 Task: Look for space in Villejuif, France from 6th September, 2023 to 18th September, 2023 for 3 adults in price range Rs.6000 to Rs.12000. Place can be entire place with 2 bedrooms having 2 beds and 2 bathrooms. Property type can be house, flat, guest house, hotel. Booking option can be shelf check-in. Required host language is English.
Action: Mouse moved to (449, 101)
Screenshot: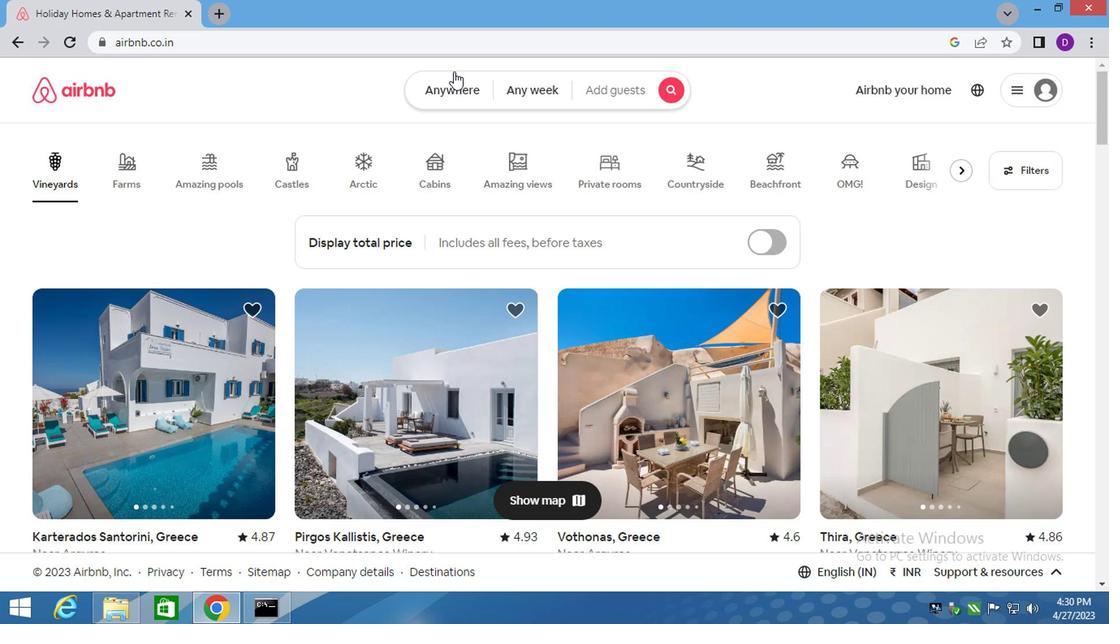 
Action: Mouse pressed left at (449, 101)
Screenshot: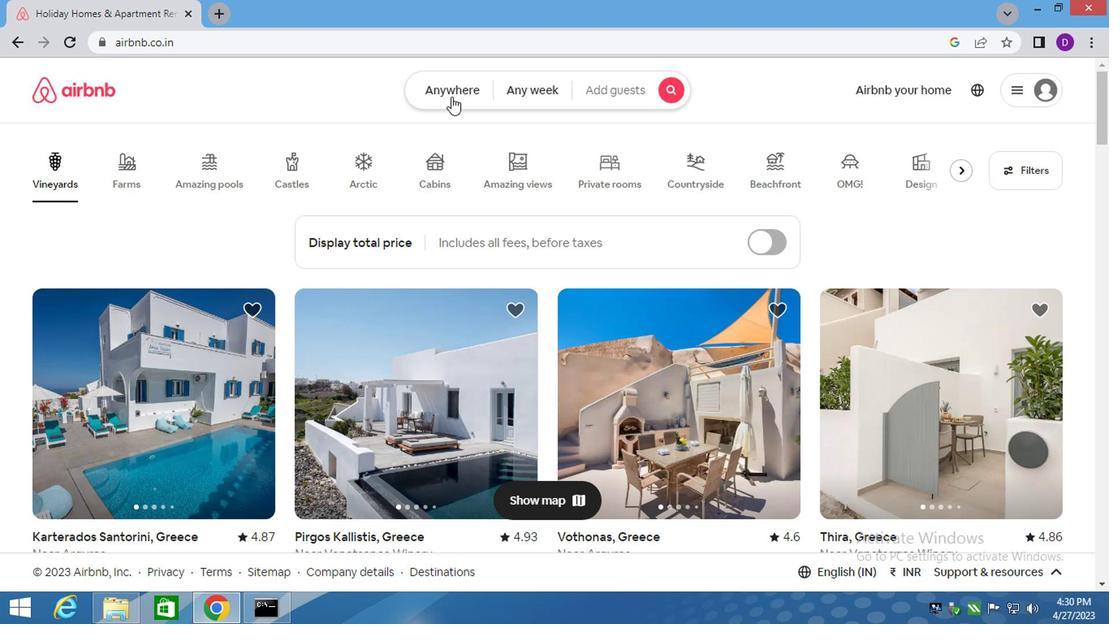 
Action: Mouse moved to (328, 162)
Screenshot: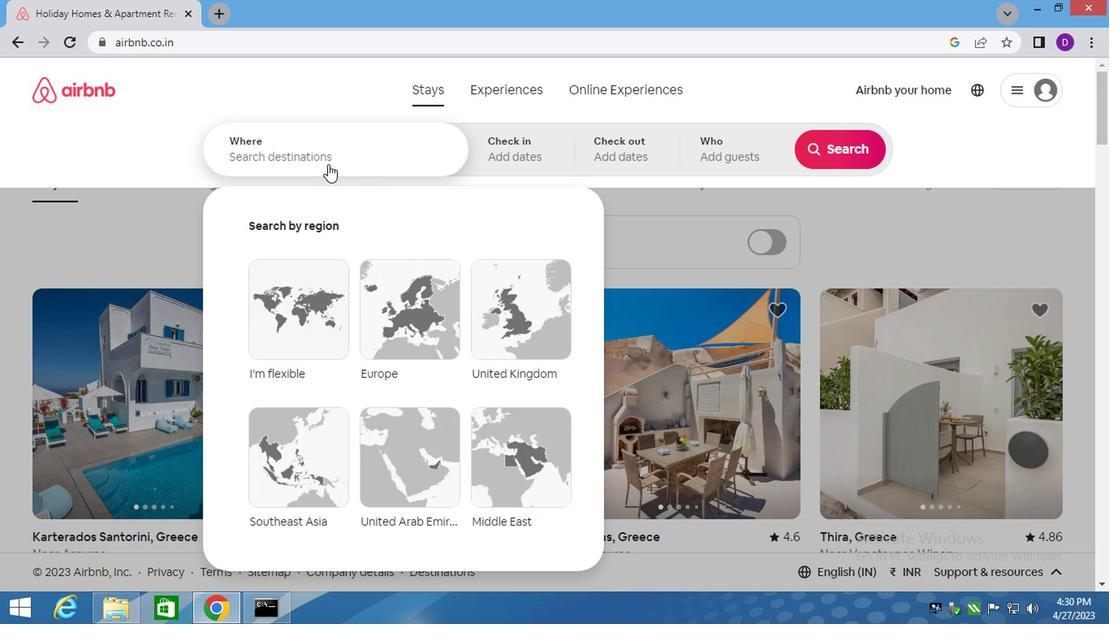 
Action: Mouse pressed left at (328, 162)
Screenshot: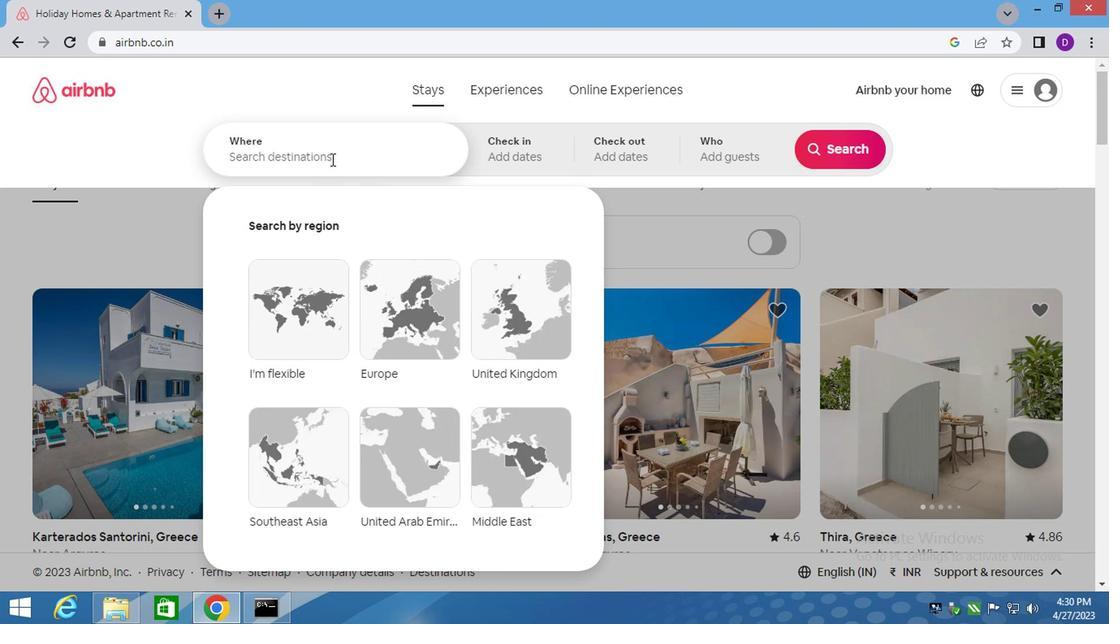 
Action: Mouse moved to (394, 168)
Screenshot: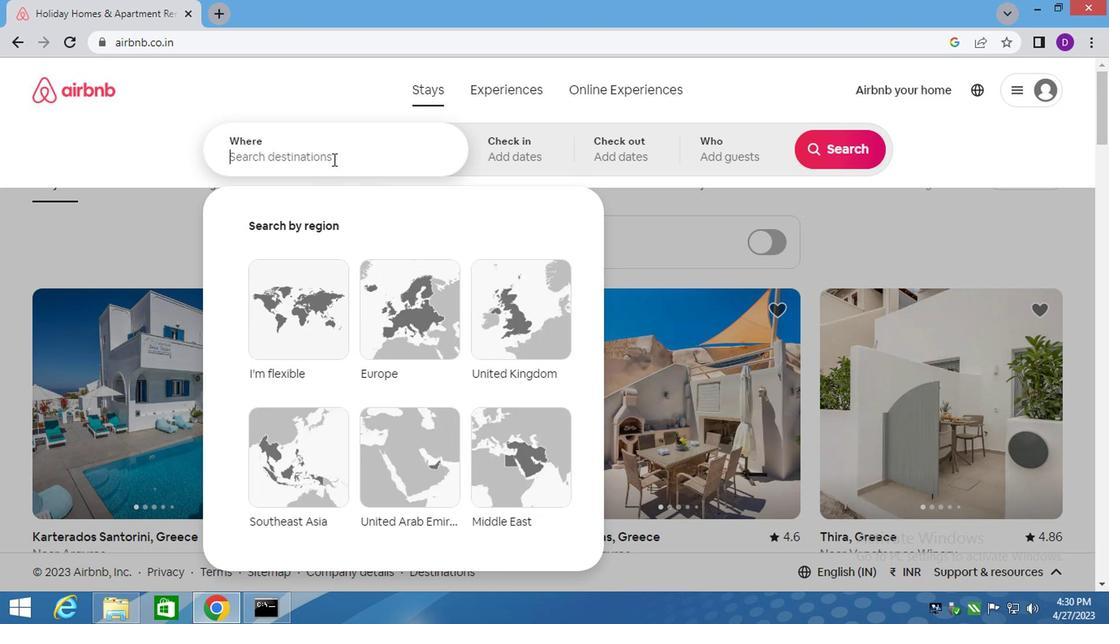 
Action: Key pressed <Key.shift>VILLEJUI<Key.down>,<Key.shift>FRANCE<Key.enter>
Screenshot: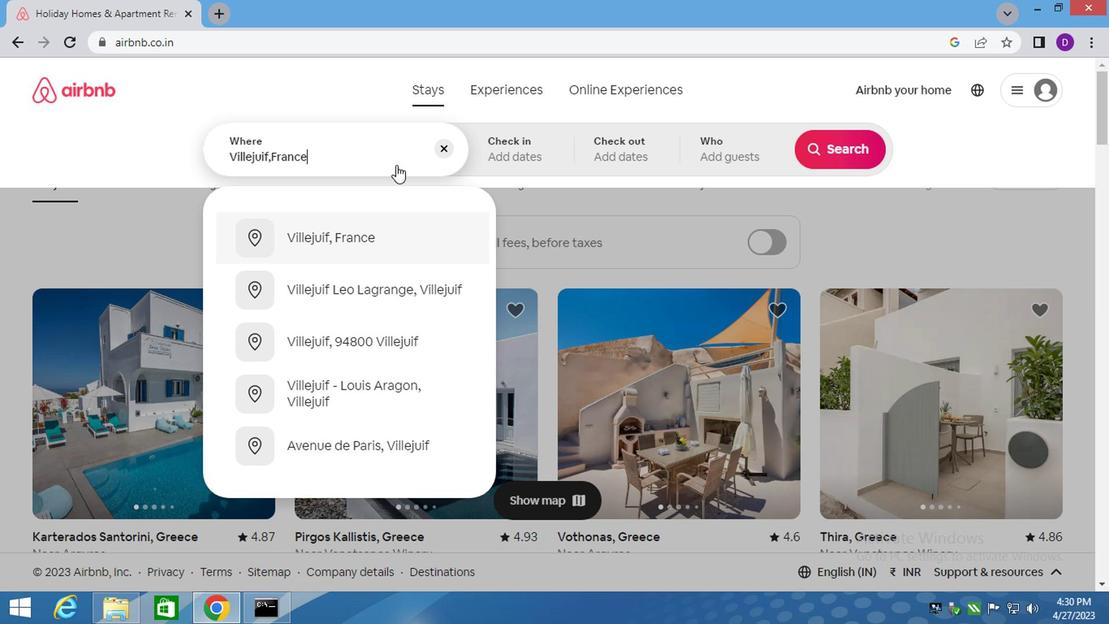 
Action: Mouse moved to (832, 280)
Screenshot: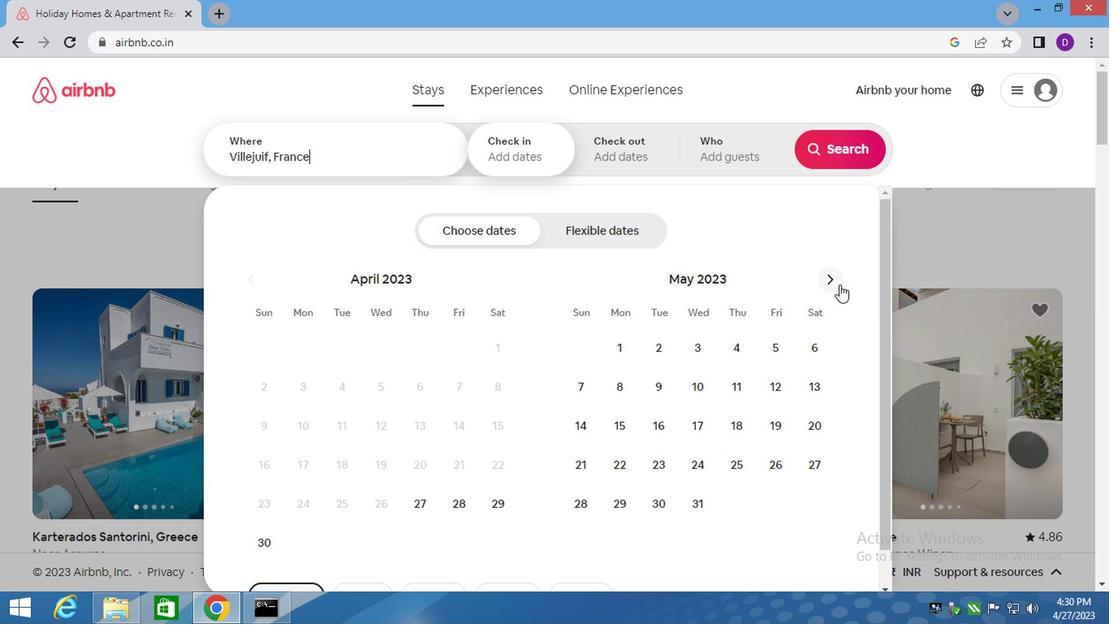 
Action: Mouse pressed left at (832, 280)
Screenshot: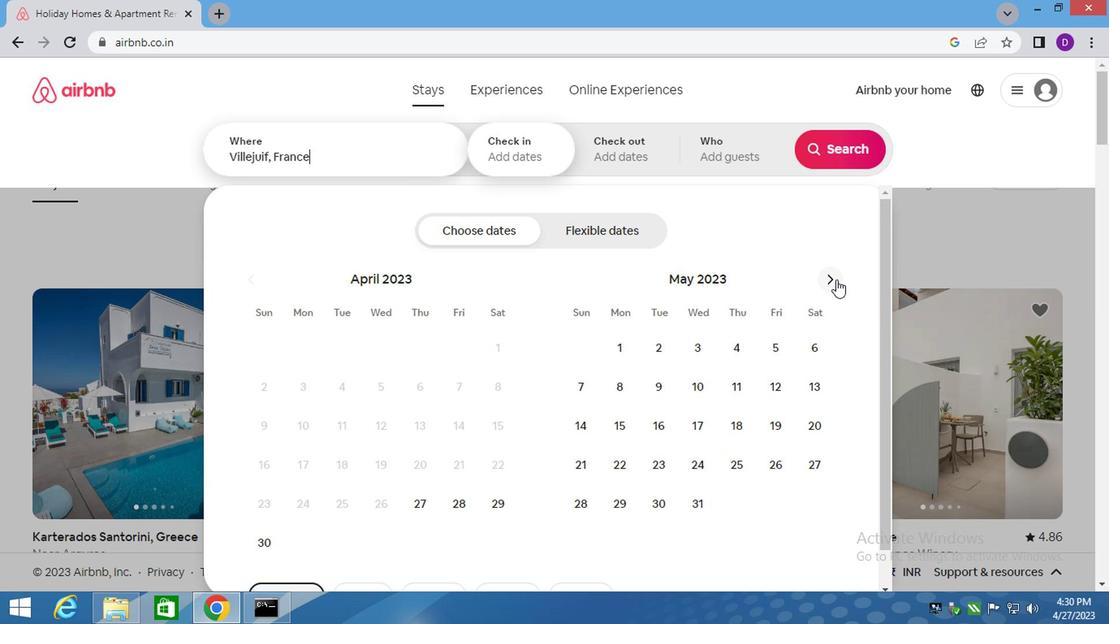 
Action: Mouse pressed left at (832, 280)
Screenshot: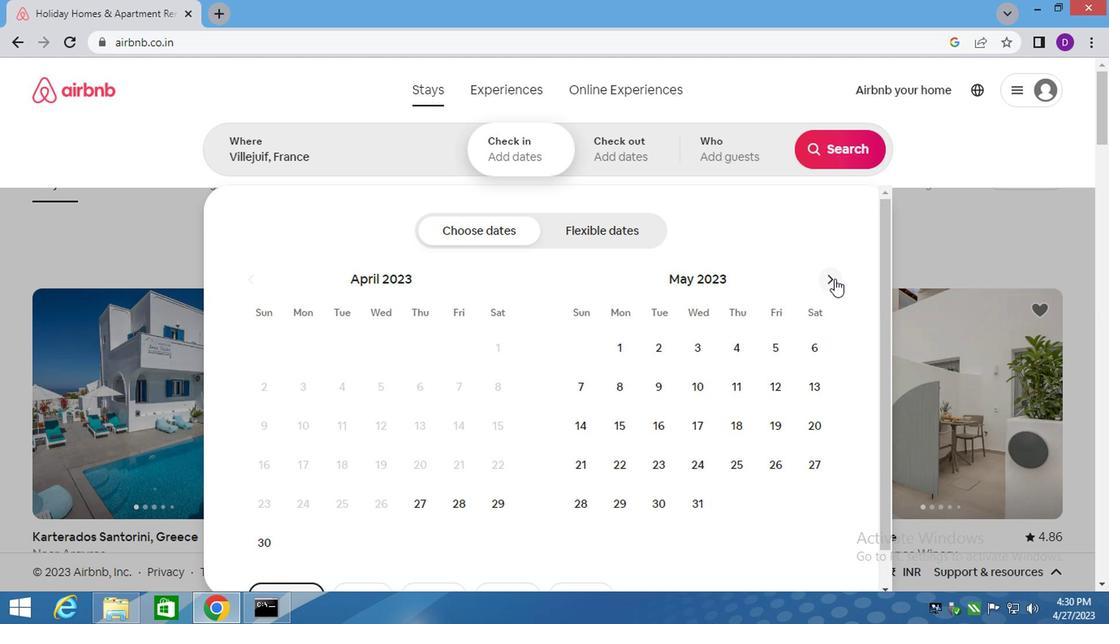 
Action: Mouse pressed left at (832, 280)
Screenshot: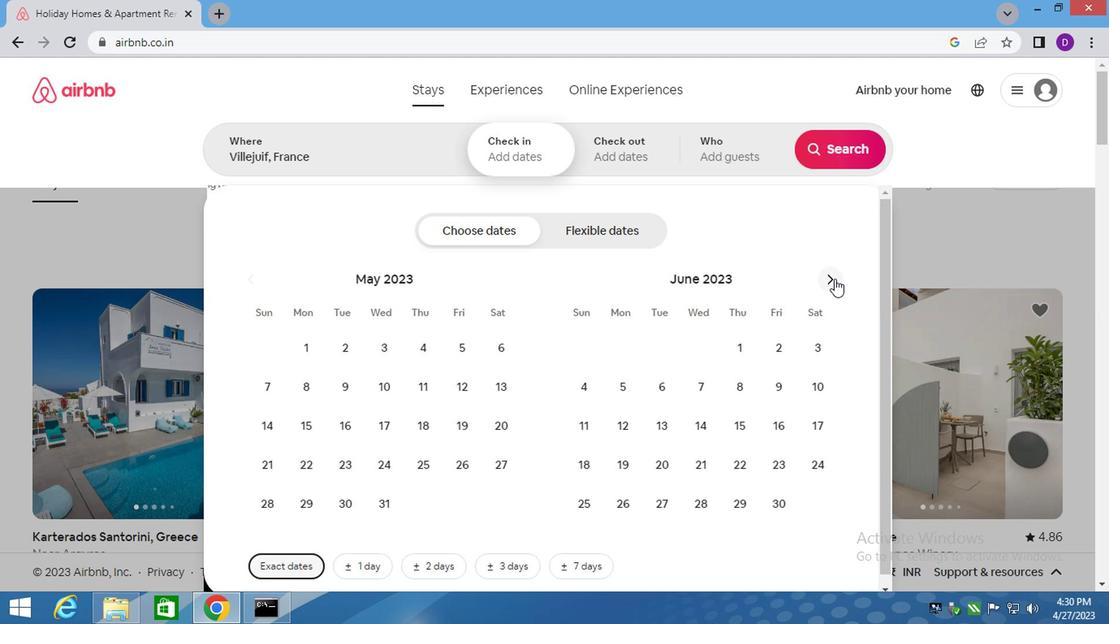 
Action: Mouse pressed left at (832, 280)
Screenshot: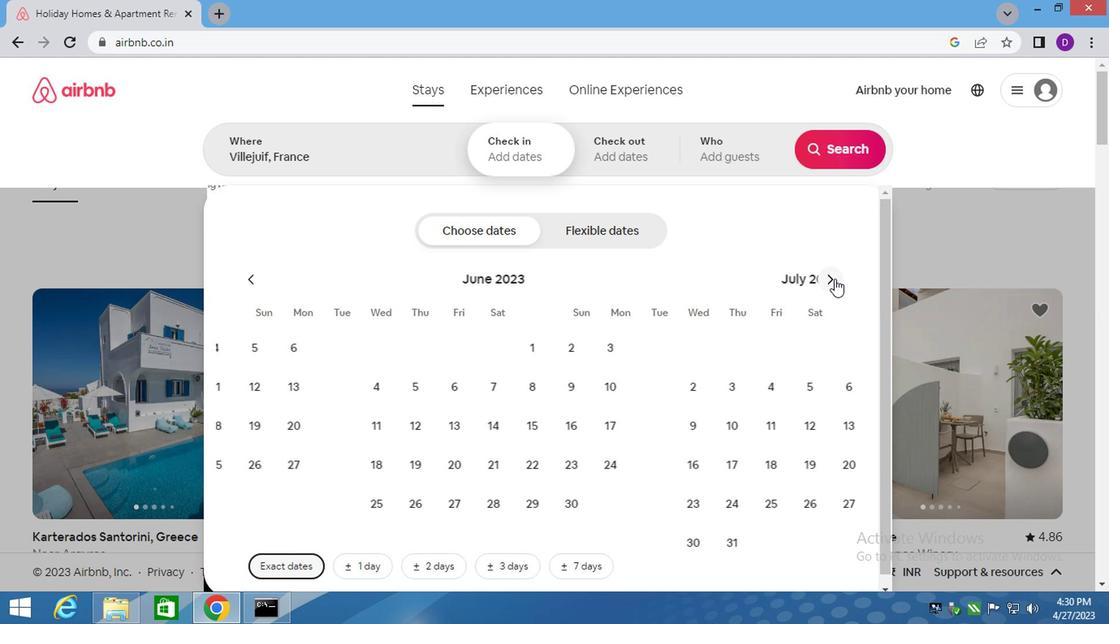 
Action: Mouse pressed left at (832, 280)
Screenshot: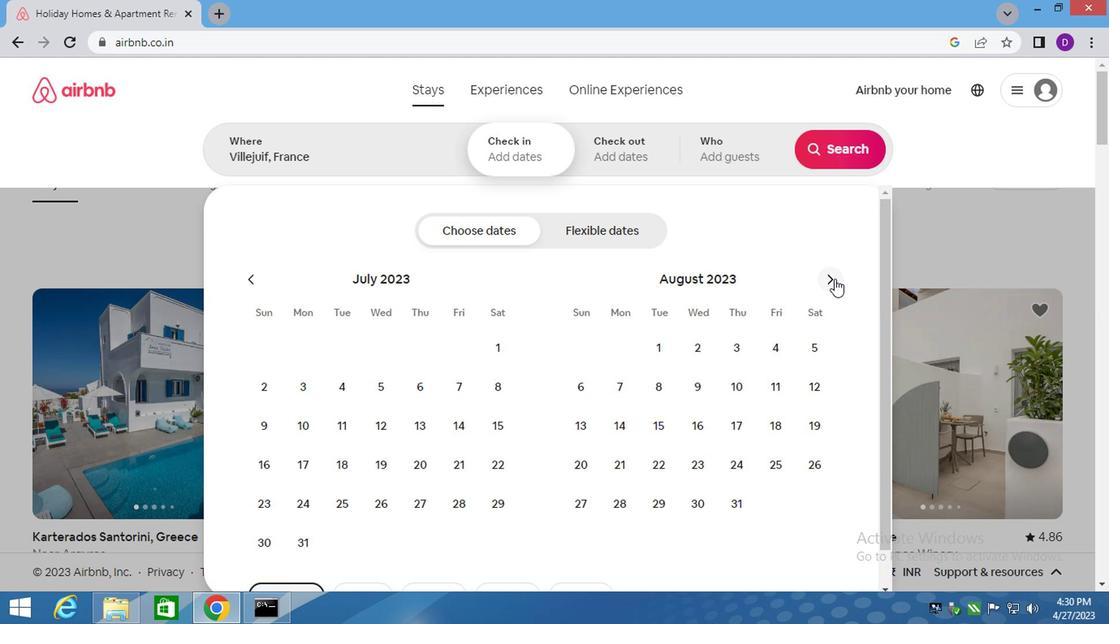 
Action: Mouse moved to (705, 387)
Screenshot: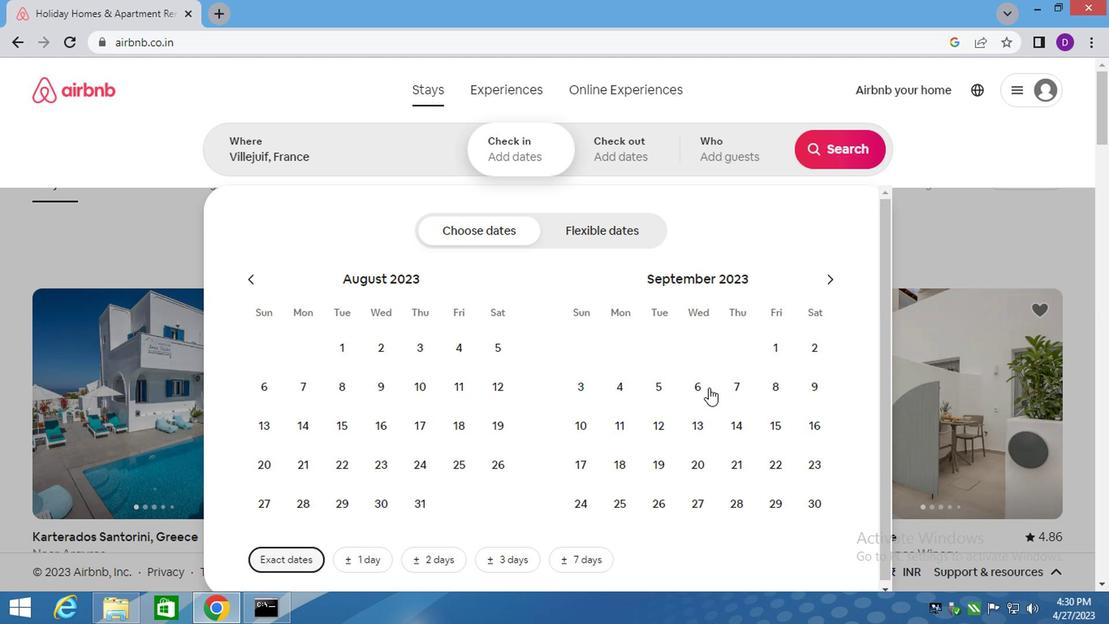 
Action: Mouse pressed left at (705, 387)
Screenshot: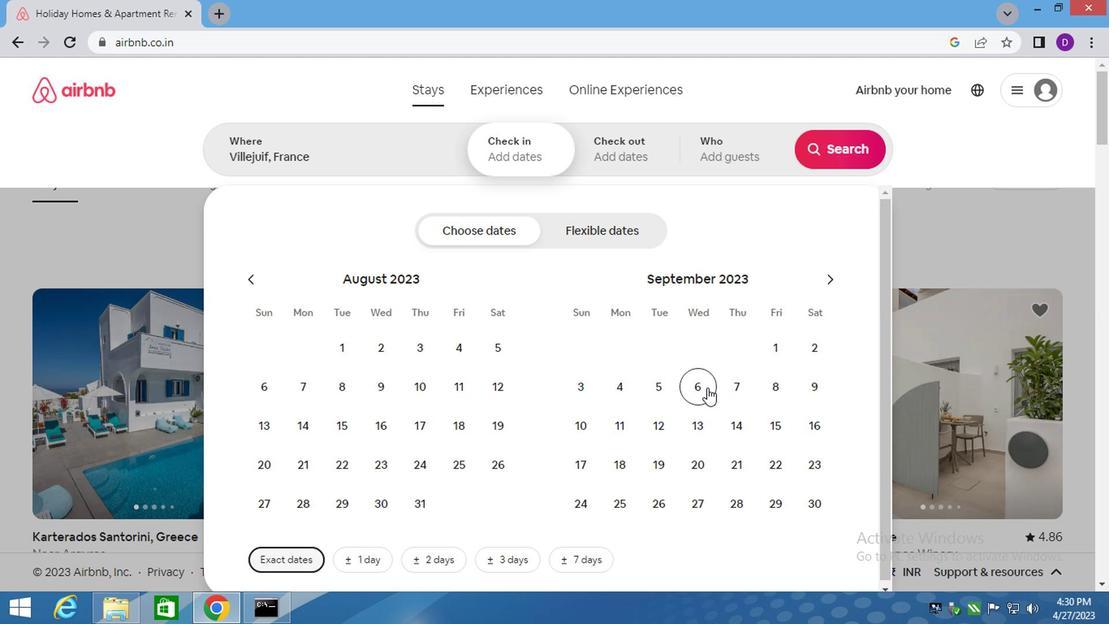 
Action: Mouse moved to (630, 458)
Screenshot: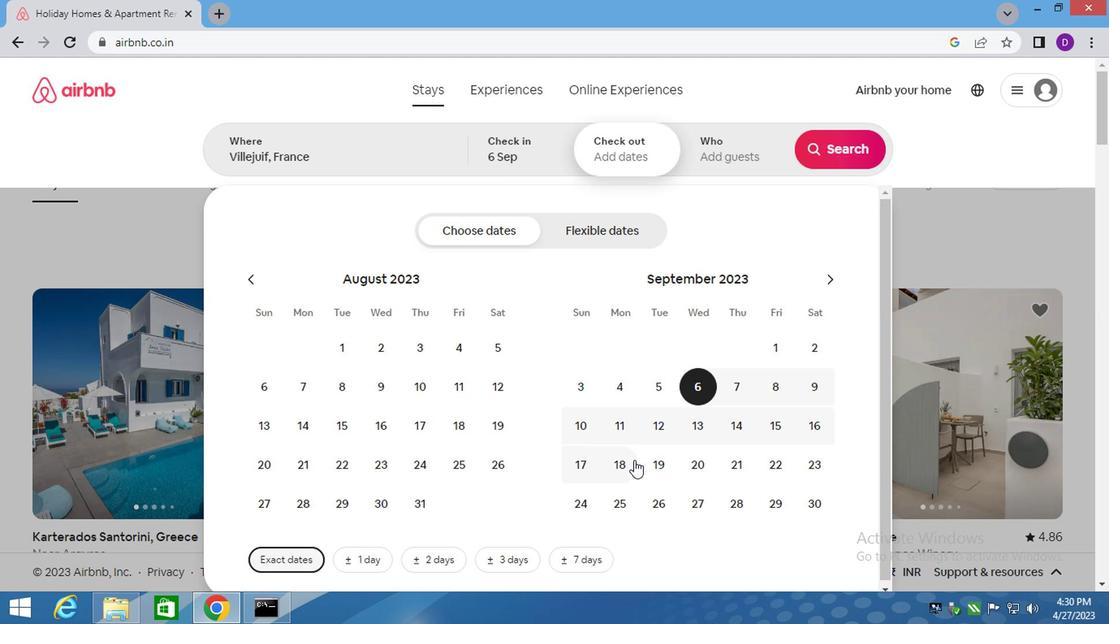 
Action: Mouse pressed left at (630, 458)
Screenshot: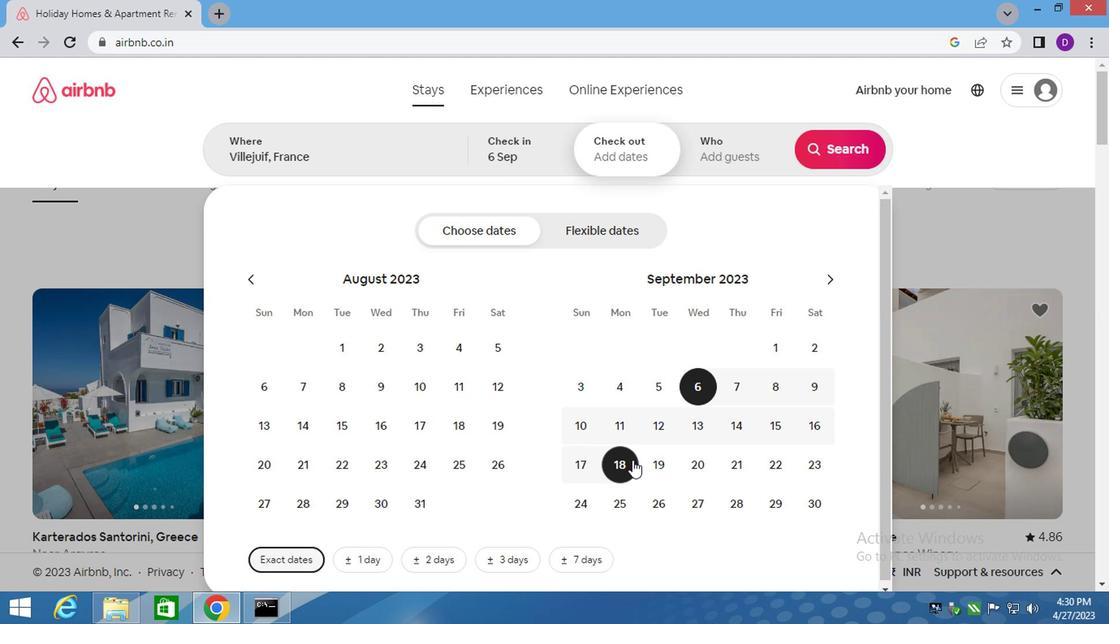
Action: Mouse moved to (723, 156)
Screenshot: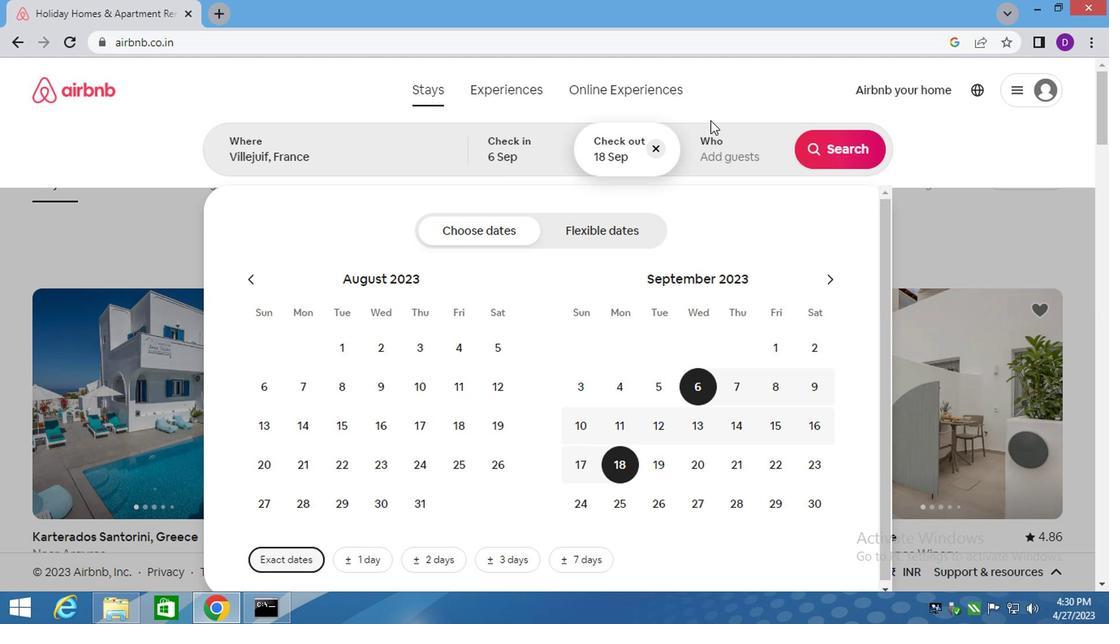 
Action: Mouse pressed left at (723, 156)
Screenshot: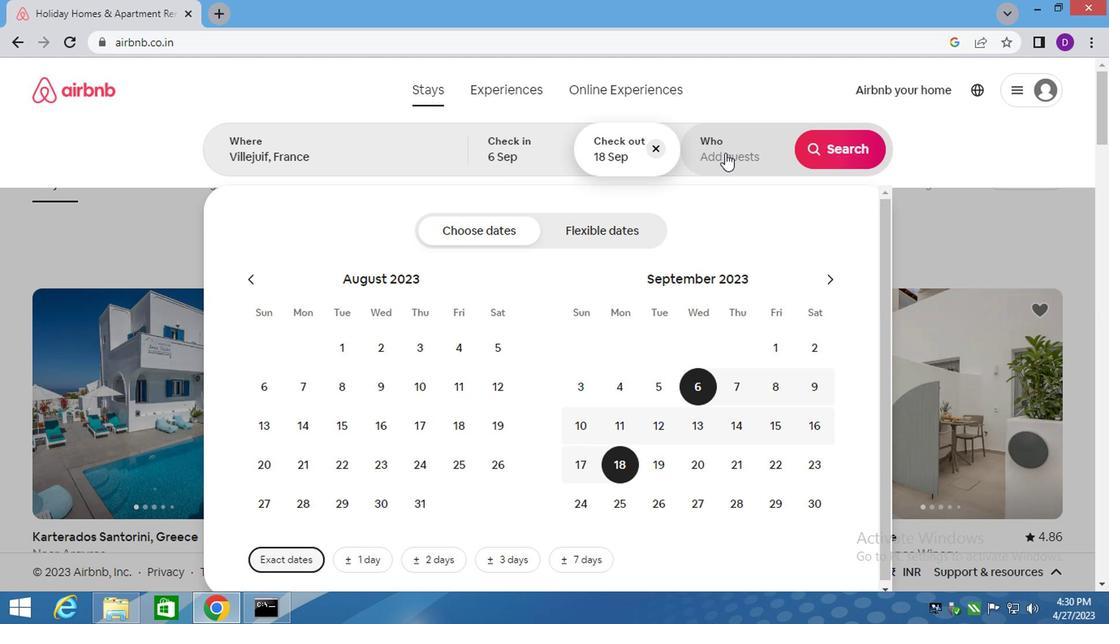
Action: Mouse moved to (844, 241)
Screenshot: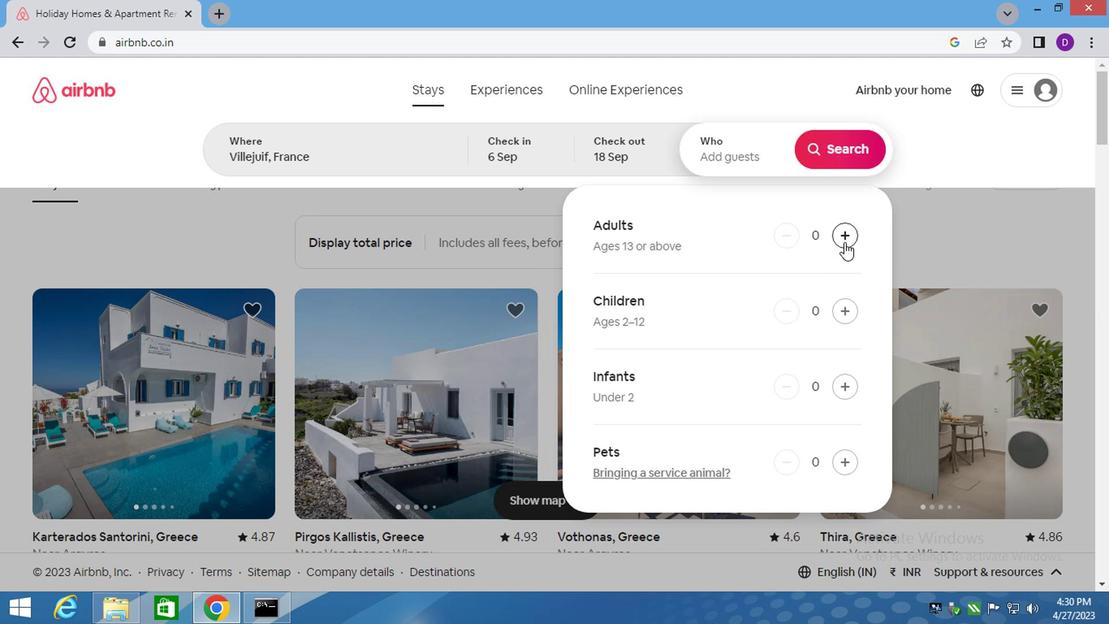 
Action: Mouse pressed left at (844, 241)
Screenshot: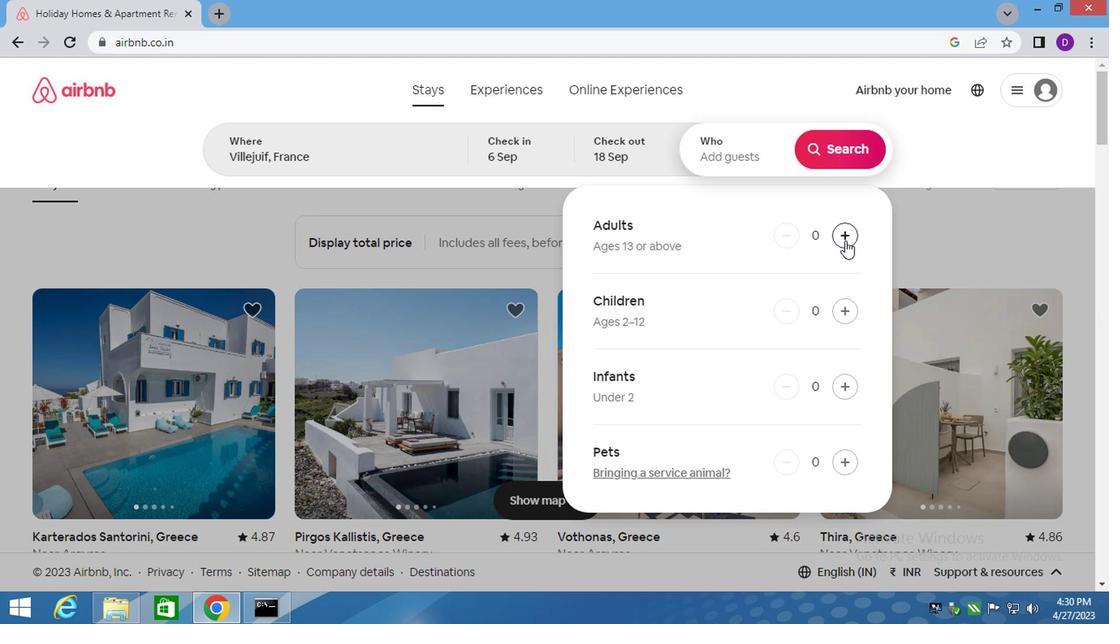 
Action: Mouse pressed left at (844, 241)
Screenshot: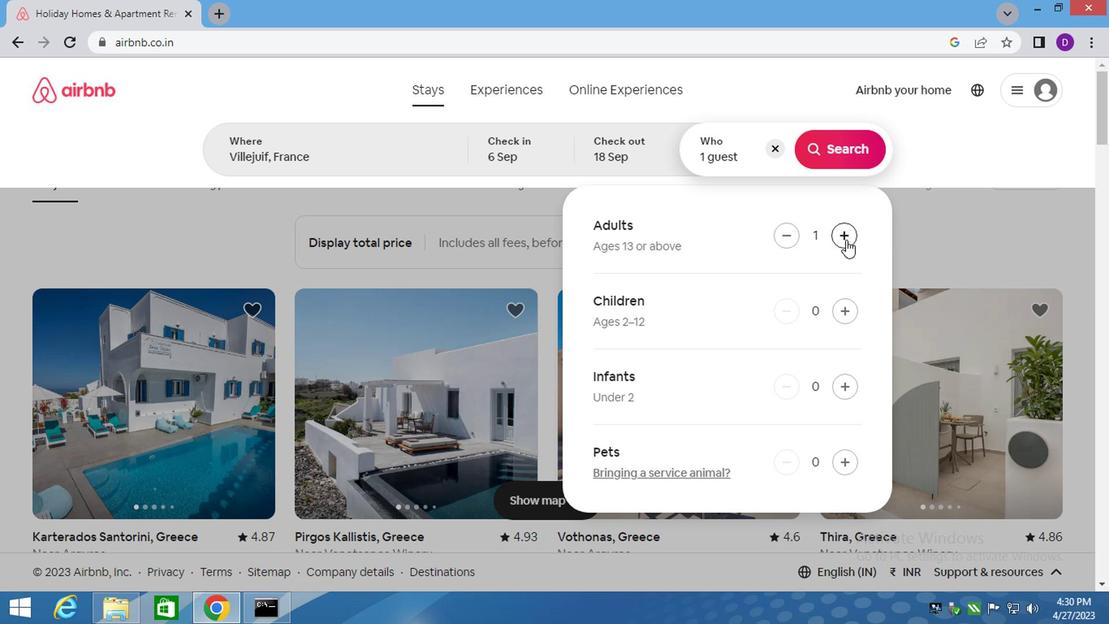 
Action: Mouse pressed left at (844, 241)
Screenshot: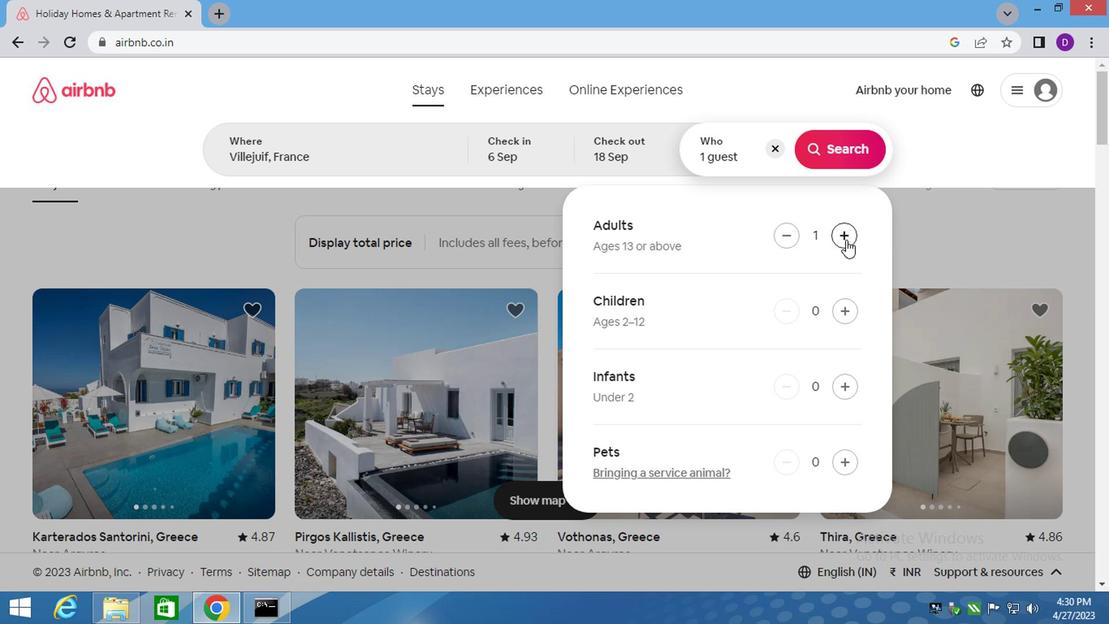 
Action: Mouse moved to (826, 161)
Screenshot: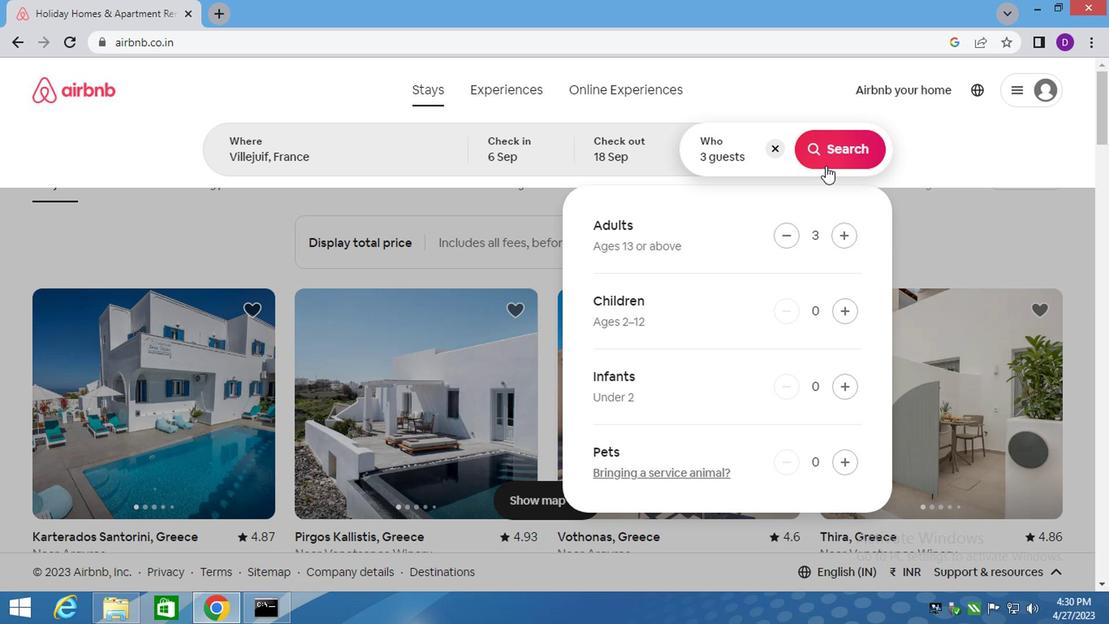 
Action: Mouse pressed left at (826, 161)
Screenshot: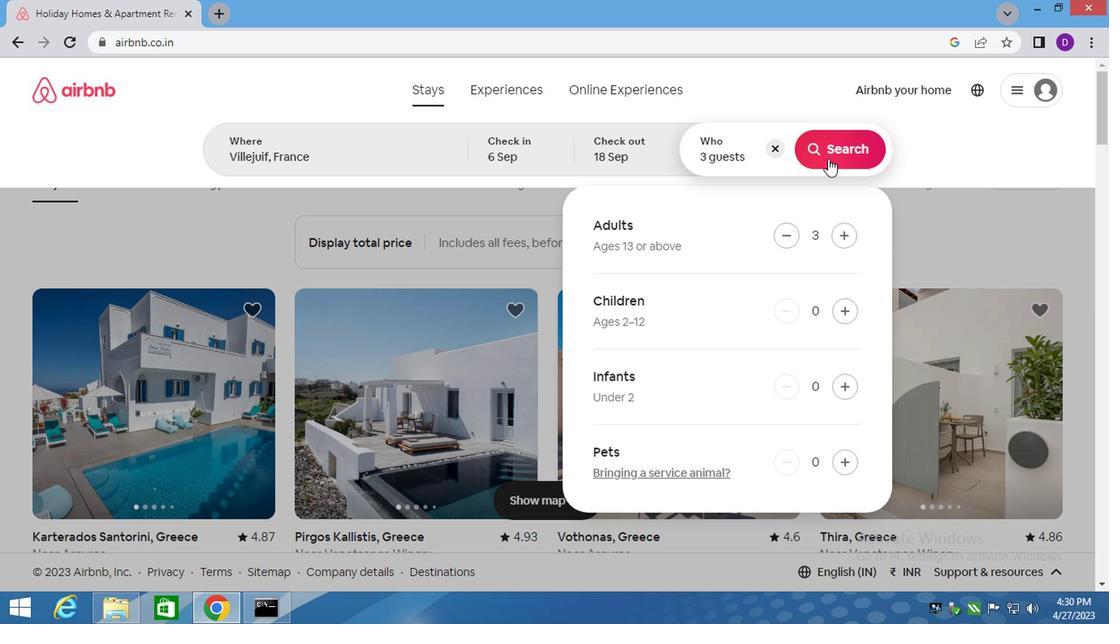 
Action: Mouse moved to (1057, 172)
Screenshot: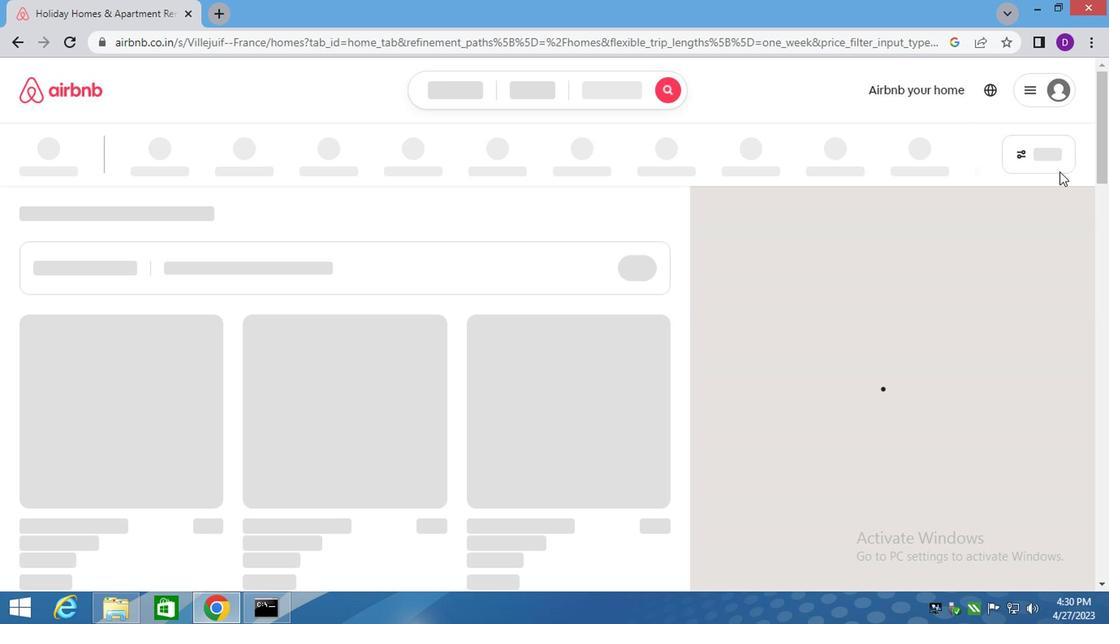 
Action: Mouse pressed left at (1057, 172)
Screenshot: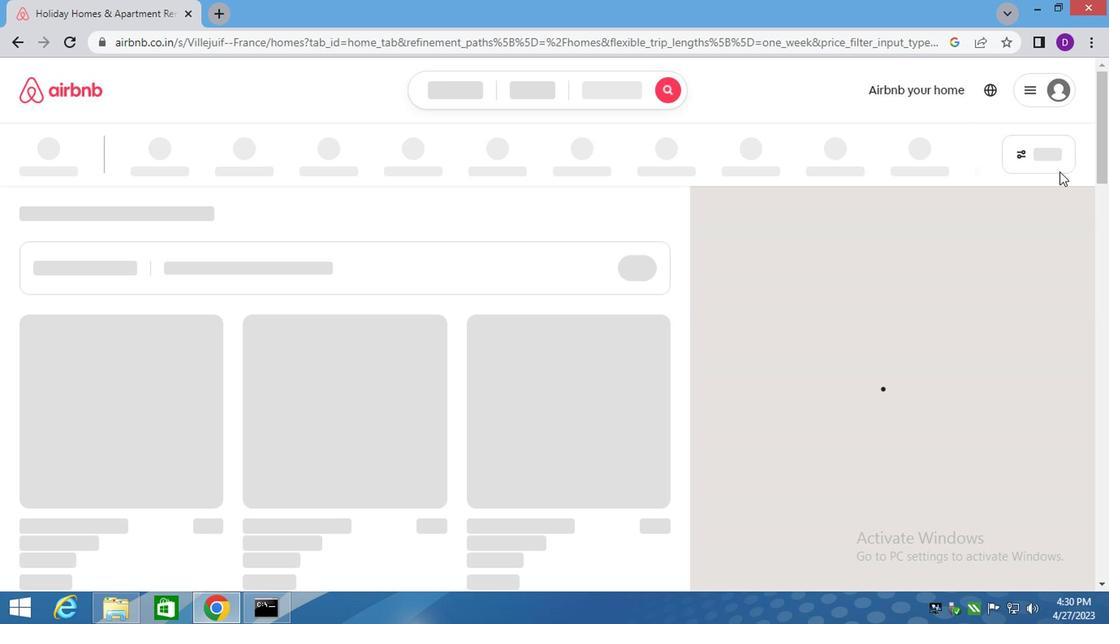 
Action: Mouse moved to (1054, 166)
Screenshot: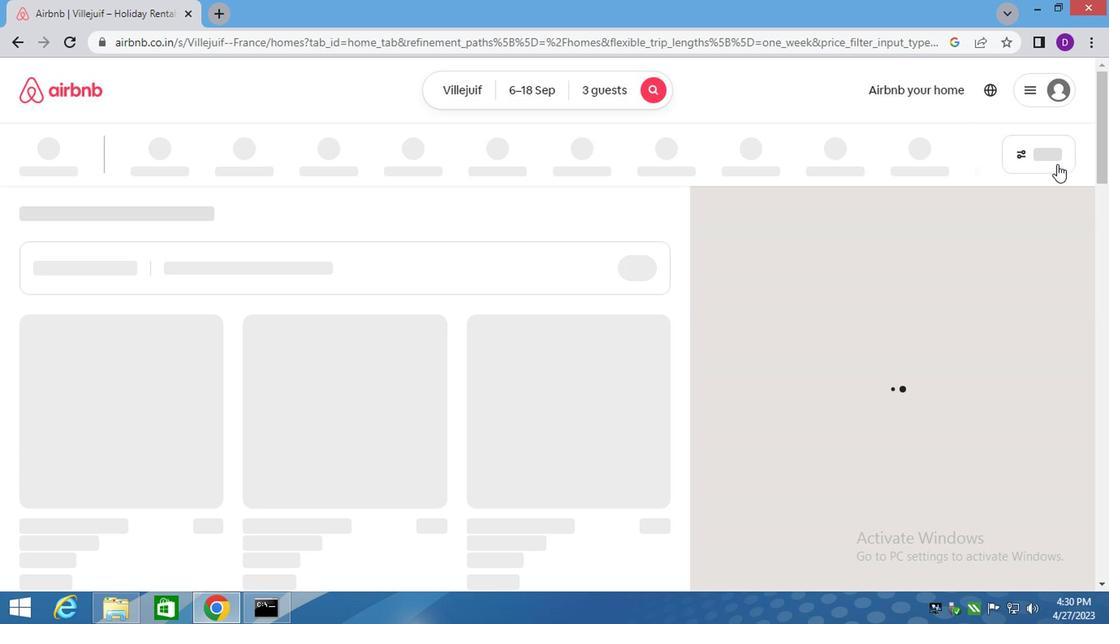 
Action: Mouse pressed left at (1054, 166)
Screenshot: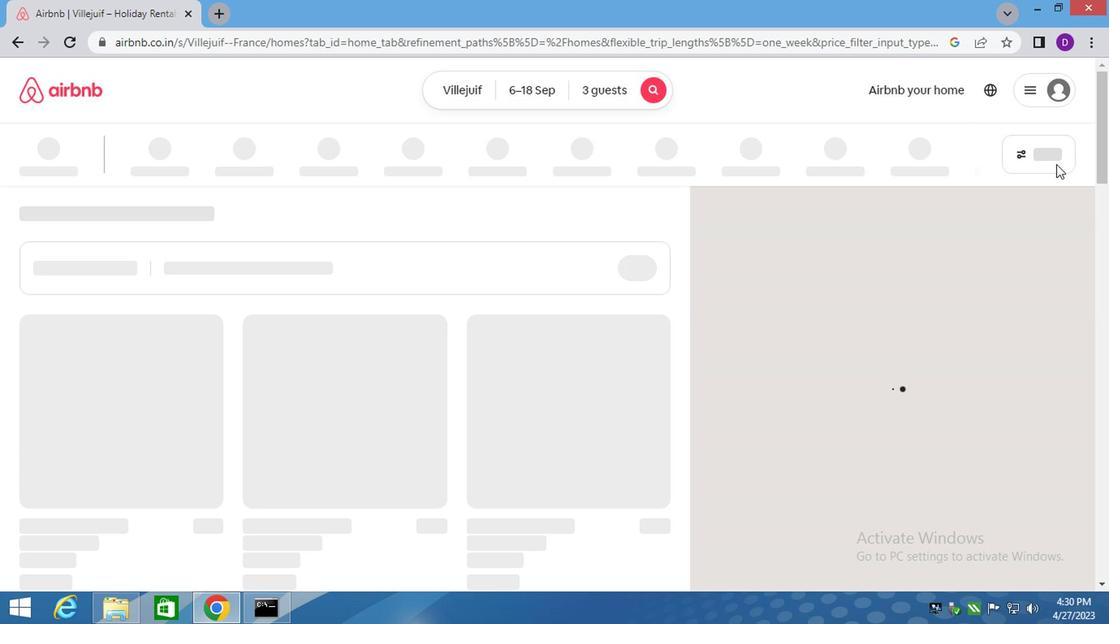 
Action: Mouse pressed left at (1054, 166)
Screenshot: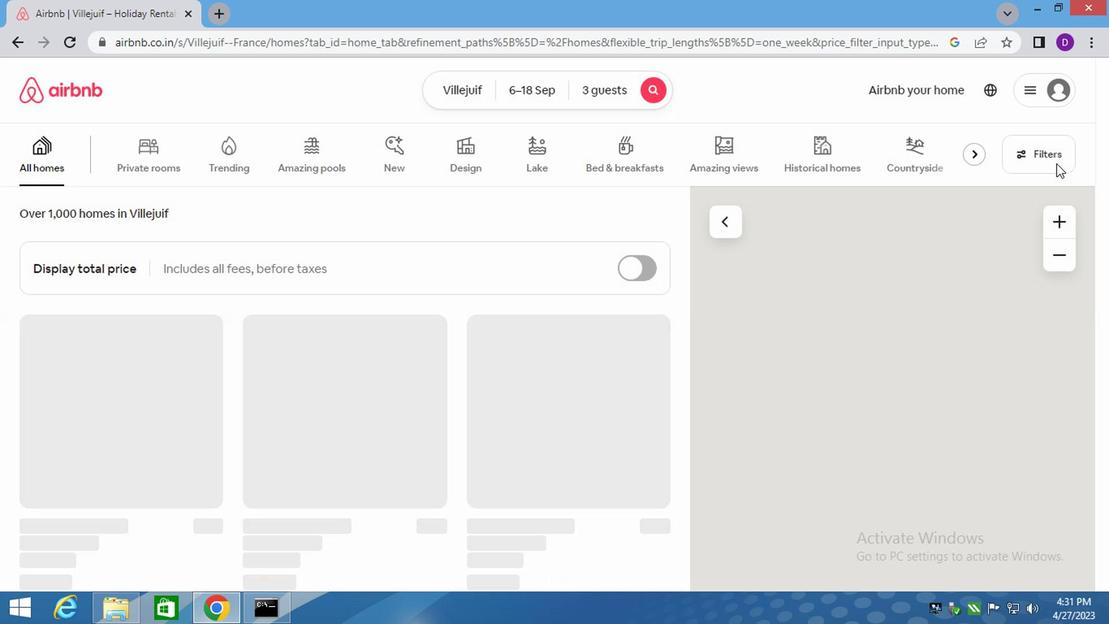 
Action: Mouse moved to (1054, 165)
Screenshot: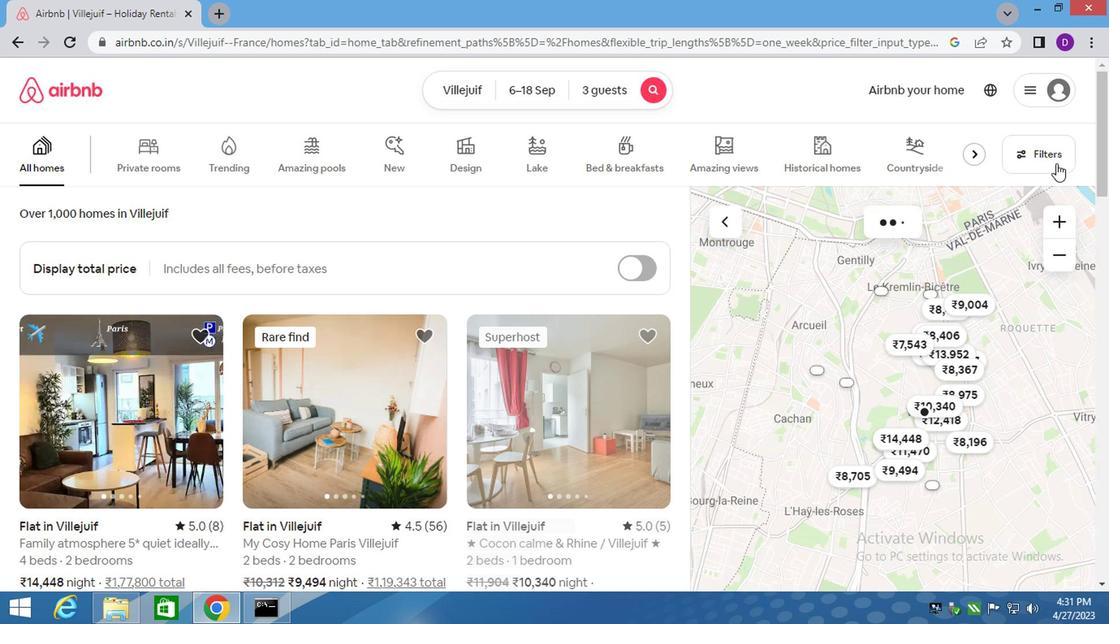 
Action: Mouse pressed left at (1054, 165)
Screenshot: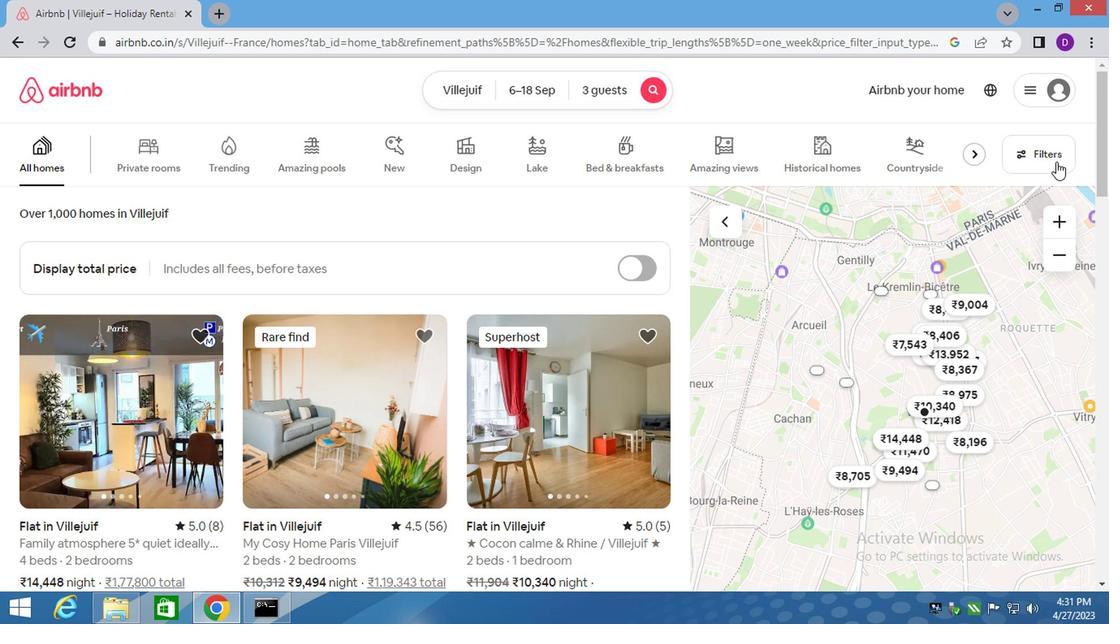 
Action: Mouse moved to (399, 360)
Screenshot: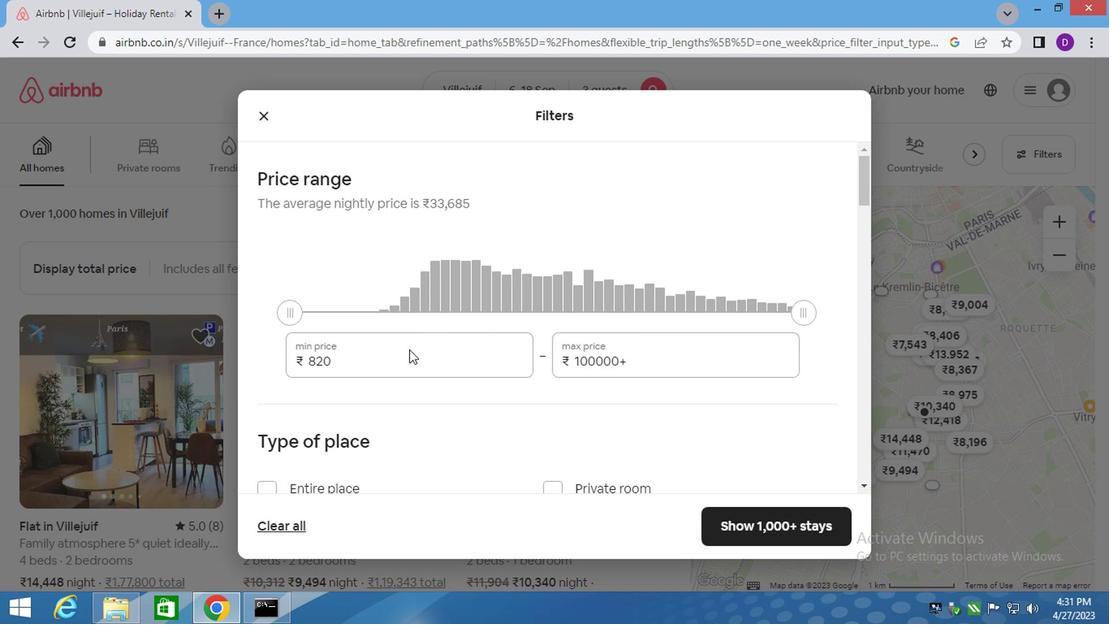 
Action: Mouse pressed left at (399, 360)
Screenshot: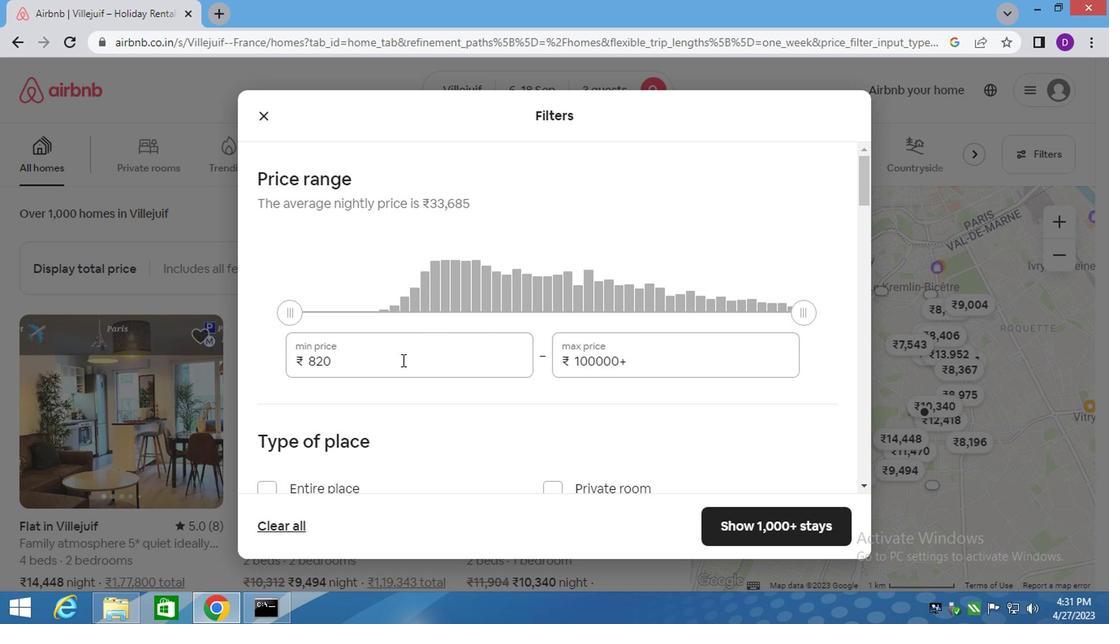 
Action: Mouse pressed left at (399, 360)
Screenshot: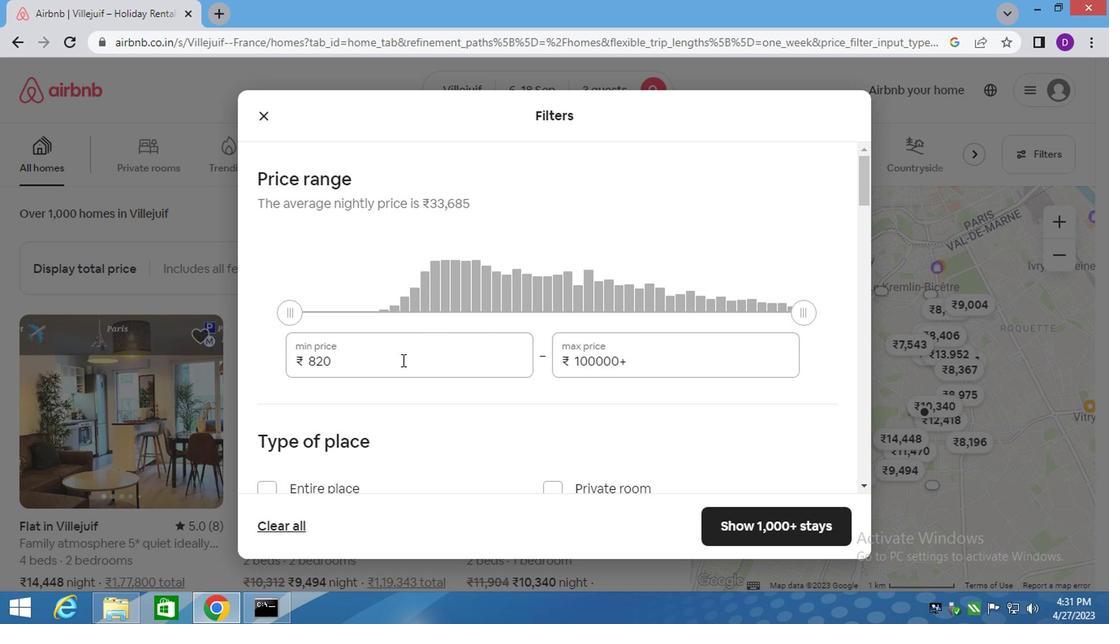 
Action: Mouse pressed left at (399, 360)
Screenshot: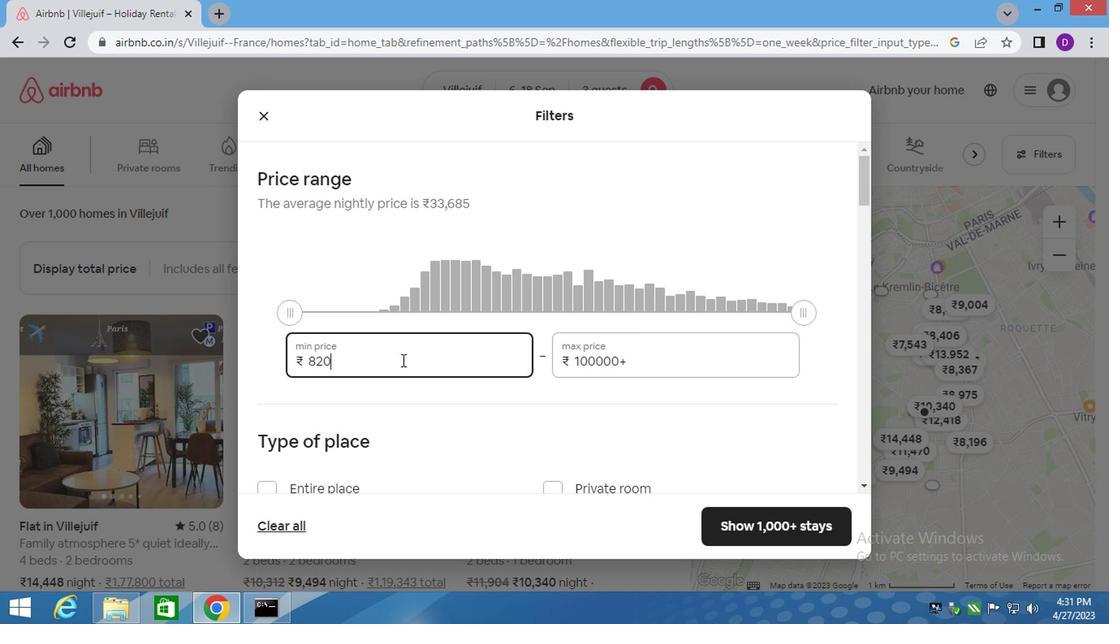 
Action: Key pressed 600
Screenshot: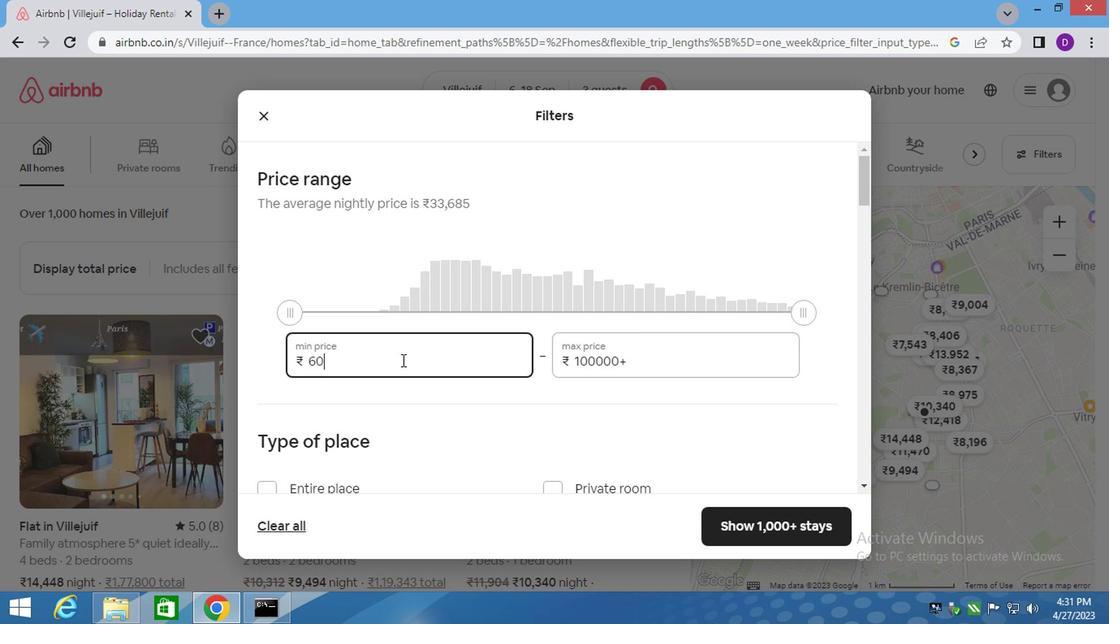 
Action: Mouse moved to (468, 370)
Screenshot: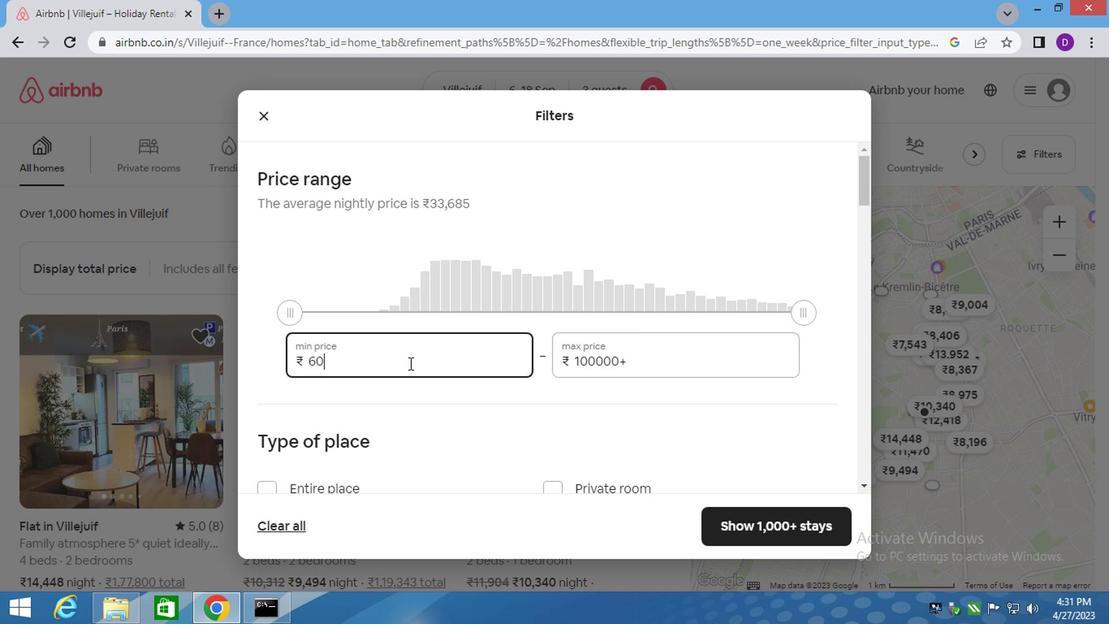 
Action: Key pressed 0
Screenshot: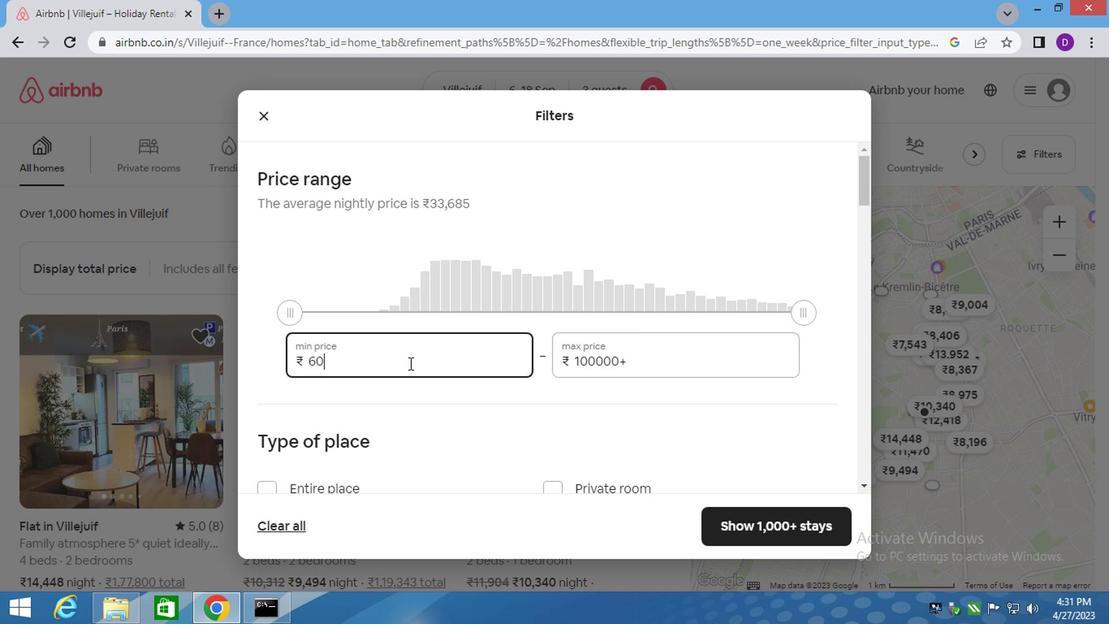 
Action: Mouse moved to (587, 356)
Screenshot: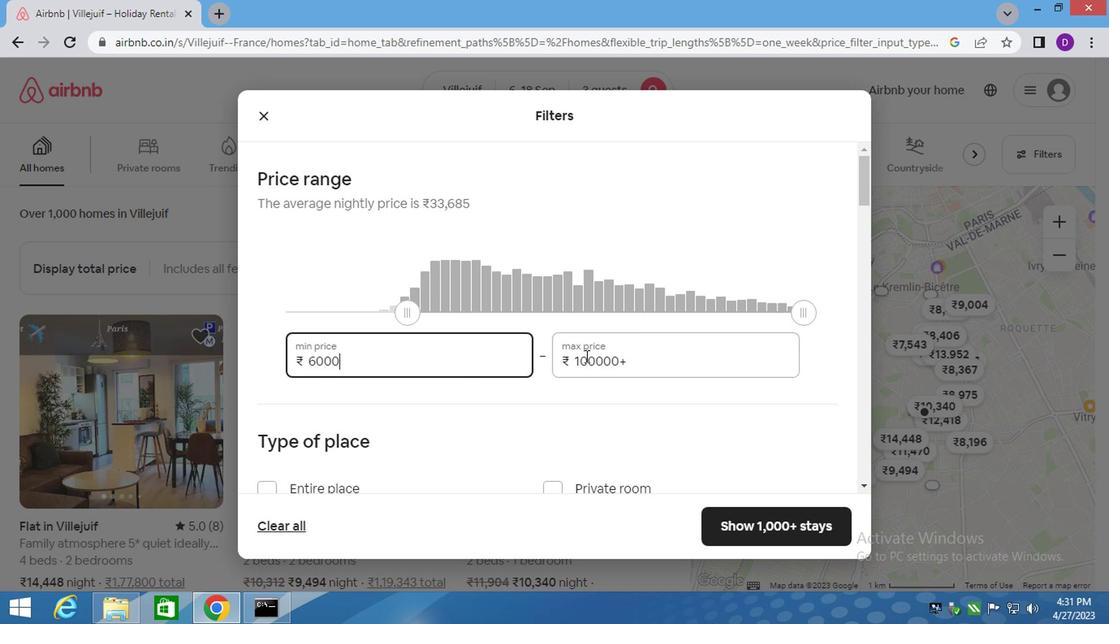 
Action: Mouse pressed left at (587, 356)
Screenshot: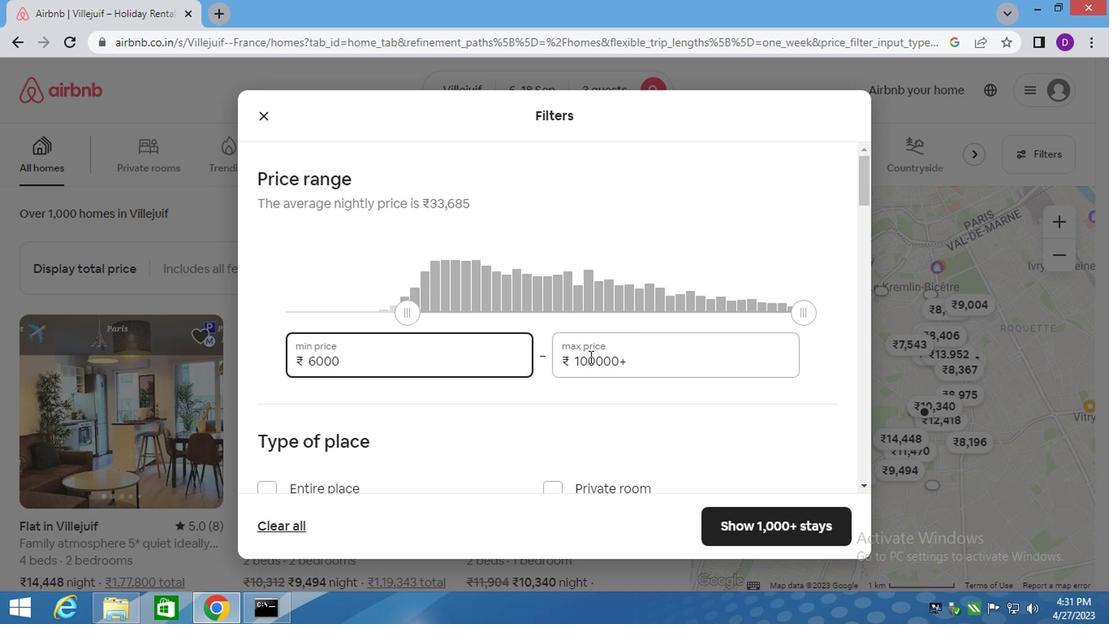 
Action: Mouse moved to (588, 356)
Screenshot: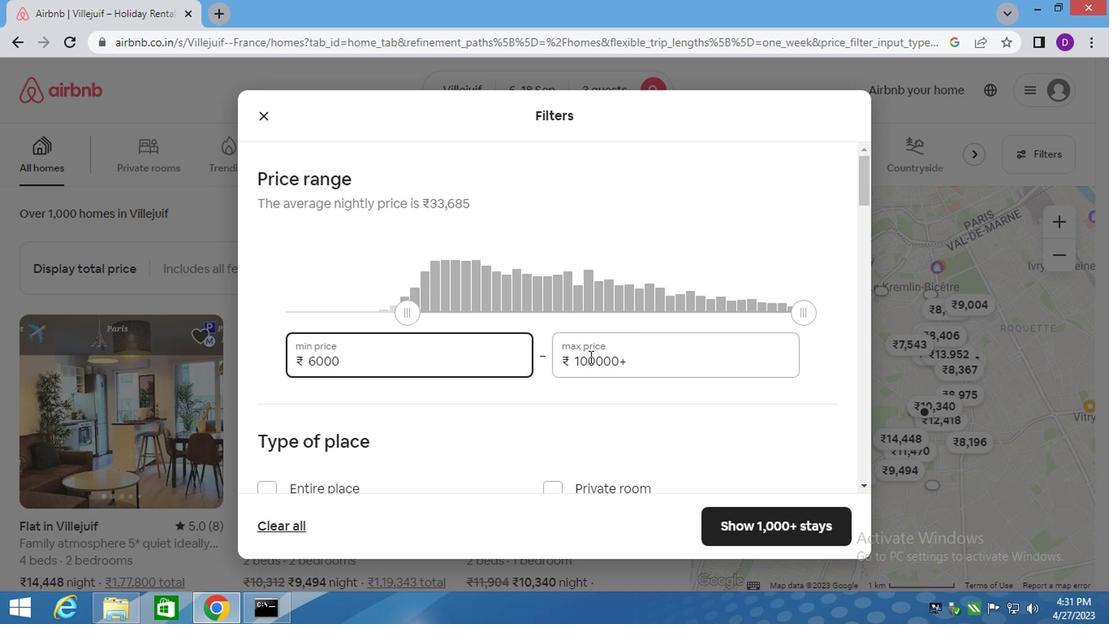 
Action: Mouse pressed left at (588, 356)
Screenshot: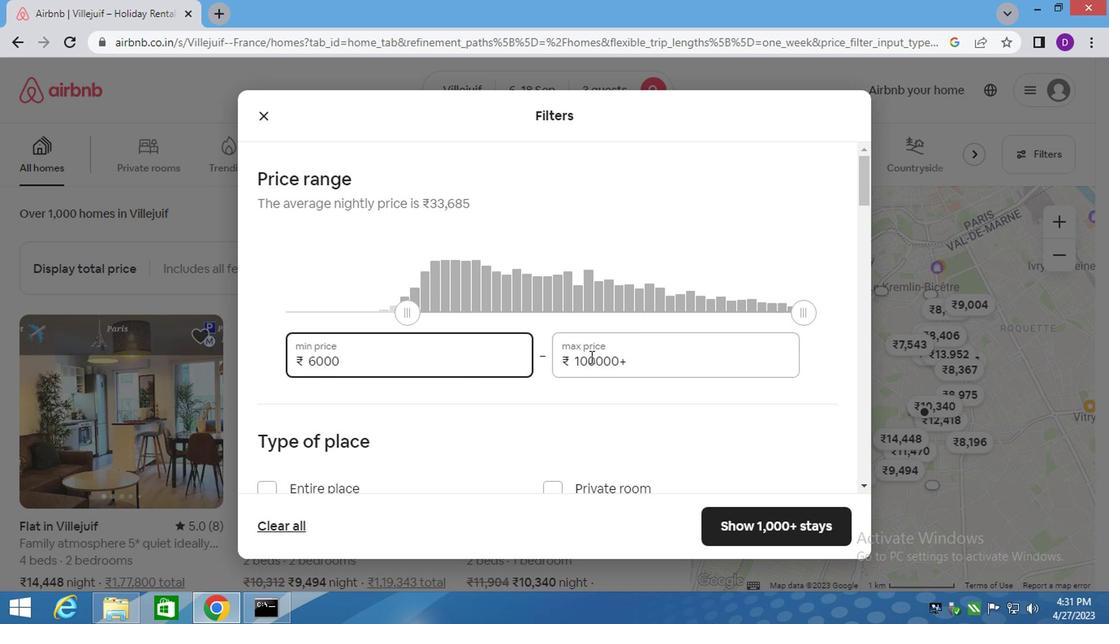 
Action: Mouse pressed left at (588, 356)
Screenshot: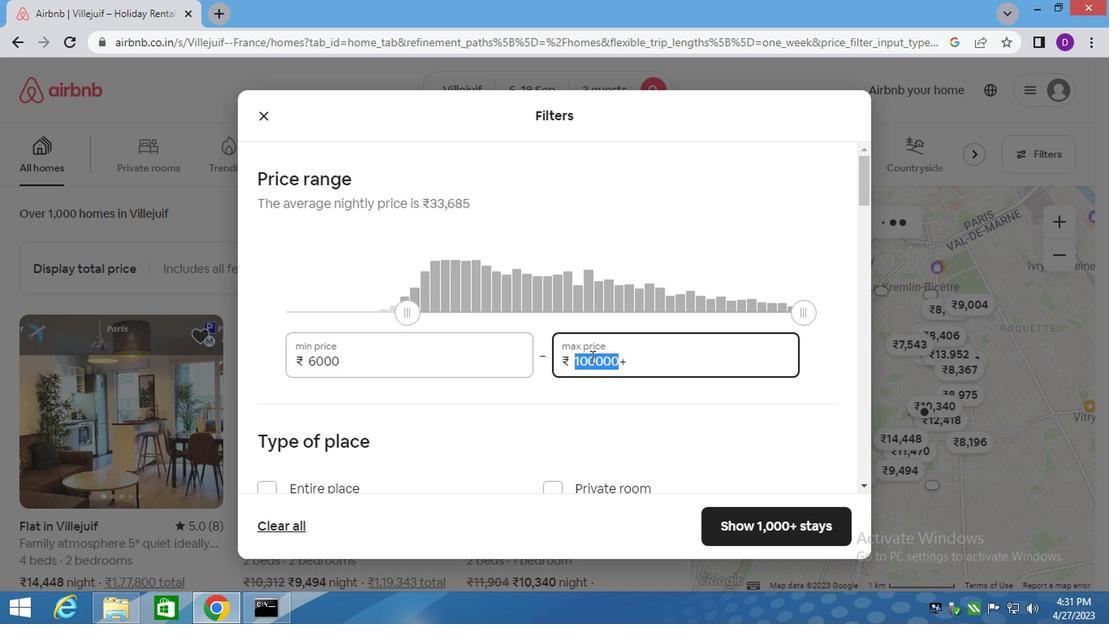 
Action: Key pressed 12000
Screenshot: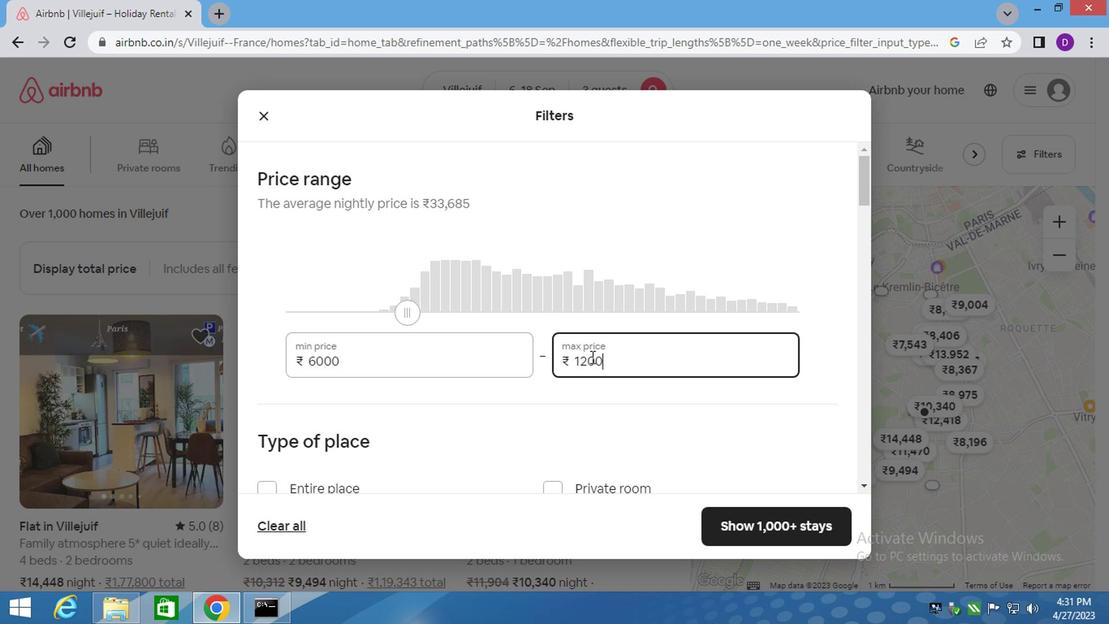 
Action: Mouse moved to (484, 346)
Screenshot: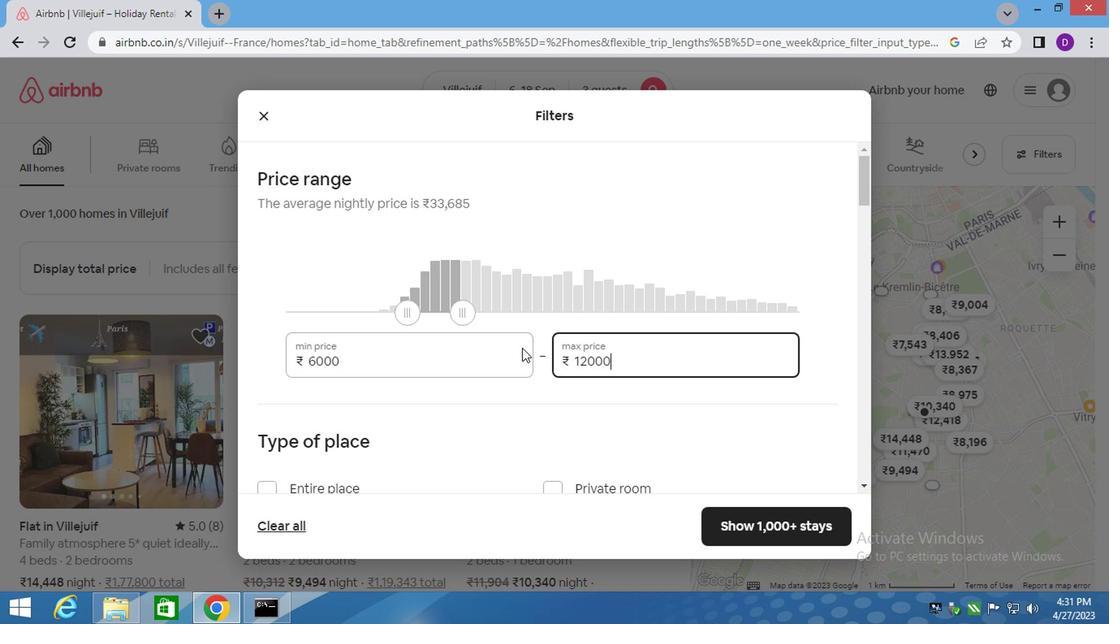 
Action: Mouse scrolled (484, 345) with delta (0, 0)
Screenshot: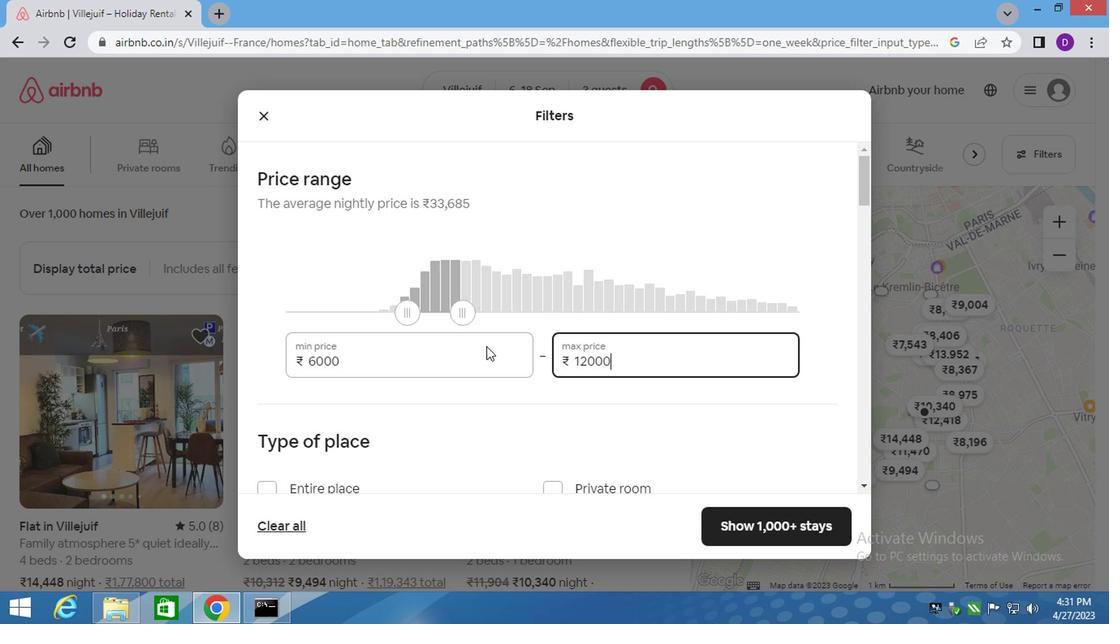 
Action: Mouse scrolled (484, 345) with delta (0, 0)
Screenshot: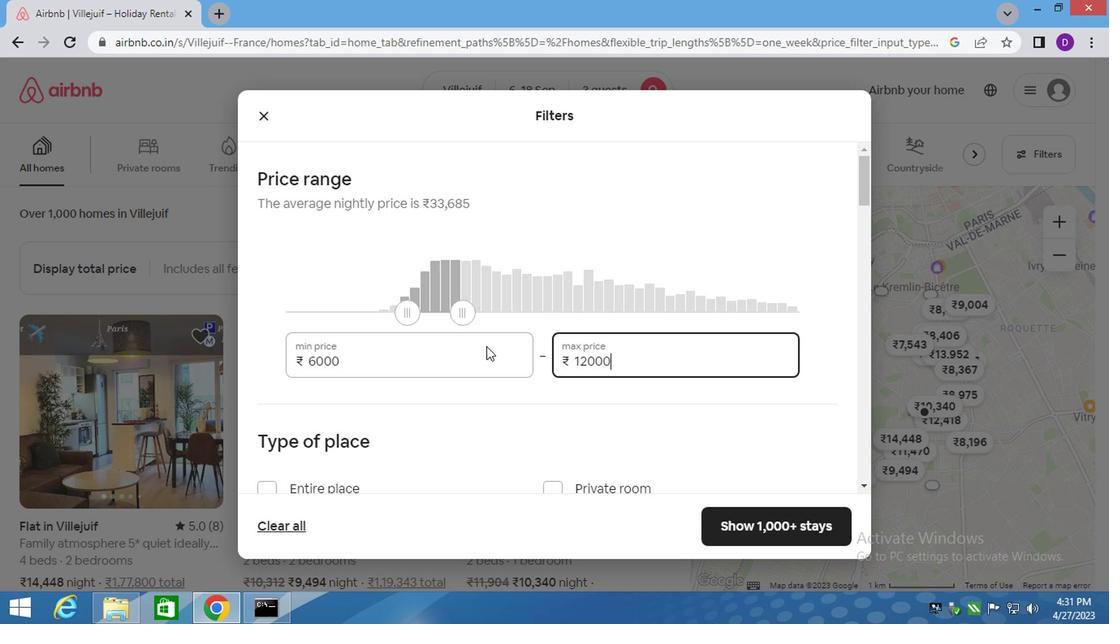 
Action: Mouse moved to (342, 333)
Screenshot: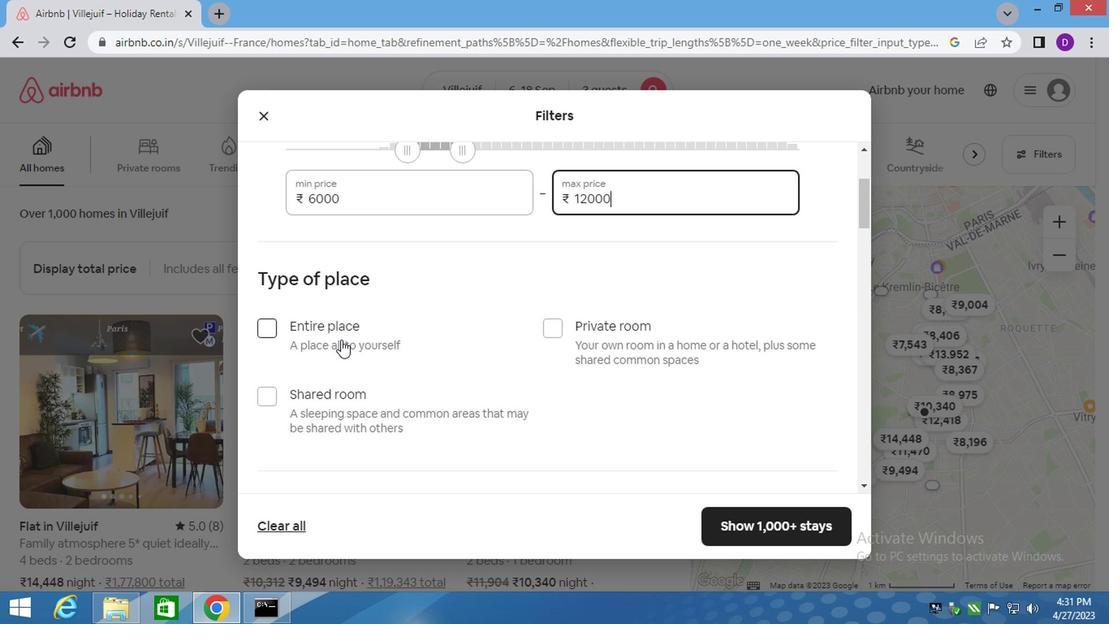 
Action: Mouse pressed left at (342, 333)
Screenshot: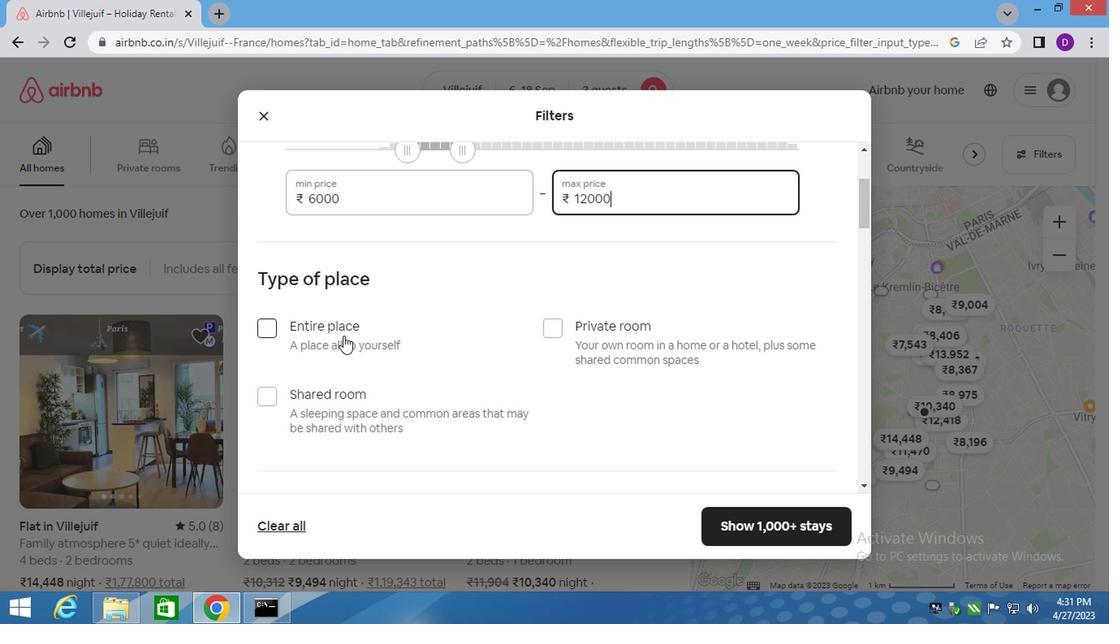 
Action: Mouse scrolled (342, 332) with delta (0, 0)
Screenshot: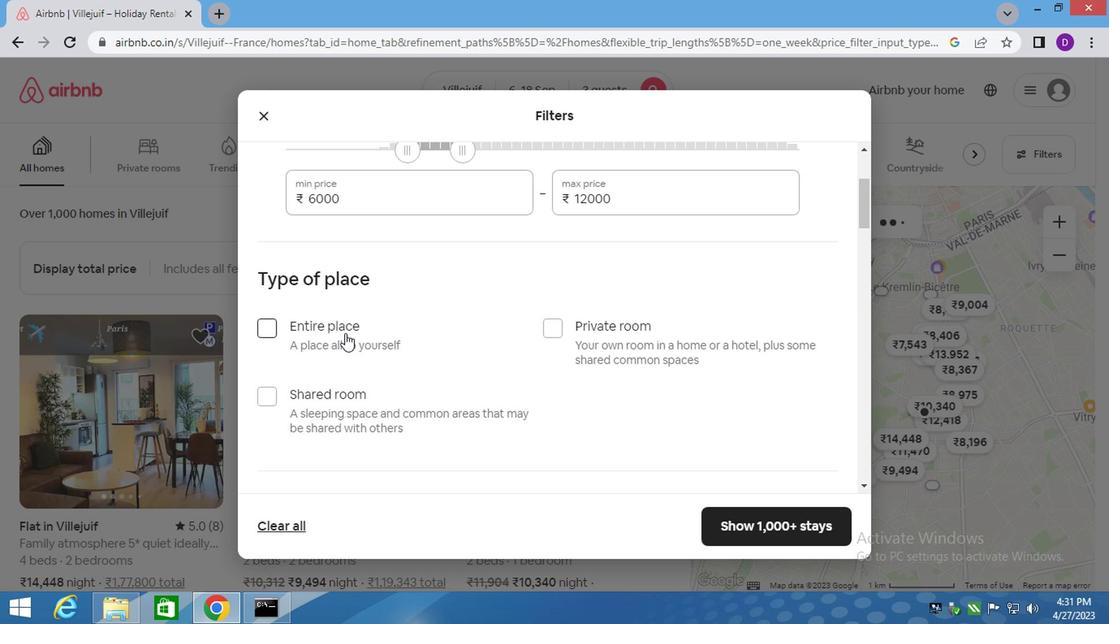 
Action: Mouse scrolled (342, 332) with delta (0, 0)
Screenshot: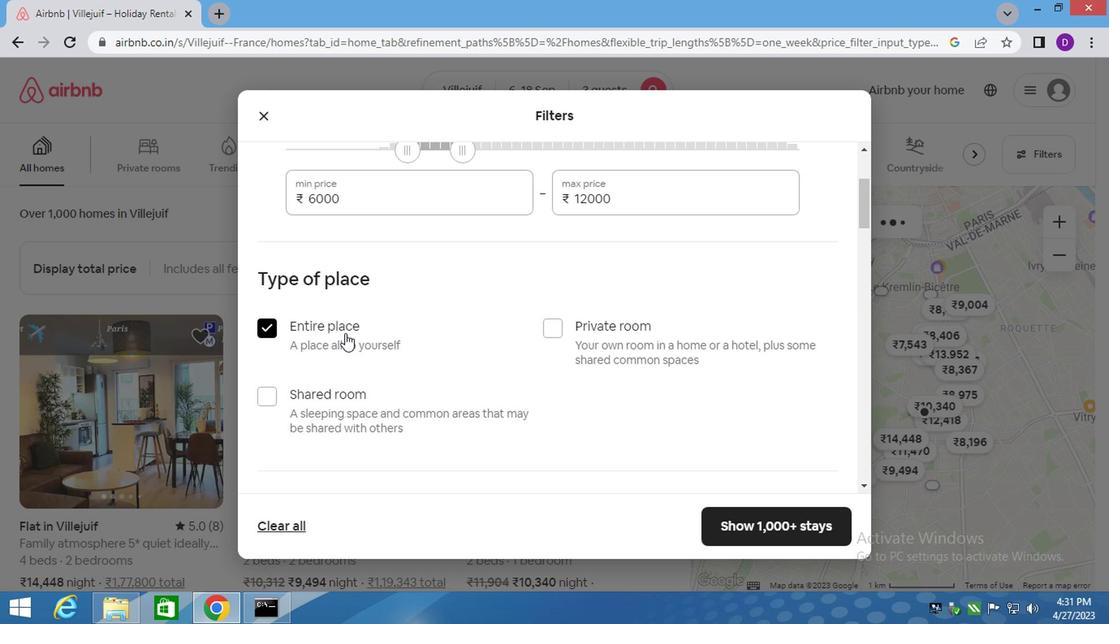 
Action: Mouse scrolled (342, 332) with delta (0, 0)
Screenshot: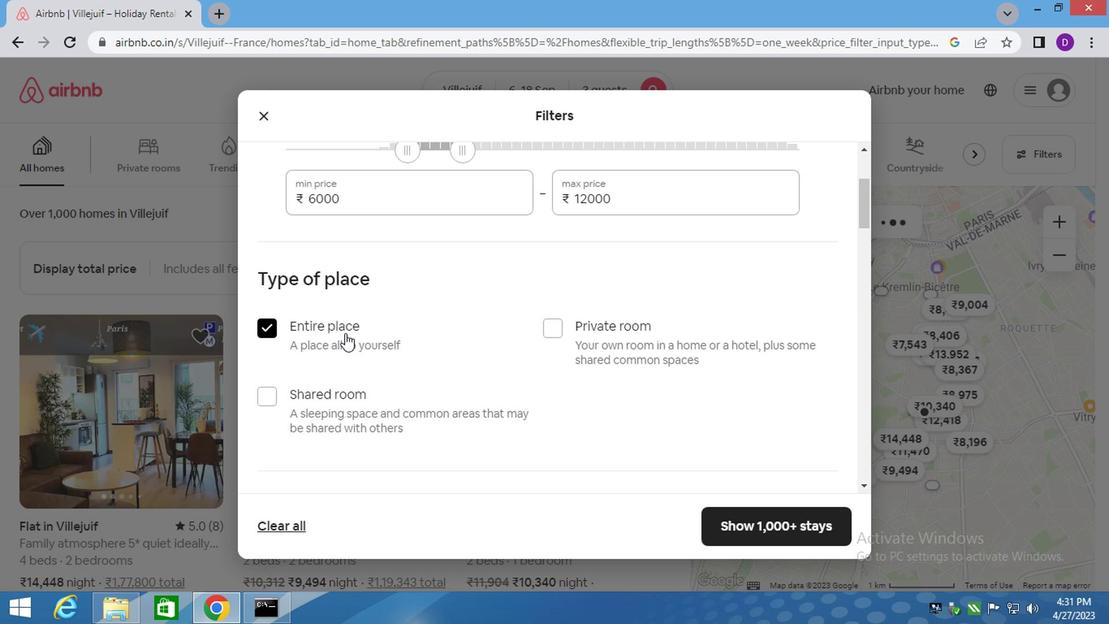 
Action: Mouse moved to (414, 353)
Screenshot: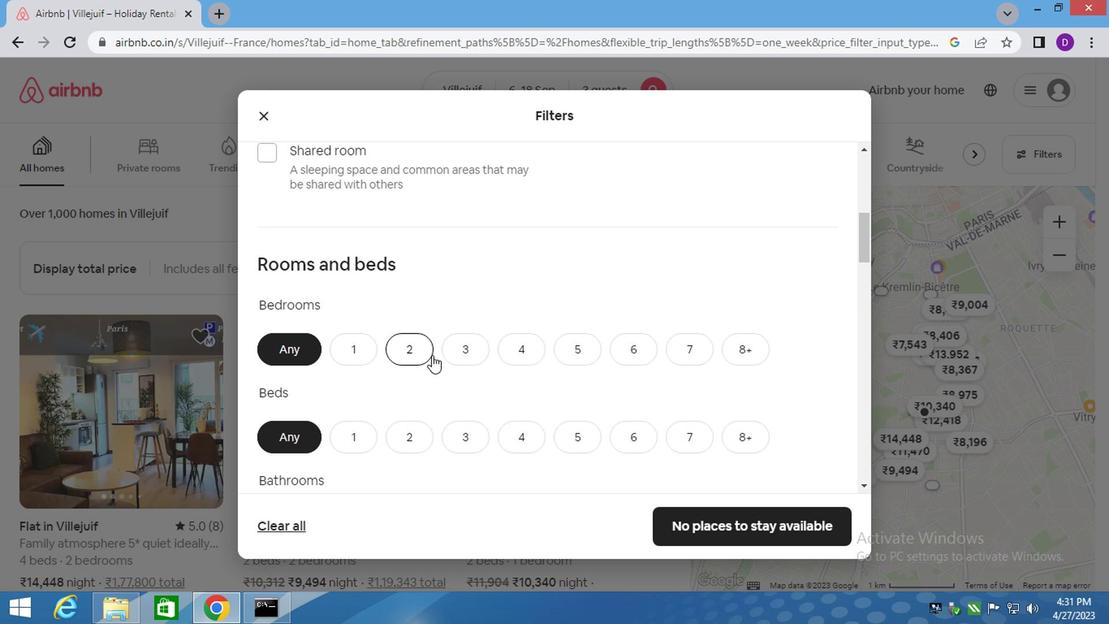 
Action: Mouse pressed left at (414, 353)
Screenshot: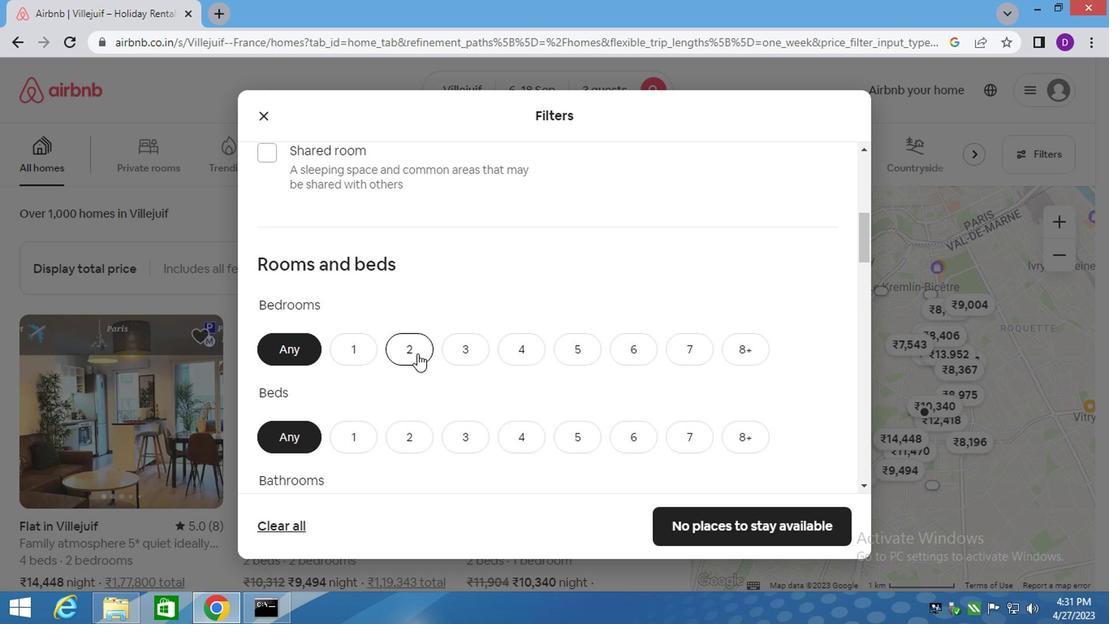 
Action: Mouse moved to (419, 365)
Screenshot: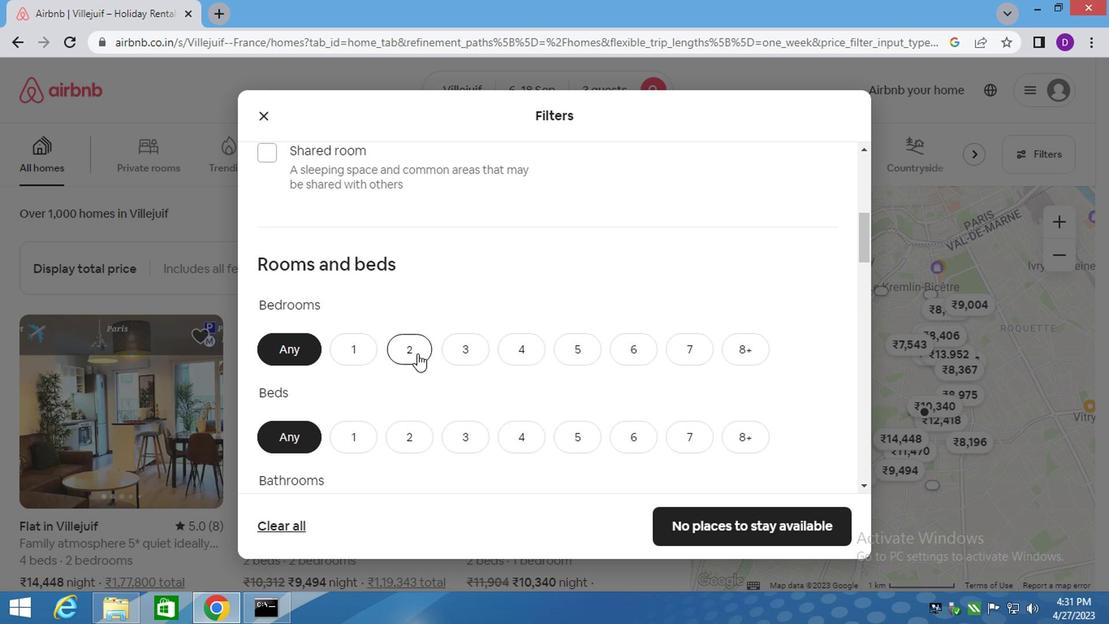 
Action: Mouse scrolled (419, 364) with delta (0, -1)
Screenshot: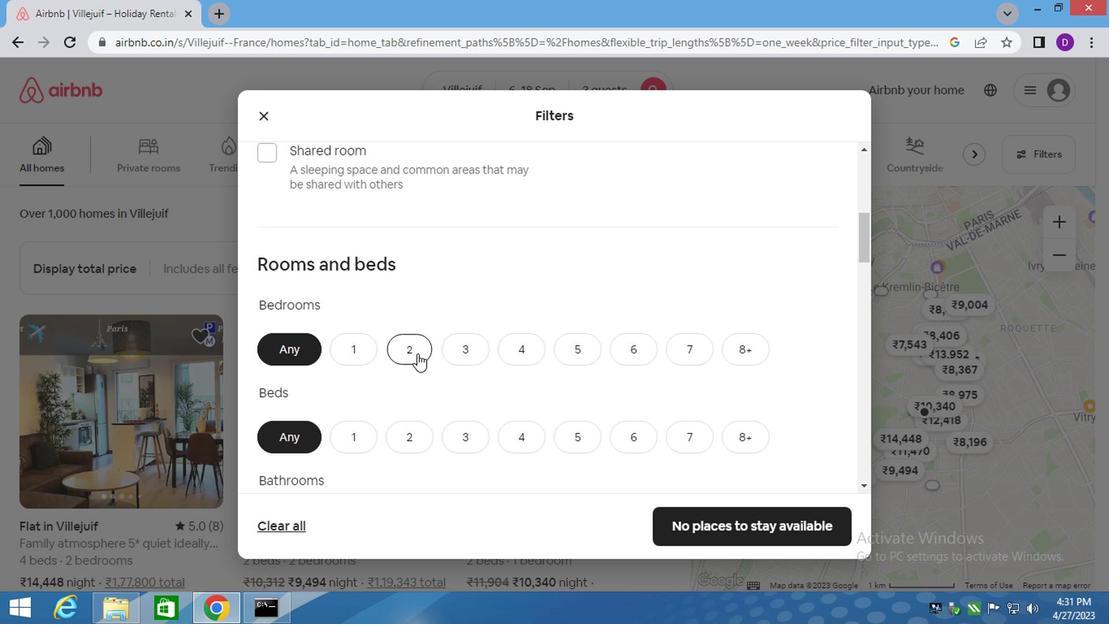 
Action: Mouse scrolled (419, 364) with delta (0, -1)
Screenshot: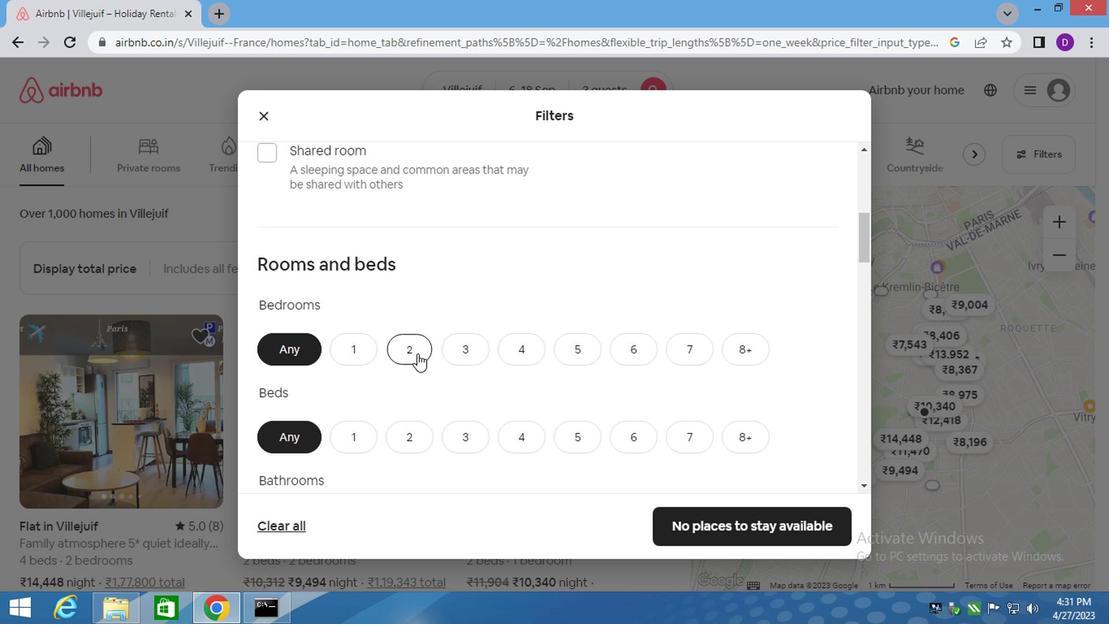 
Action: Mouse scrolled (419, 364) with delta (0, -1)
Screenshot: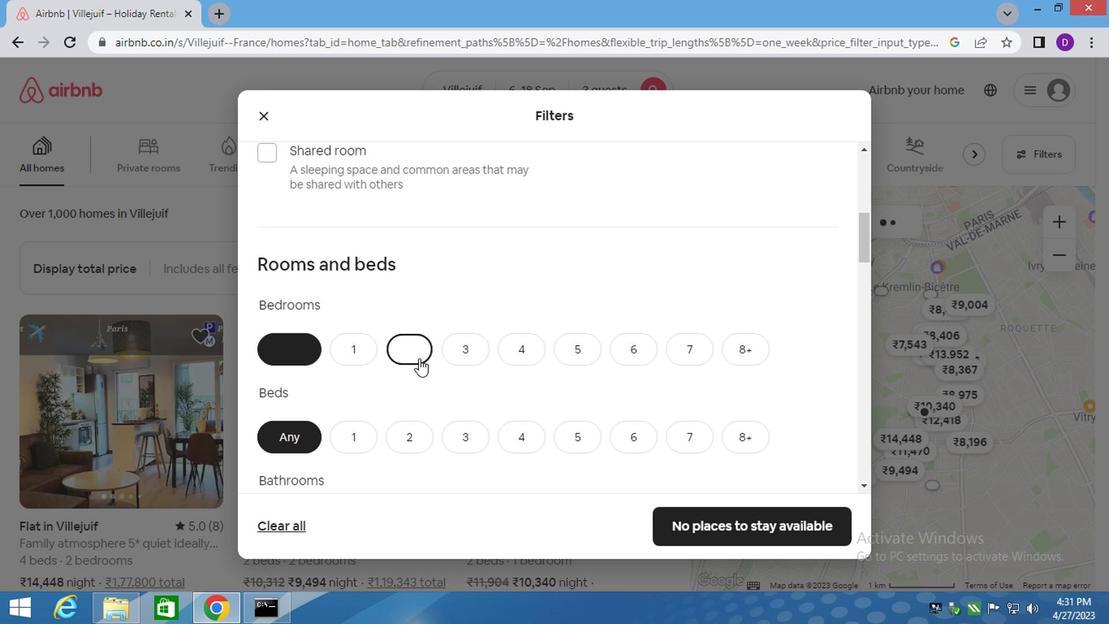 
Action: Mouse moved to (409, 194)
Screenshot: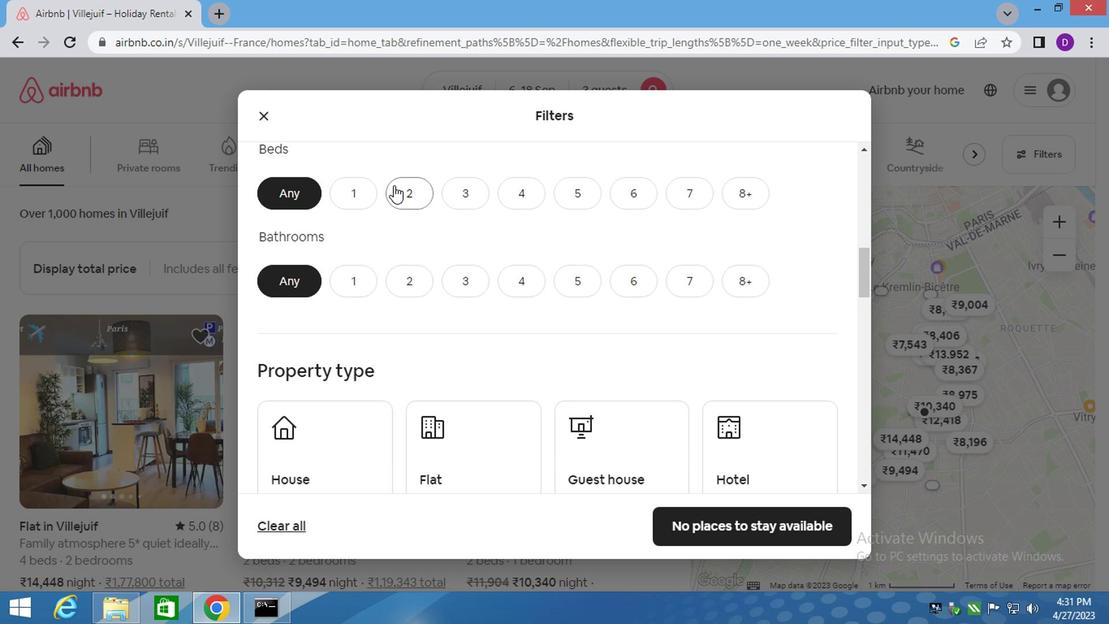 
Action: Mouse pressed left at (409, 194)
Screenshot: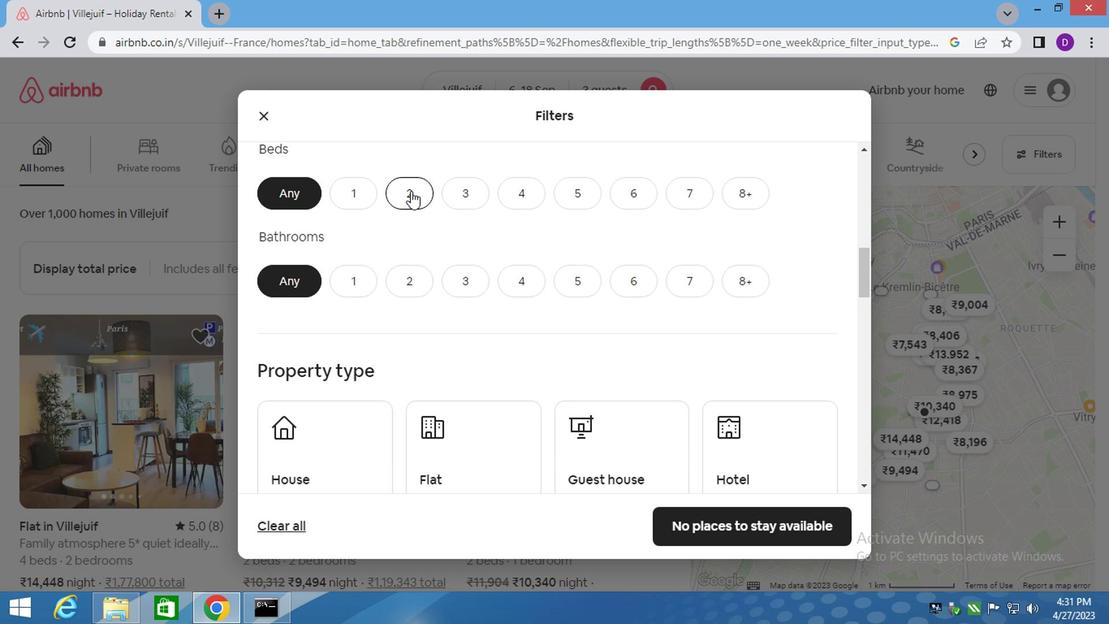 
Action: Mouse moved to (346, 434)
Screenshot: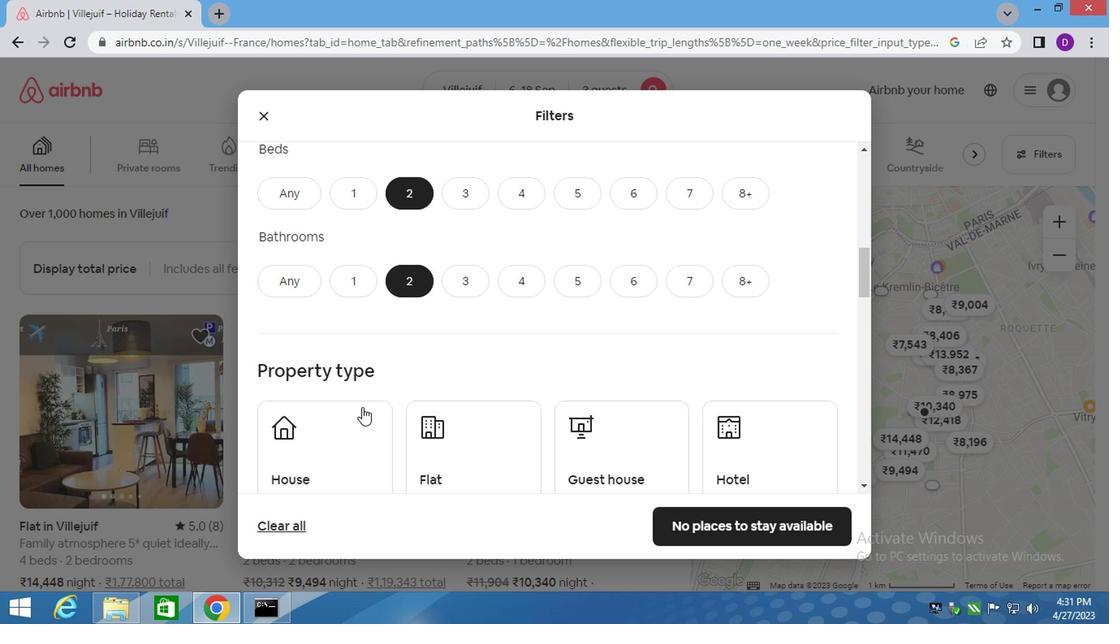 
Action: Mouse pressed left at (346, 434)
Screenshot: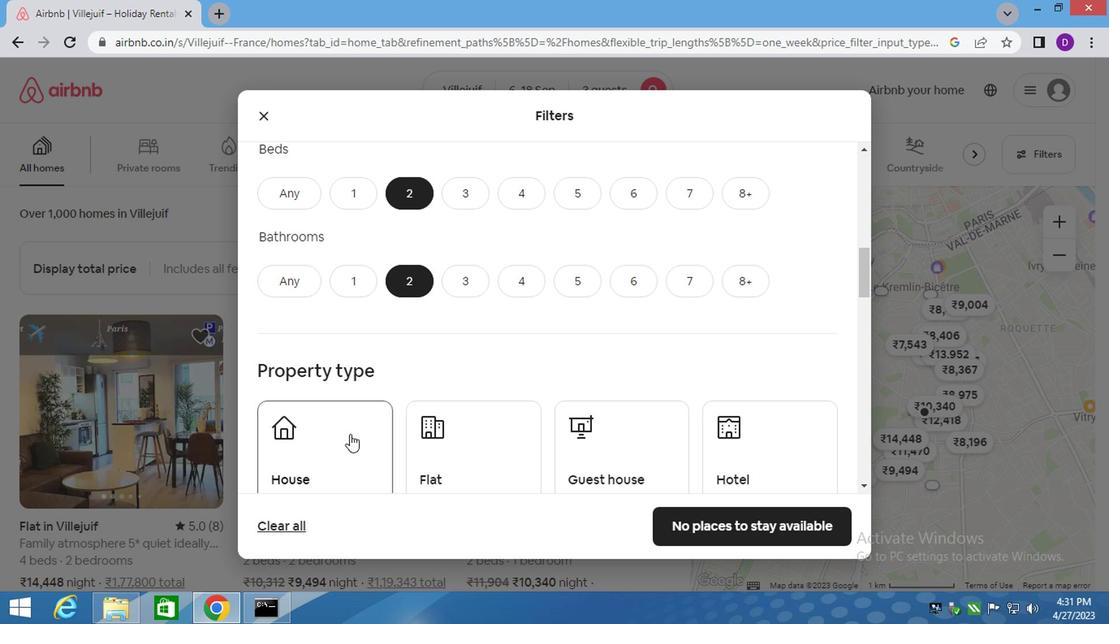 
Action: Mouse moved to (505, 448)
Screenshot: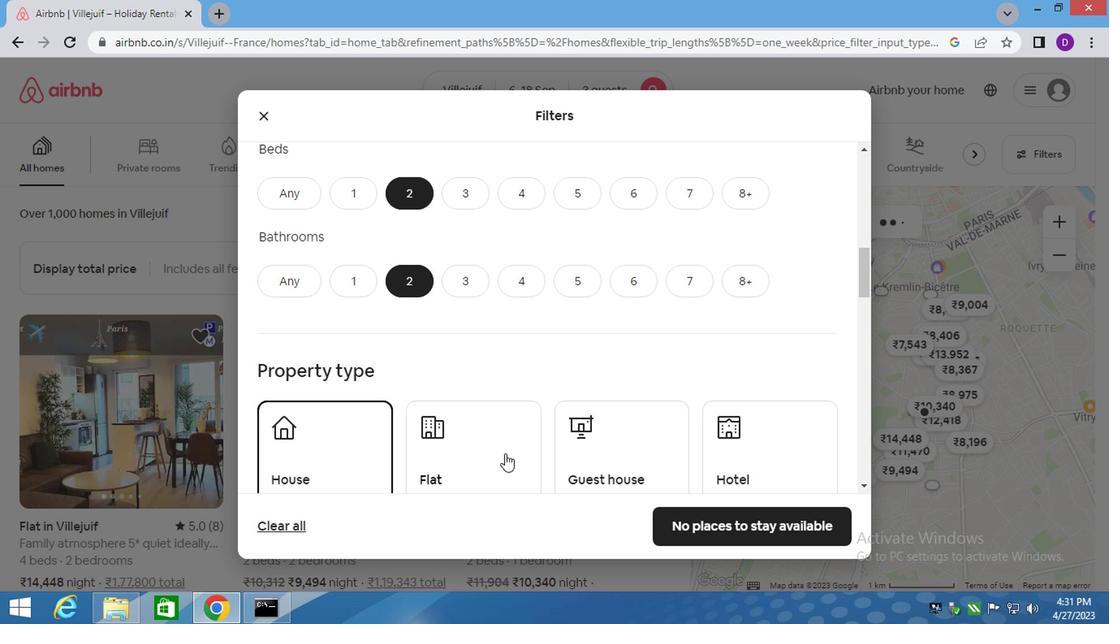 
Action: Mouse pressed left at (505, 448)
Screenshot: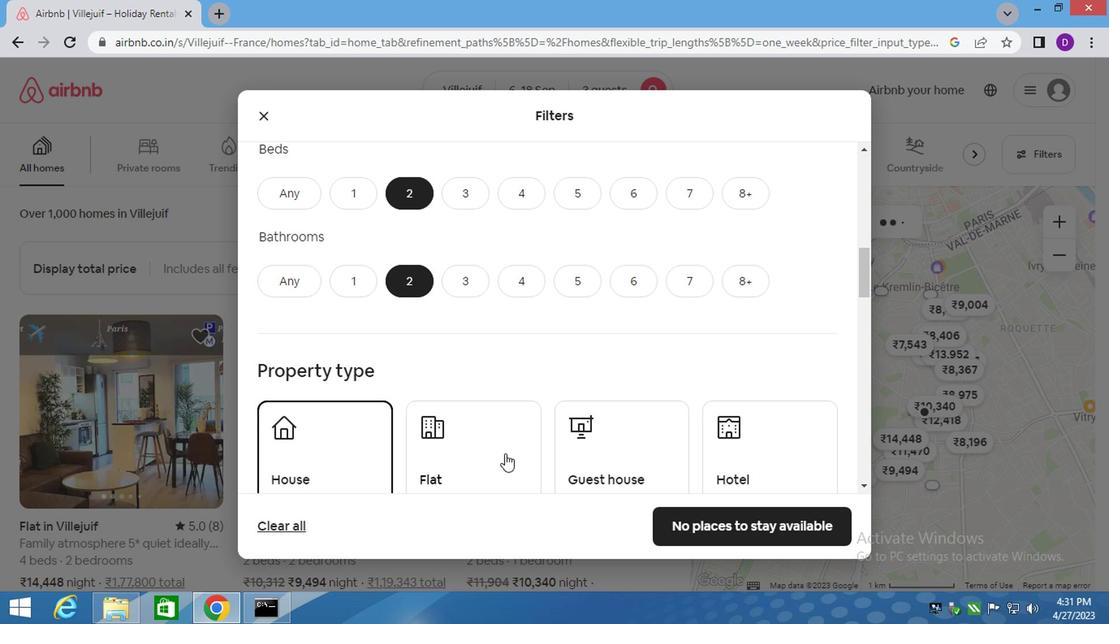 
Action: Mouse moved to (634, 451)
Screenshot: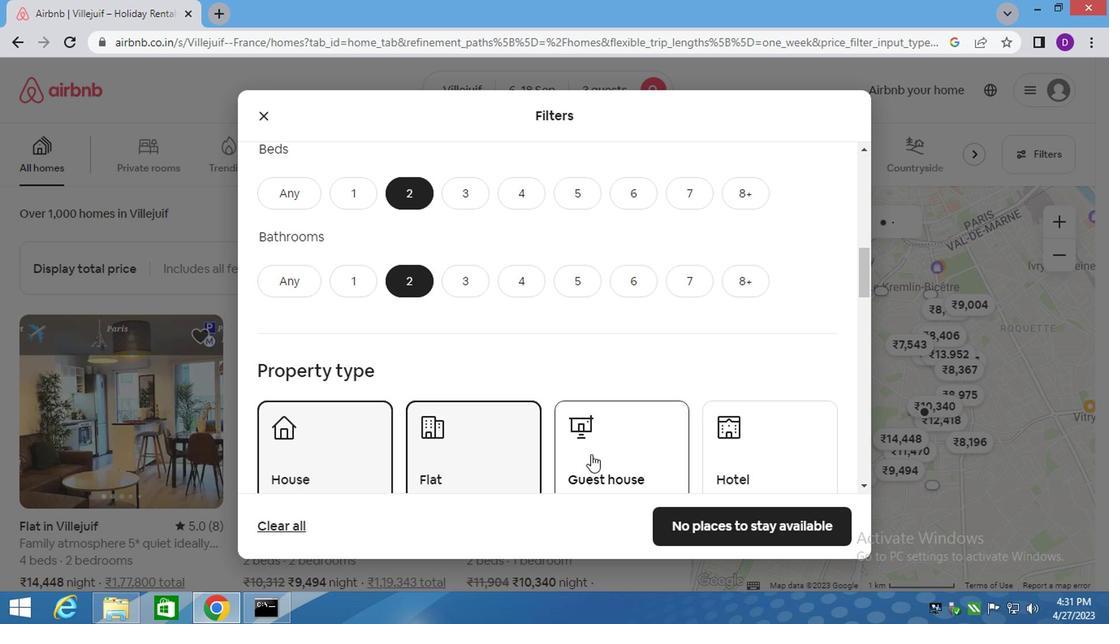
Action: Mouse pressed left at (608, 451)
Screenshot: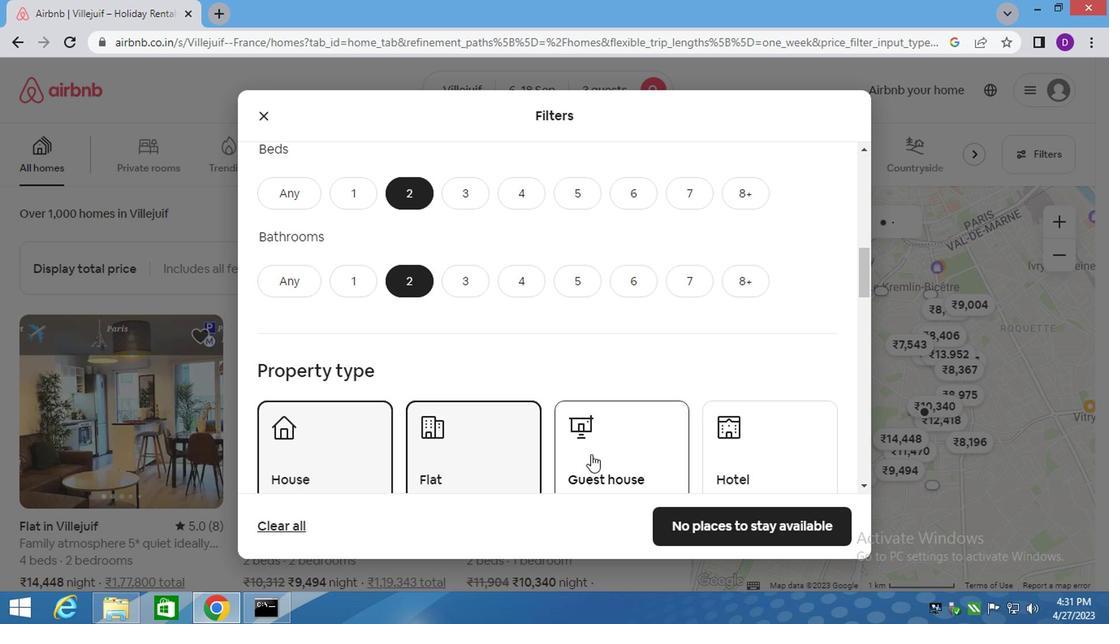 
Action: Mouse moved to (788, 448)
Screenshot: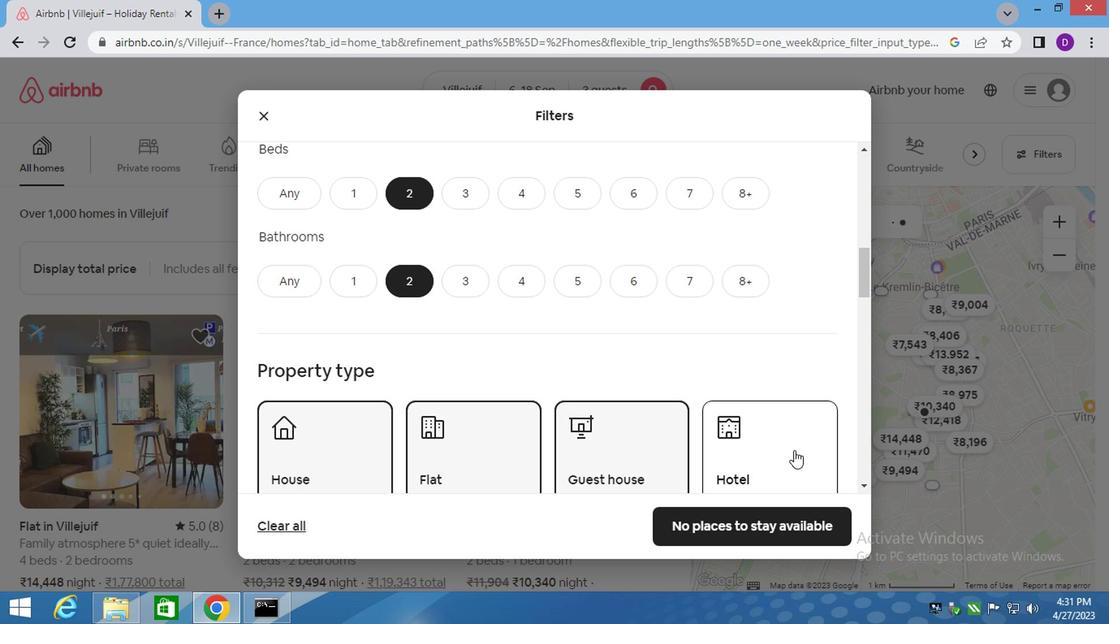 
Action: Mouse pressed left at (788, 448)
Screenshot: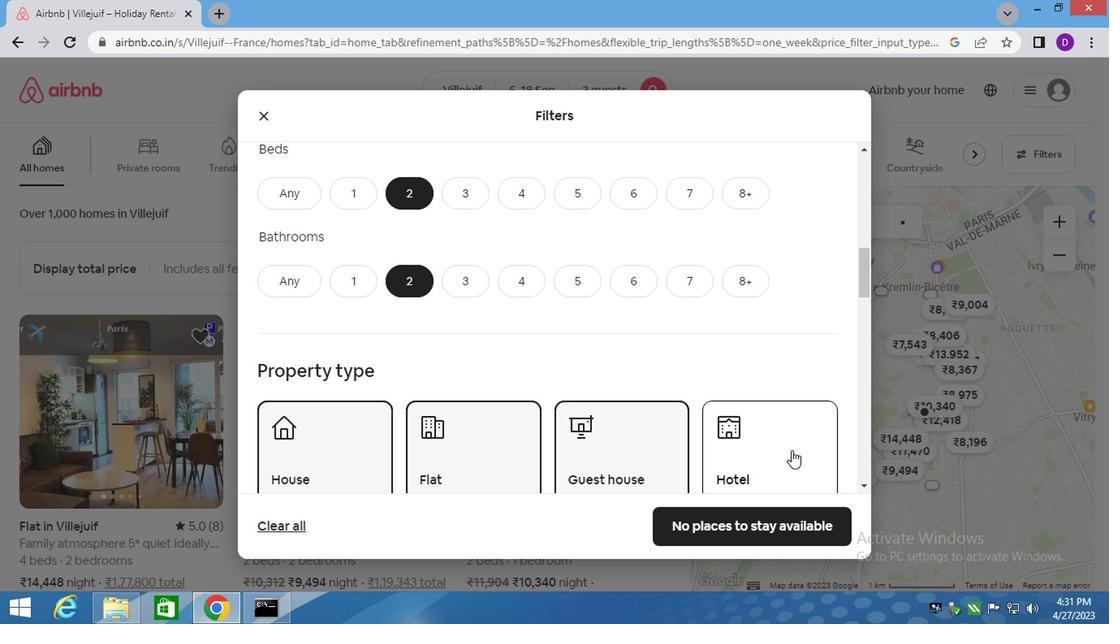 
Action: Mouse moved to (625, 301)
Screenshot: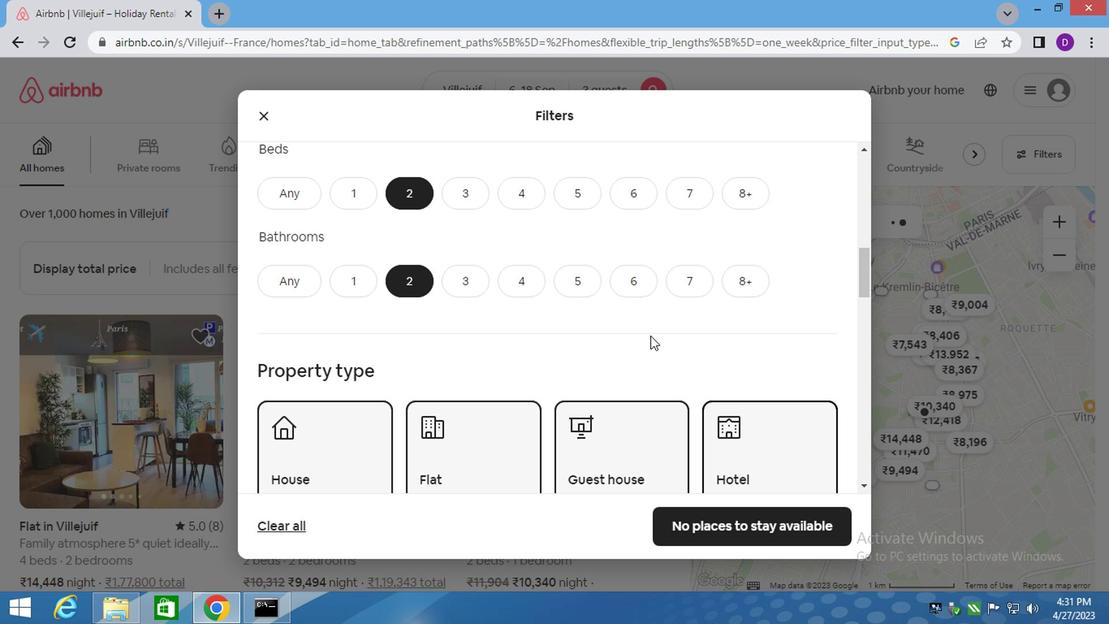 
Action: Mouse scrolled (625, 299) with delta (0, -1)
Screenshot: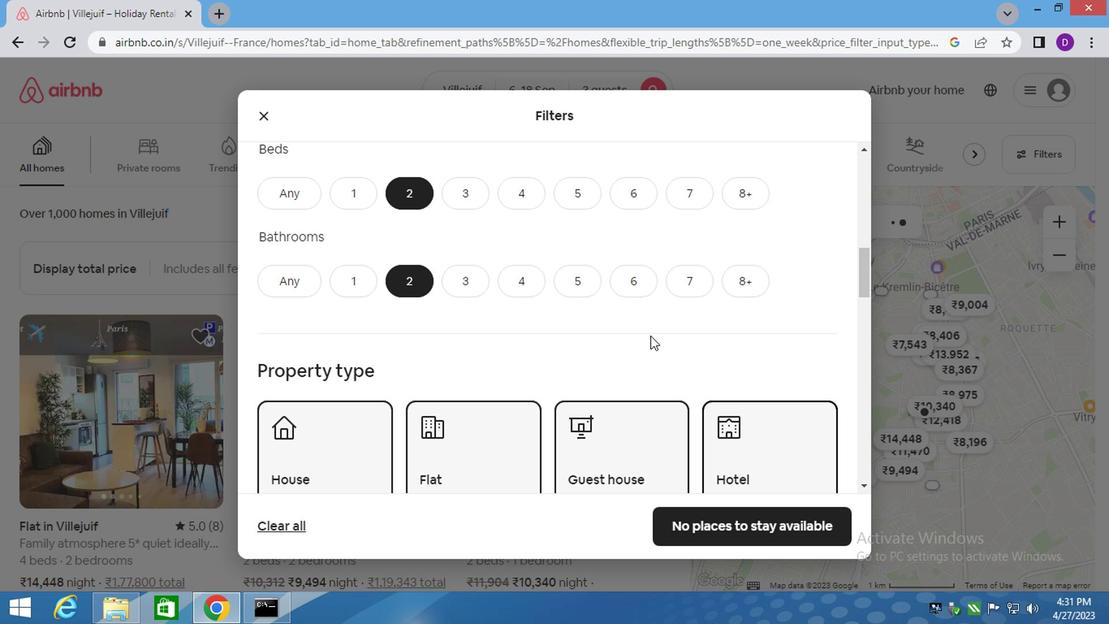 
Action: Mouse scrolled (625, 299) with delta (0, -1)
Screenshot: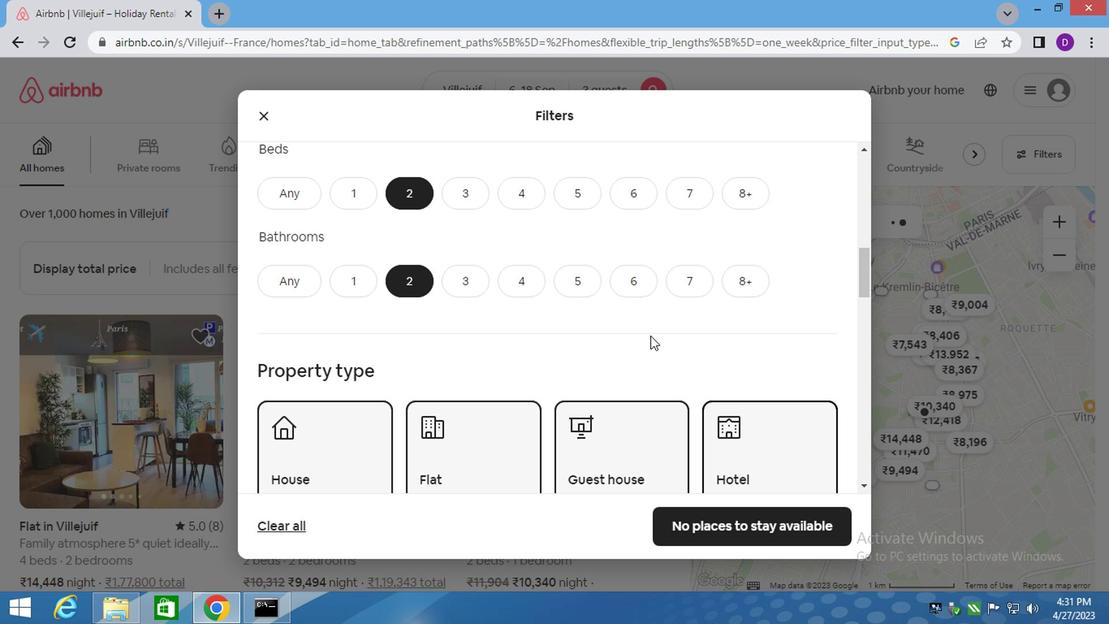 
Action: Mouse scrolled (625, 299) with delta (0, -1)
Screenshot: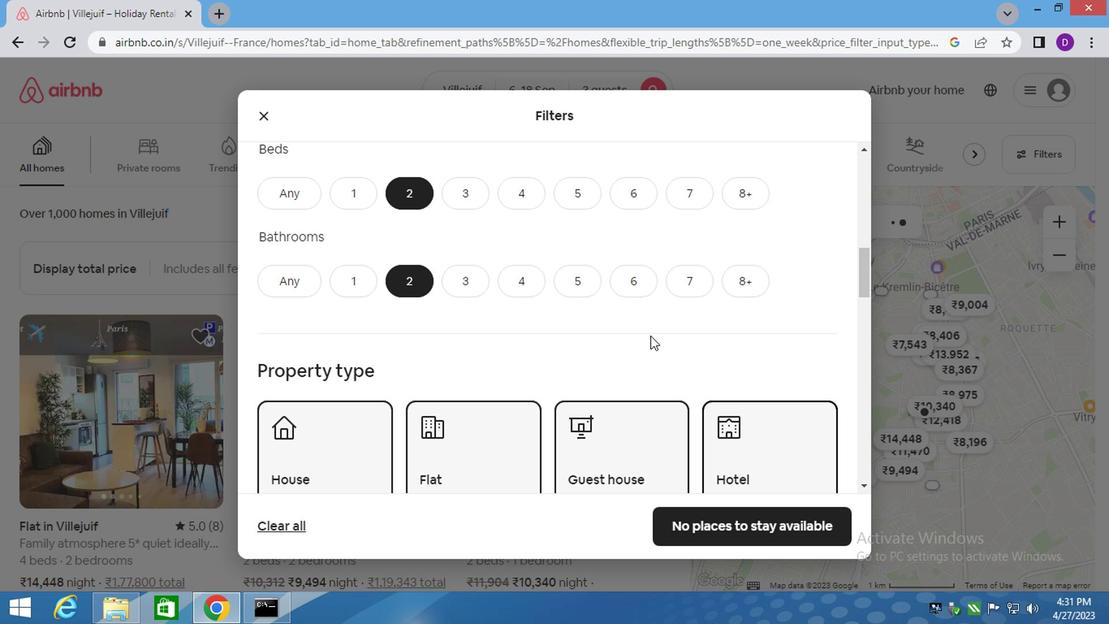 
Action: Mouse scrolled (625, 299) with delta (0, -1)
Screenshot: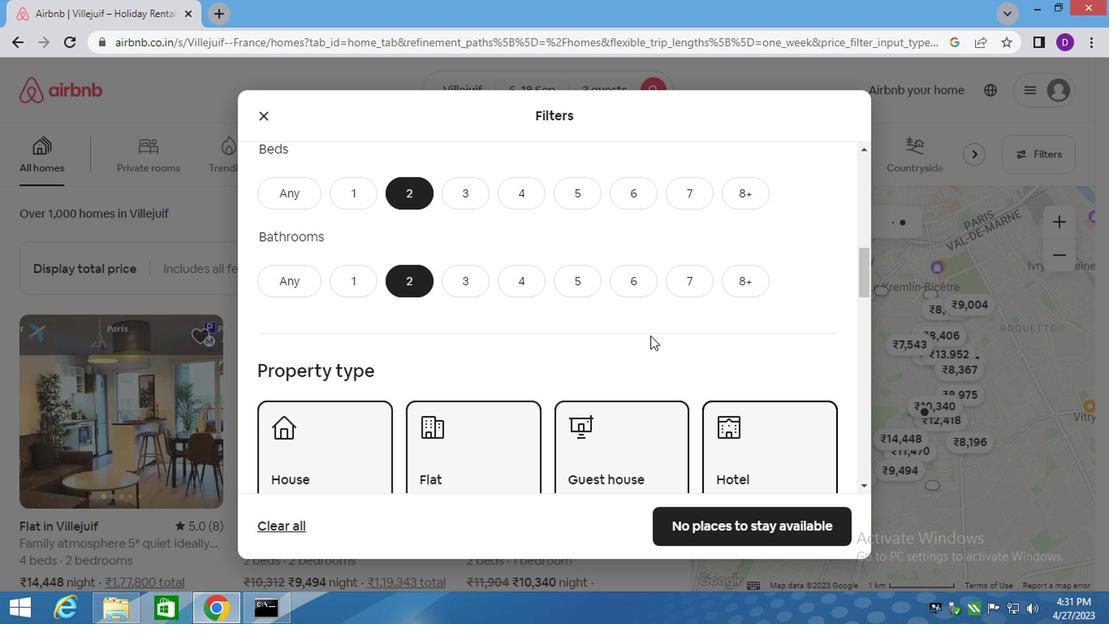 
Action: Mouse moved to (531, 320)
Screenshot: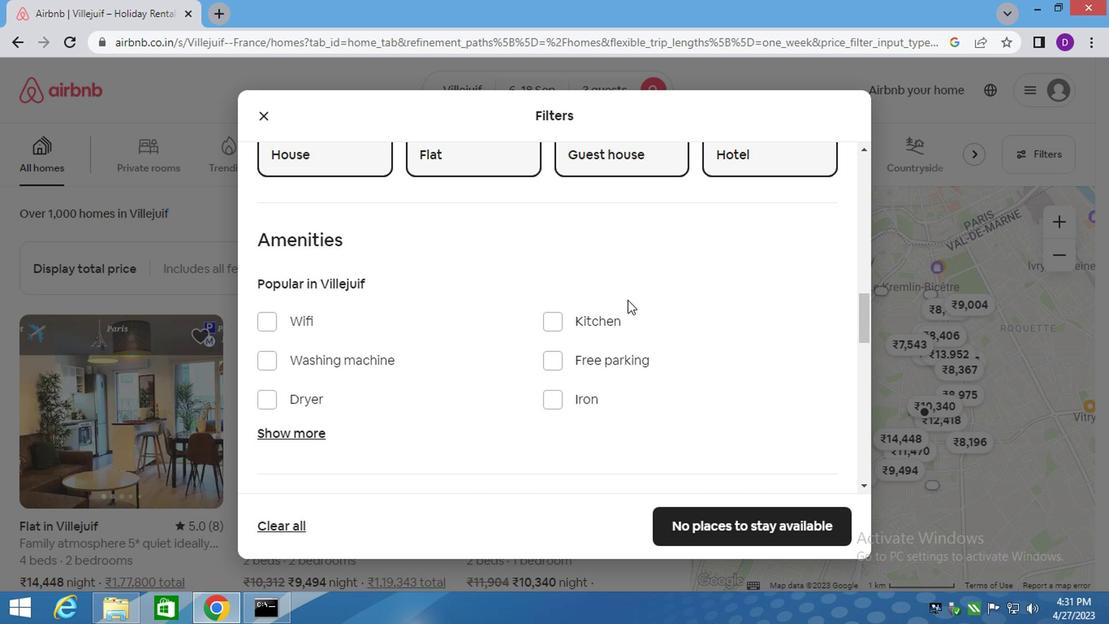 
Action: Mouse scrolled (531, 319) with delta (0, -1)
Screenshot: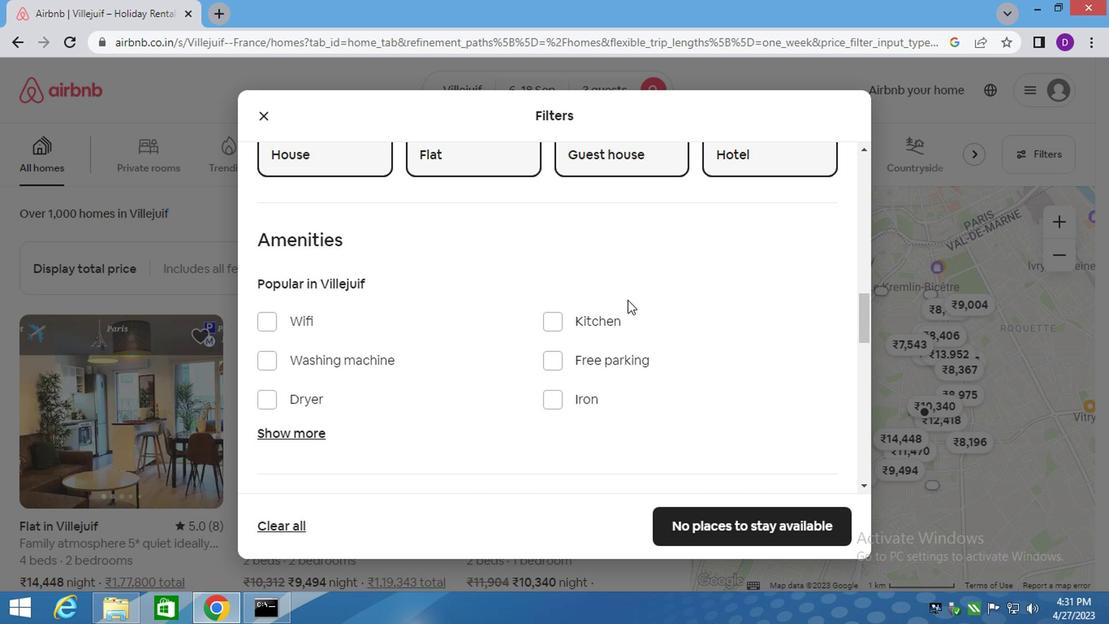 
Action: Mouse moved to (522, 322)
Screenshot: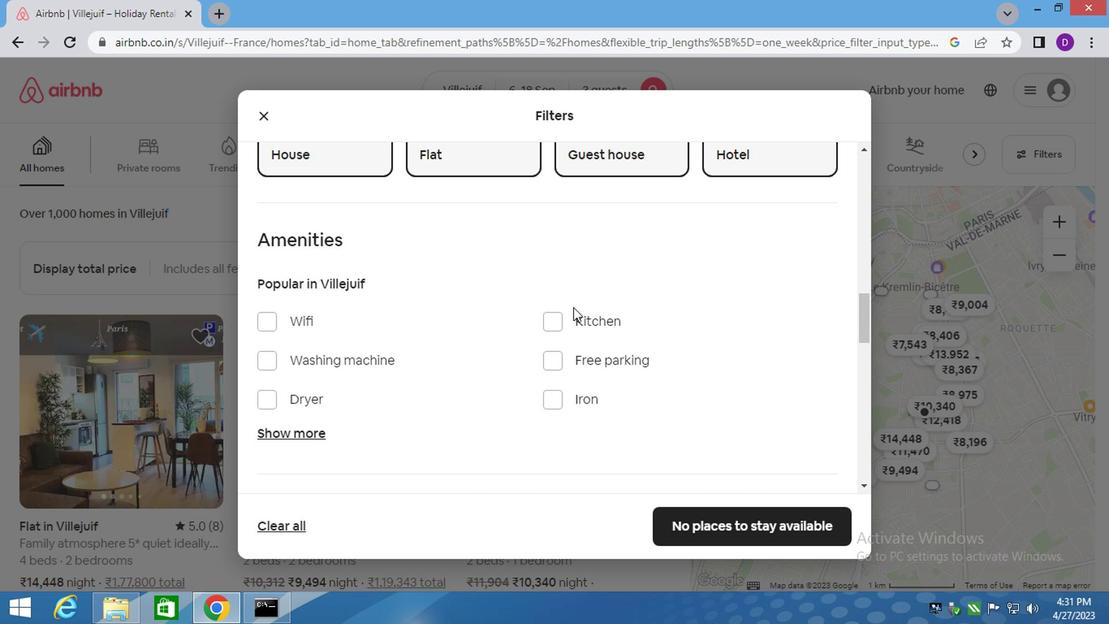 
Action: Mouse scrolled (522, 321) with delta (0, 0)
Screenshot: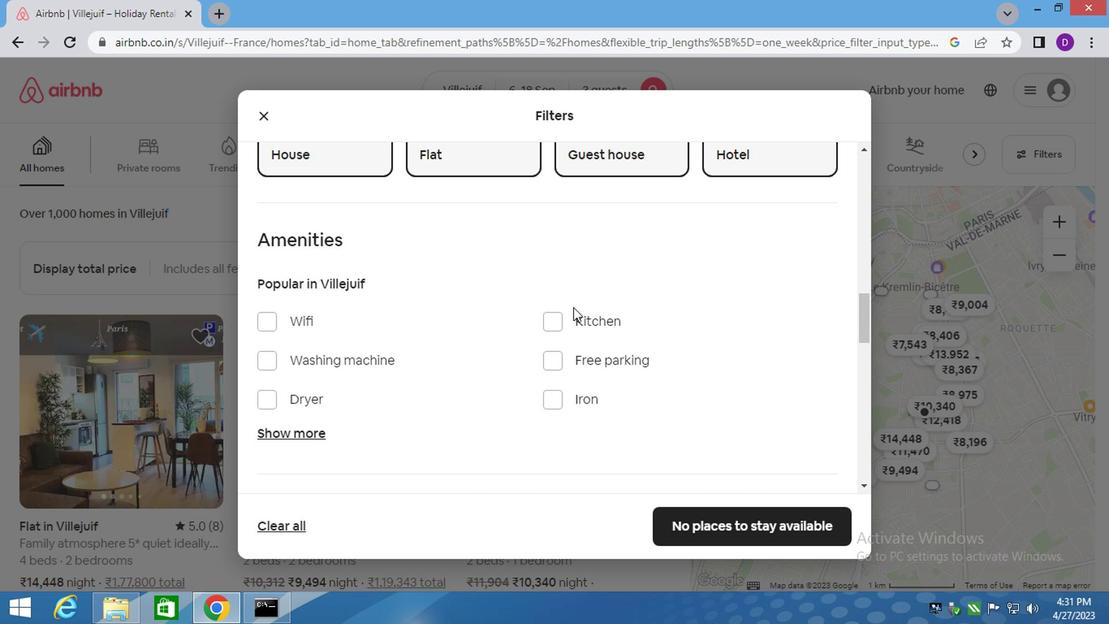 
Action: Mouse moved to (519, 323)
Screenshot: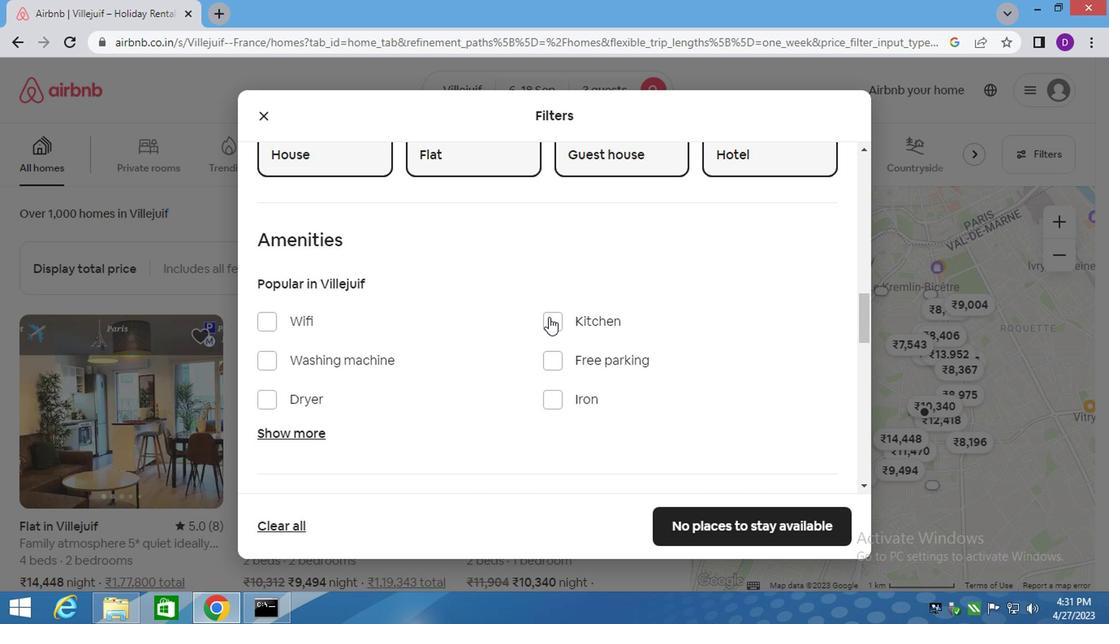 
Action: Mouse scrolled (519, 322) with delta (0, 0)
Screenshot: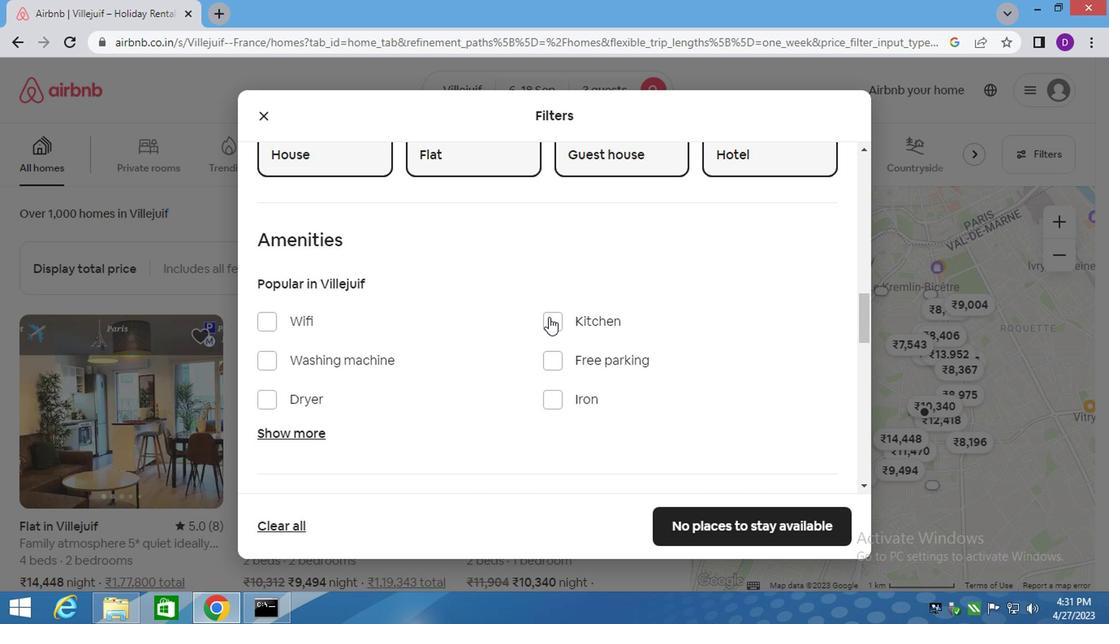 
Action: Mouse moved to (794, 369)
Screenshot: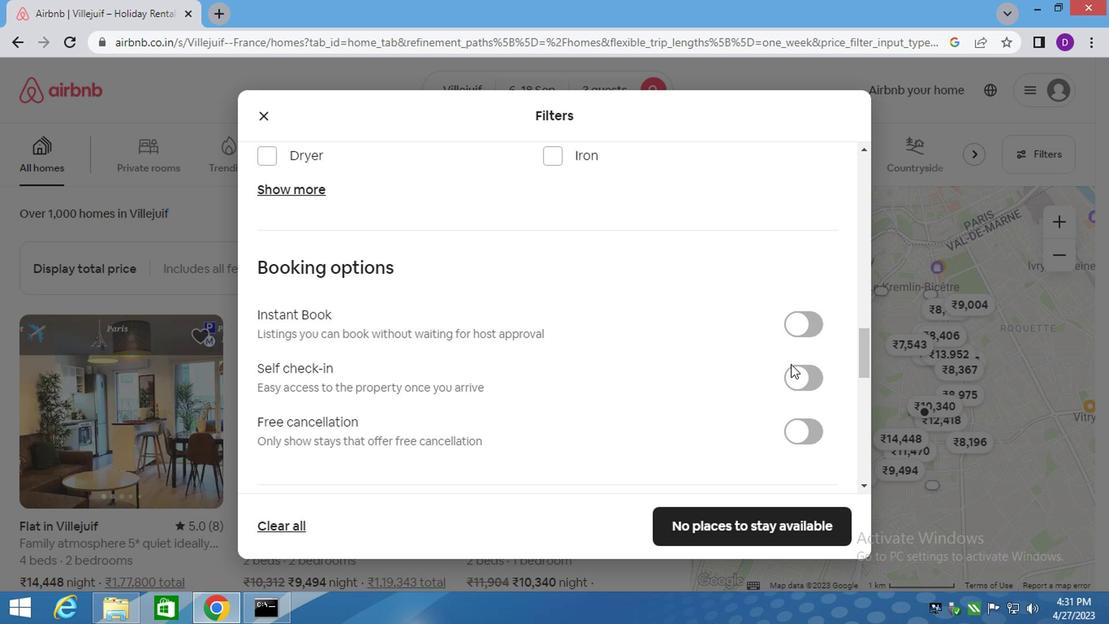
Action: Mouse pressed left at (794, 369)
Screenshot: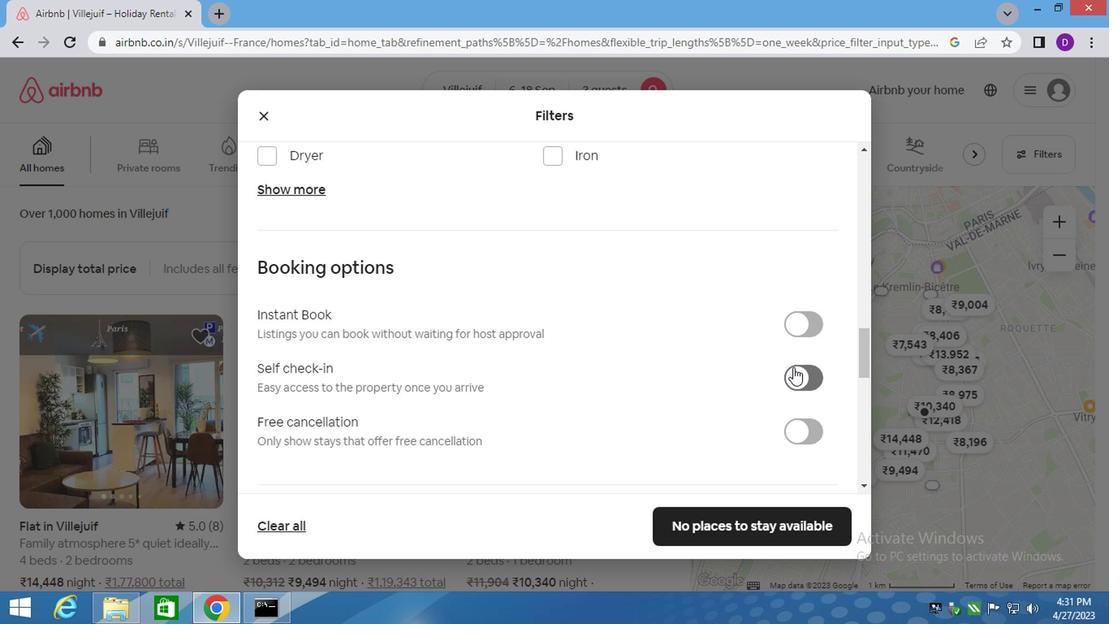 
Action: Mouse moved to (621, 368)
Screenshot: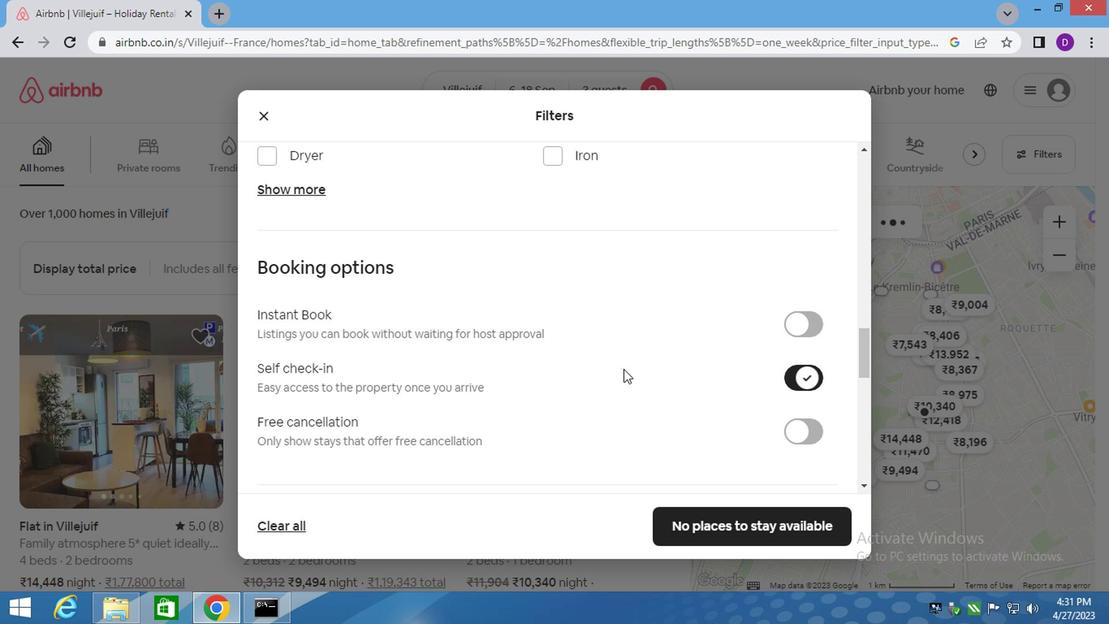 
Action: Mouse scrolled (621, 368) with delta (0, 0)
Screenshot: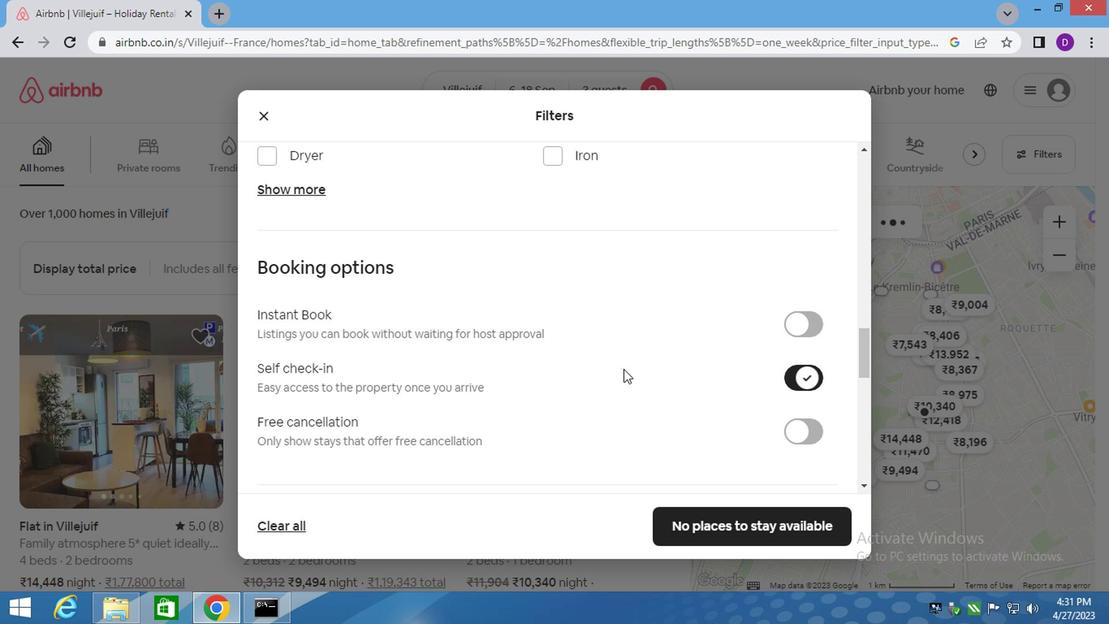 
Action: Mouse moved to (620, 368)
Screenshot: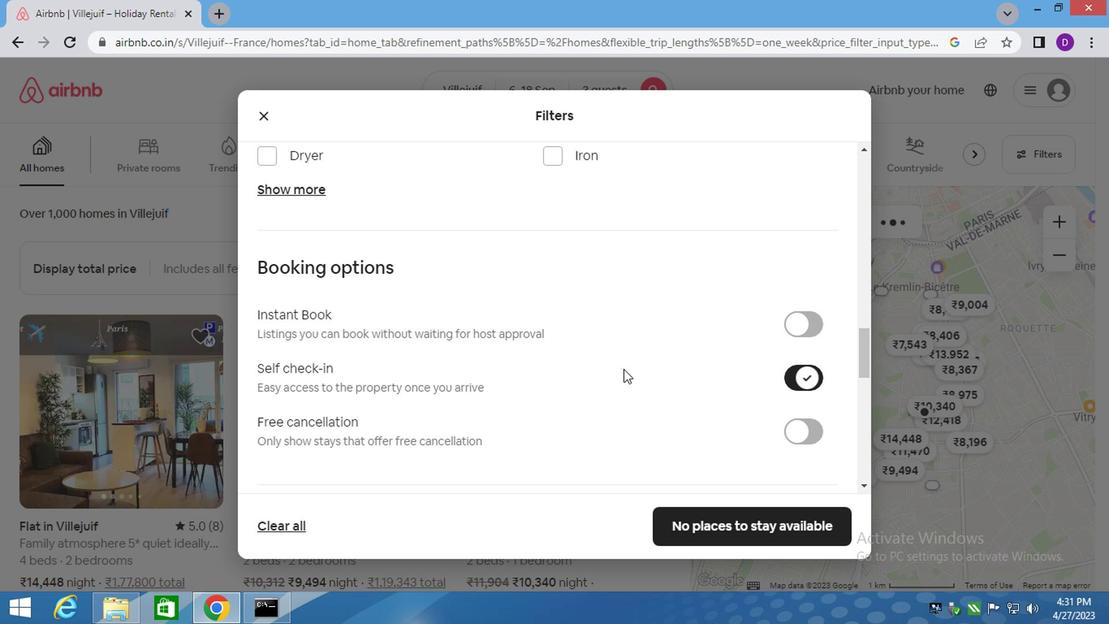
Action: Mouse scrolled (620, 367) with delta (0, -1)
Screenshot: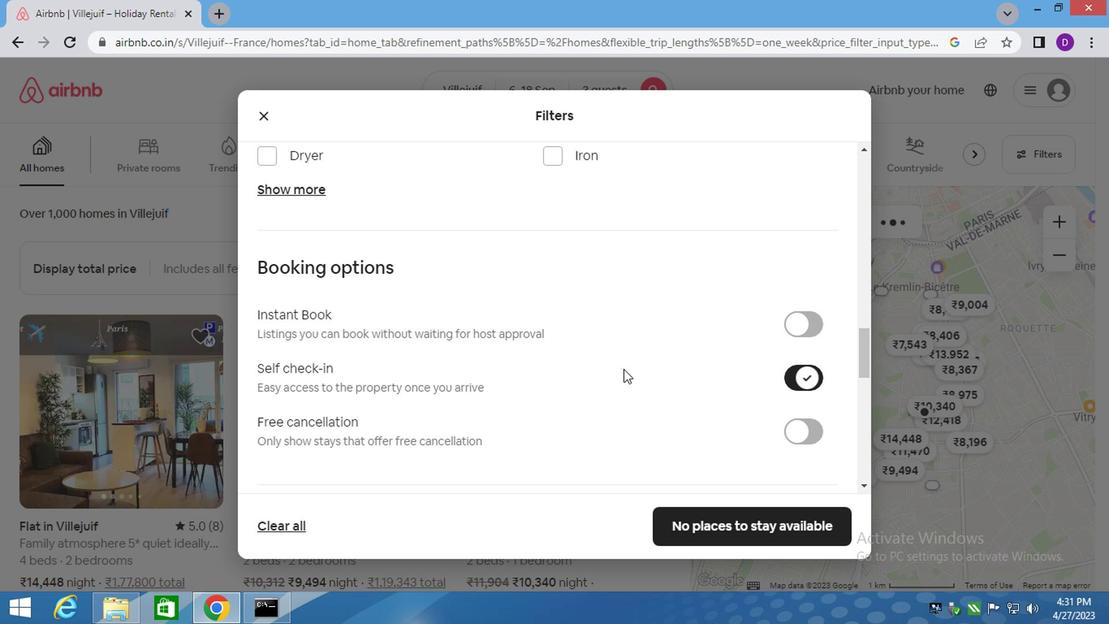 
Action: Mouse moved to (620, 368)
Screenshot: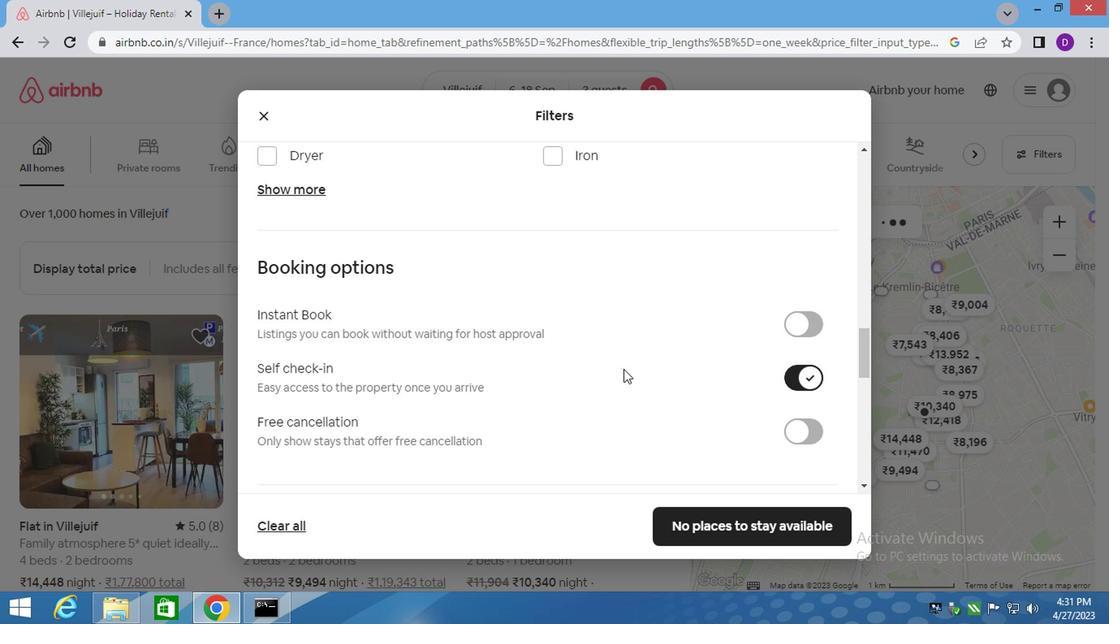 
Action: Mouse scrolled (620, 367) with delta (0, -1)
Screenshot: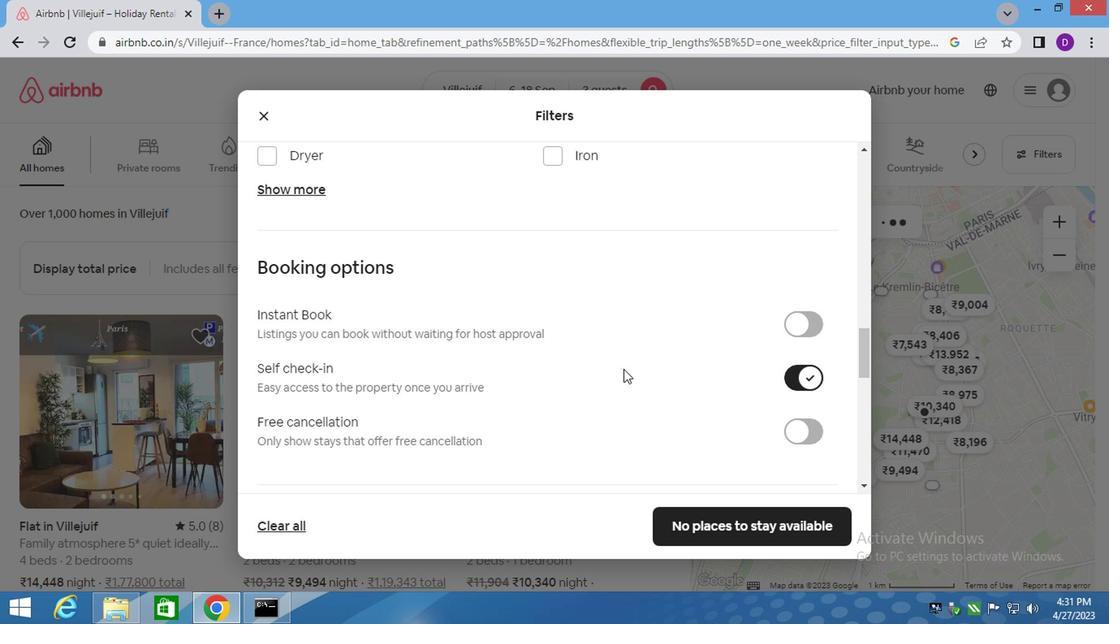 
Action: Mouse scrolled (620, 367) with delta (0, -1)
Screenshot: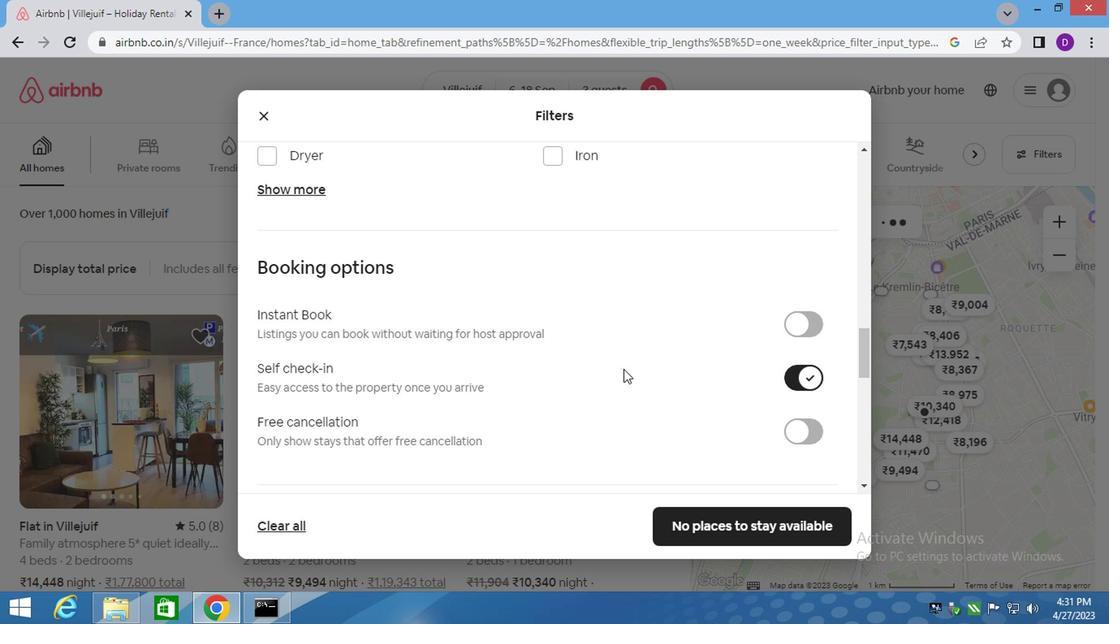 
Action: Mouse moved to (471, 391)
Screenshot: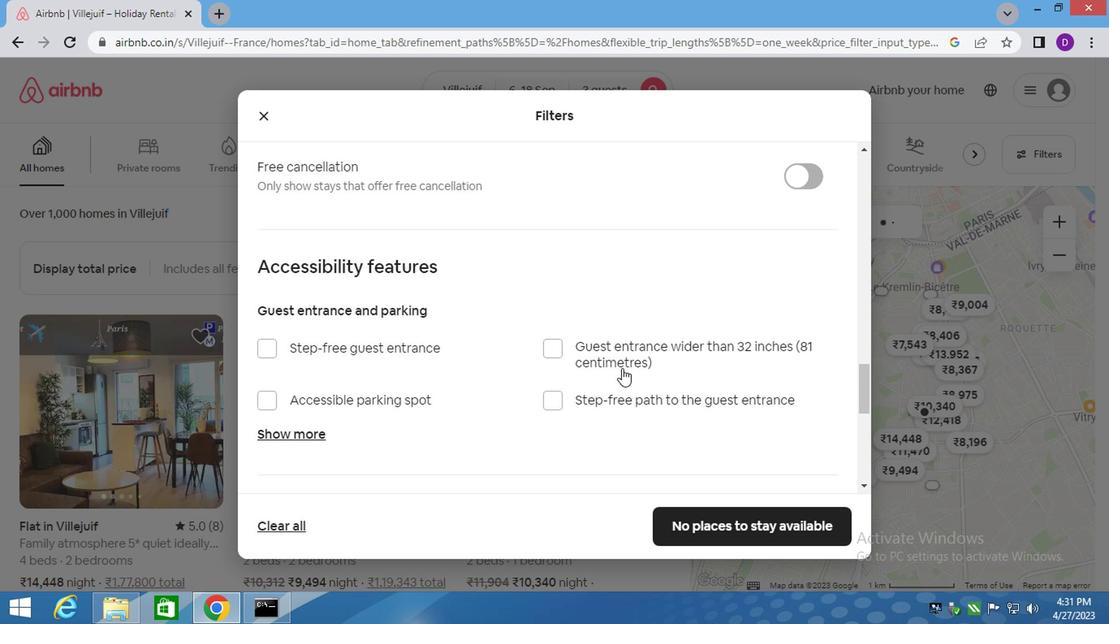 
Action: Mouse scrolled (471, 391) with delta (0, 0)
Screenshot: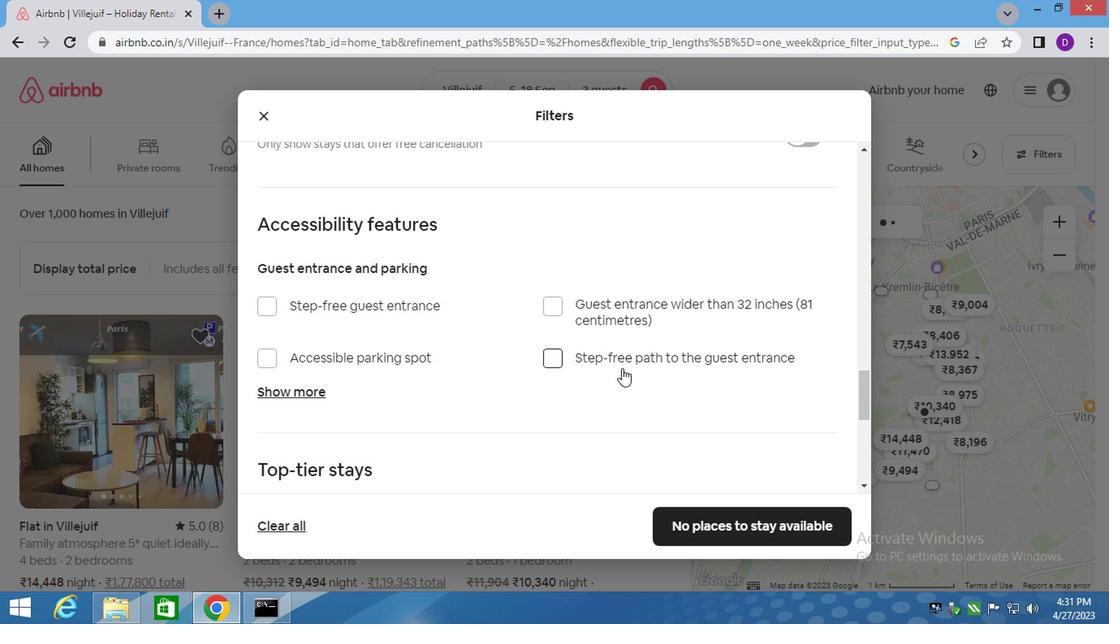 
Action: Mouse scrolled (471, 391) with delta (0, 0)
Screenshot: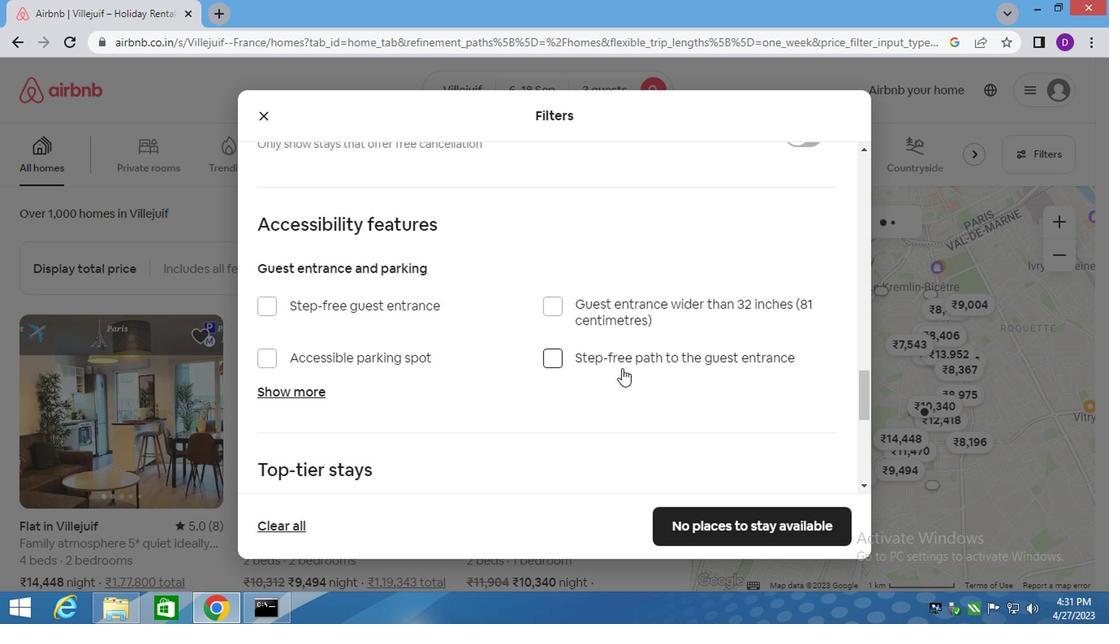 
Action: Mouse moved to (414, 412)
Screenshot: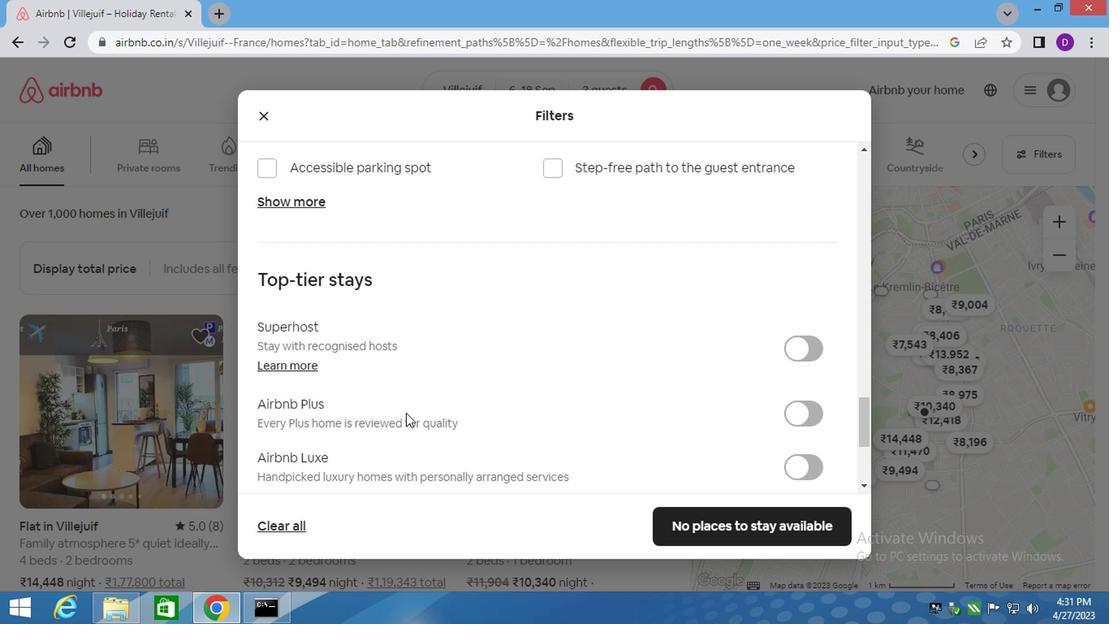 
Action: Mouse scrolled (414, 410) with delta (0, -1)
Screenshot: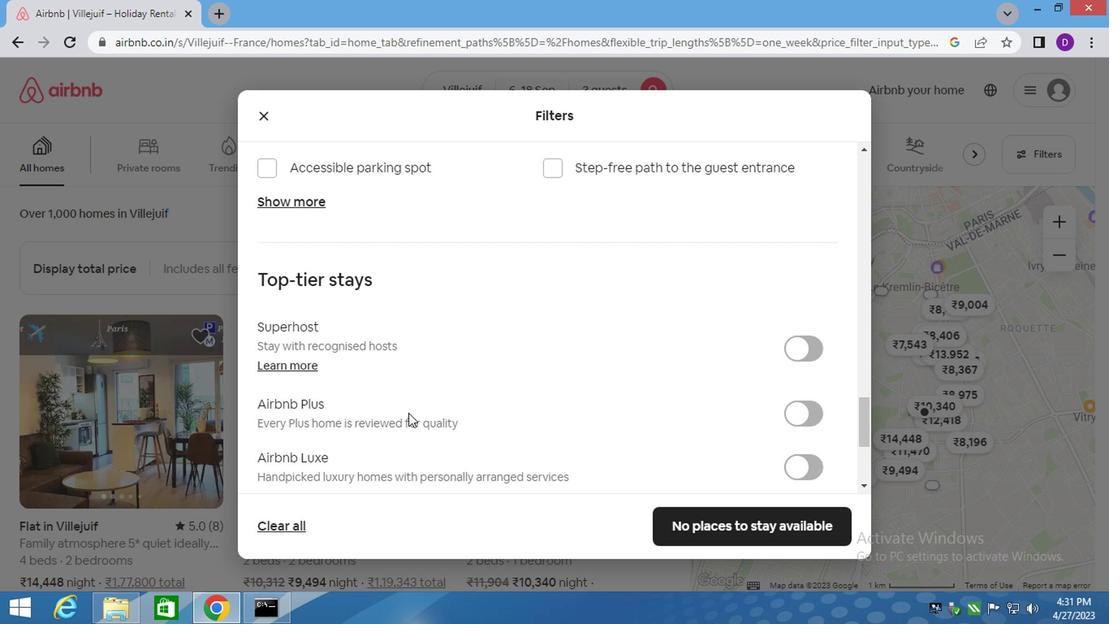 
Action: Mouse moved to (416, 410)
Screenshot: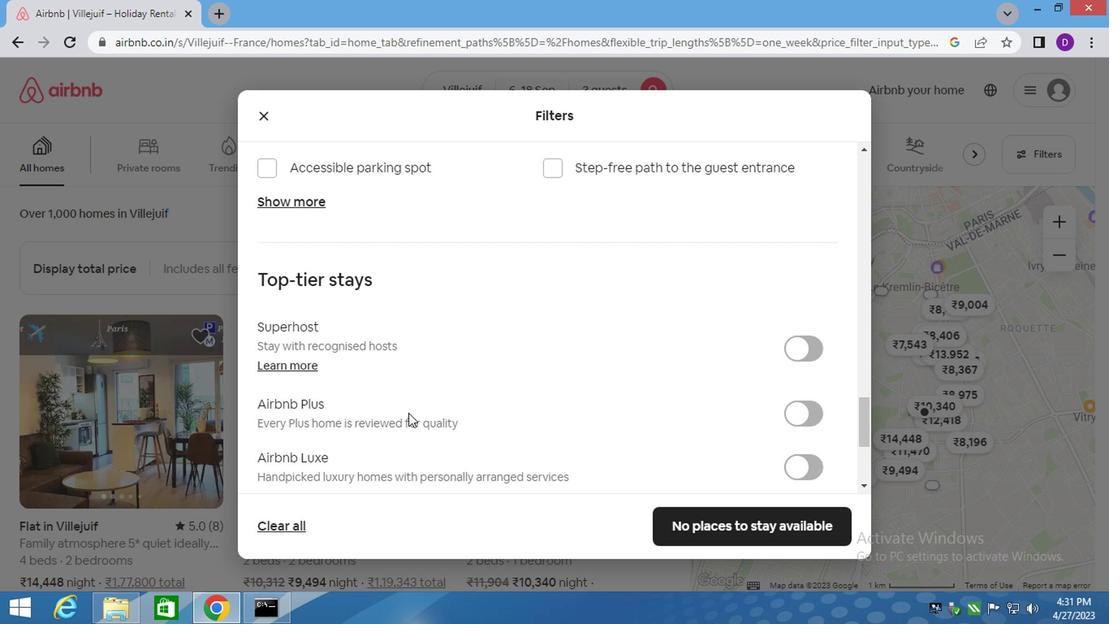 
Action: Mouse scrolled (416, 410) with delta (0, 0)
Screenshot: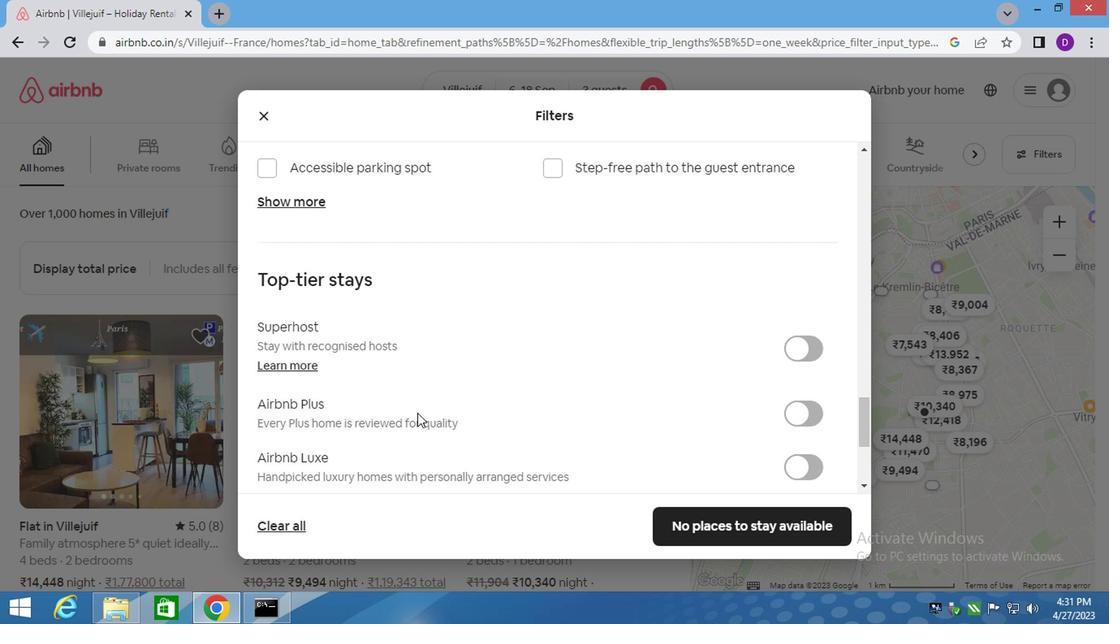 
Action: Mouse scrolled (416, 410) with delta (0, 0)
Screenshot: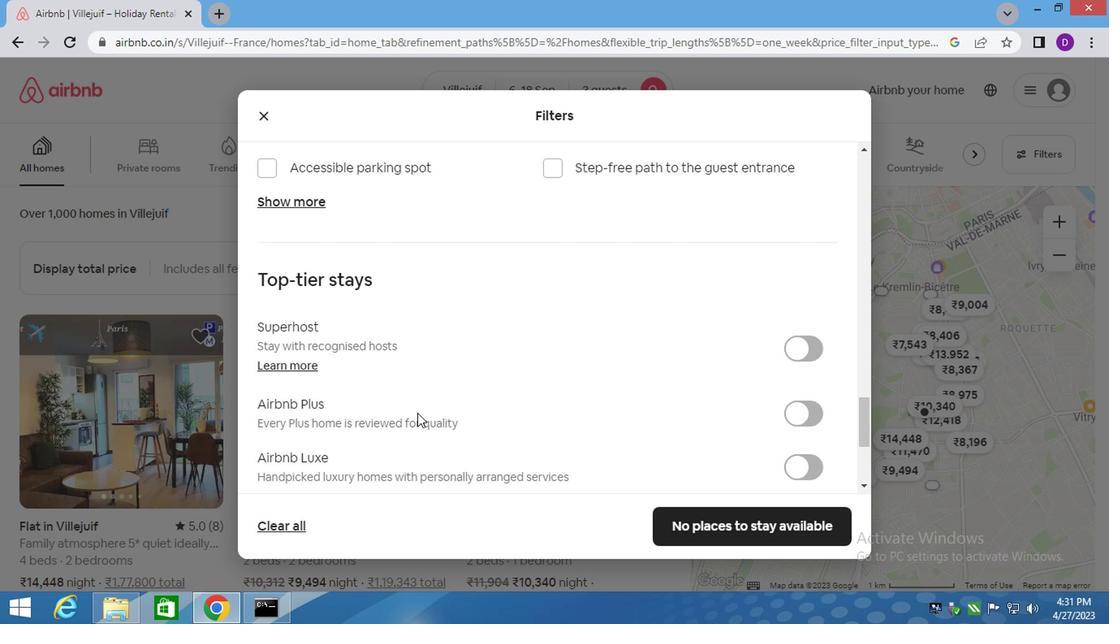 
Action: Mouse scrolled (416, 410) with delta (0, 0)
Screenshot: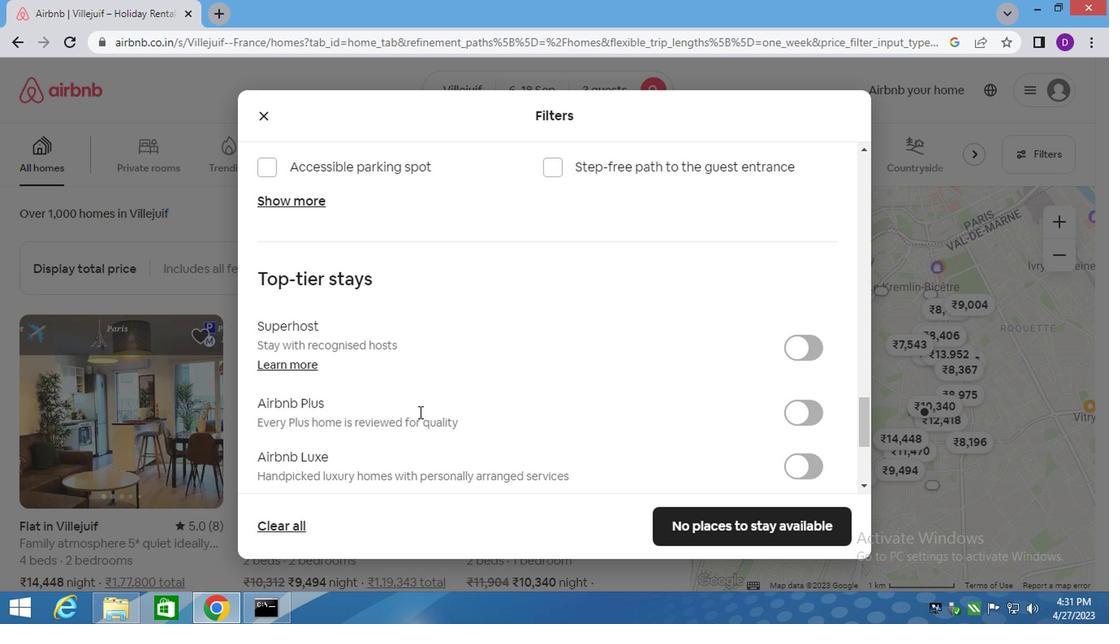 
Action: Mouse moved to (306, 379)
Screenshot: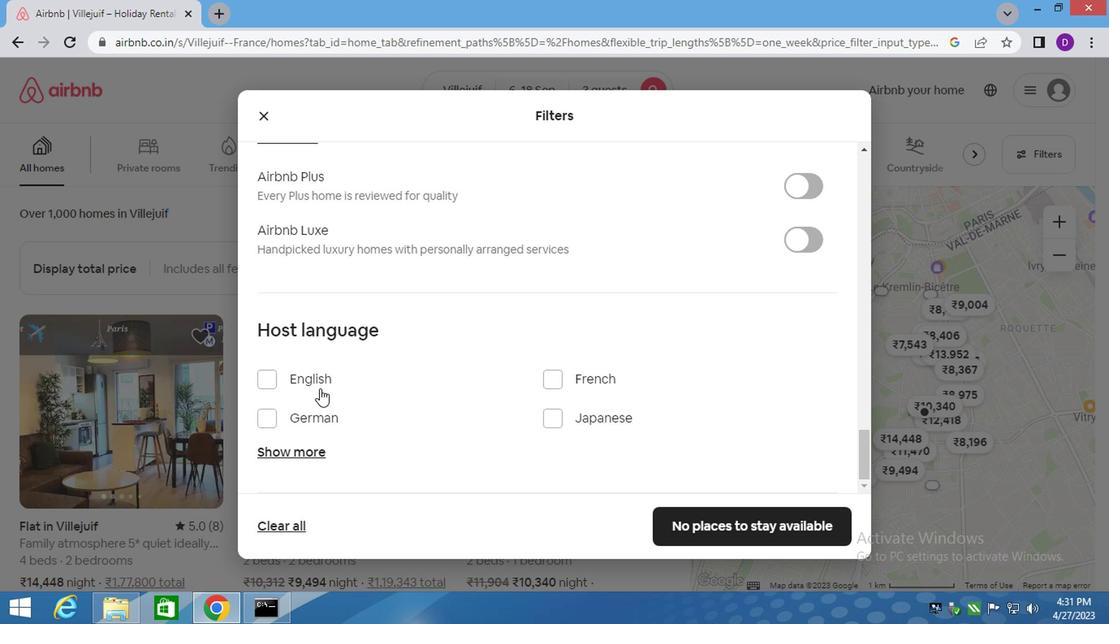 
Action: Mouse pressed left at (306, 379)
Screenshot: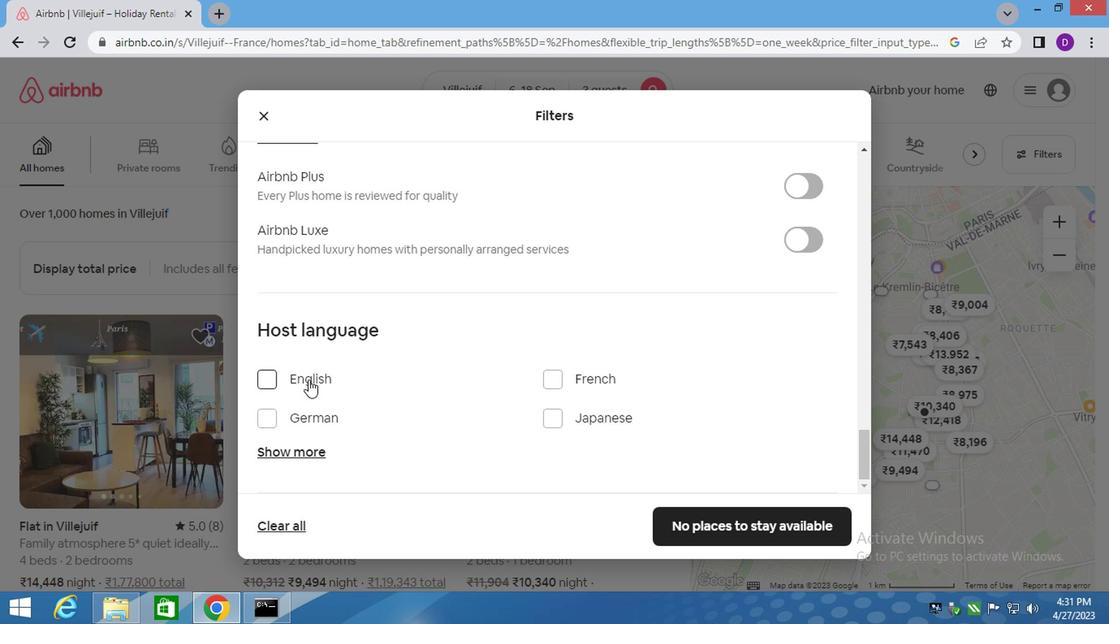 
Action: Mouse moved to (739, 528)
Screenshot: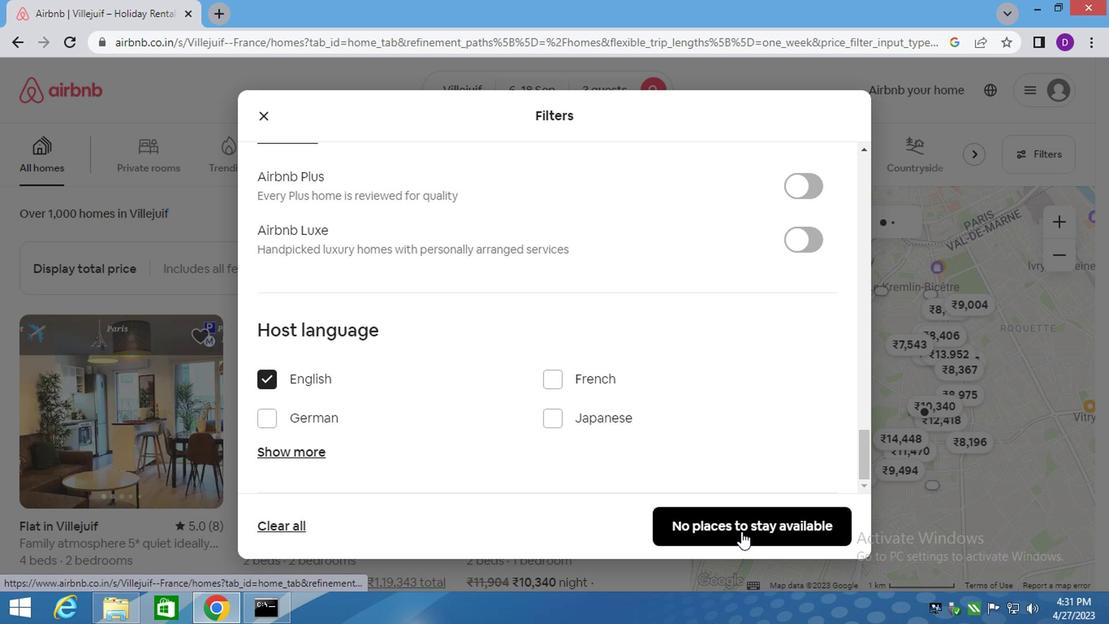 
Action: Mouse pressed left at (739, 528)
Screenshot: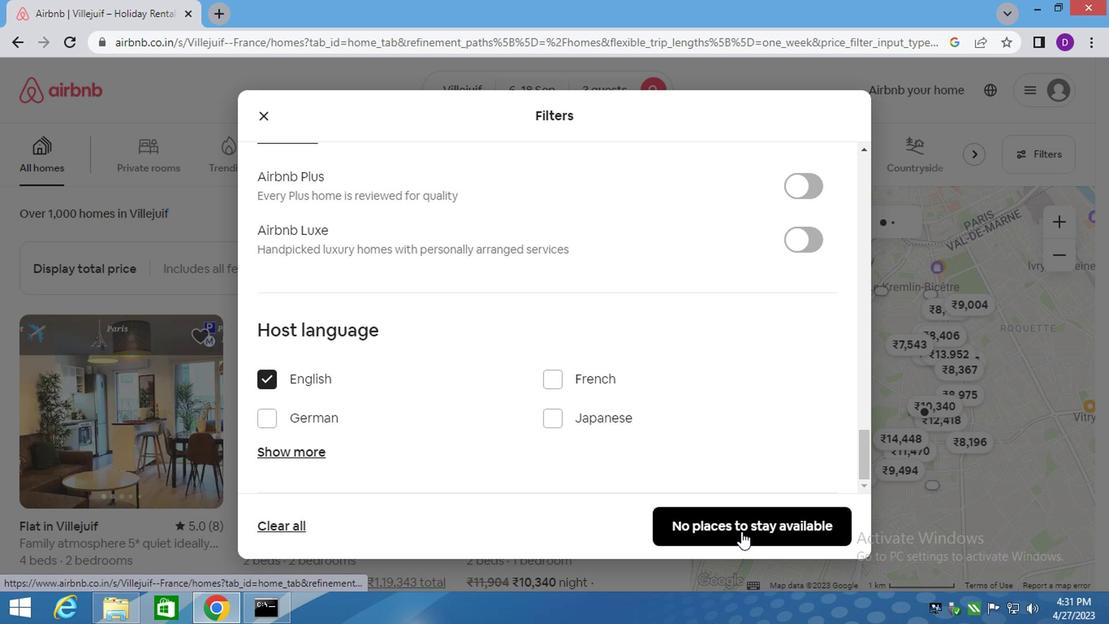 
